Task: Add a timeline in the project AgileMission for the epic 'Unified communications (UC) implementation' from 2024/02/05 to 2025/12/13. Add a timeline in the project AgileMission for the epic 'Disaster recovery (DR) planning' from 2023/05/09 to 2025/12/19. Add a timeline in the project AgileMission for the epic 'Cloud backup and recovery' from 2024/01/17 to 2024/09/16
Action: Mouse moved to (147, 196)
Screenshot: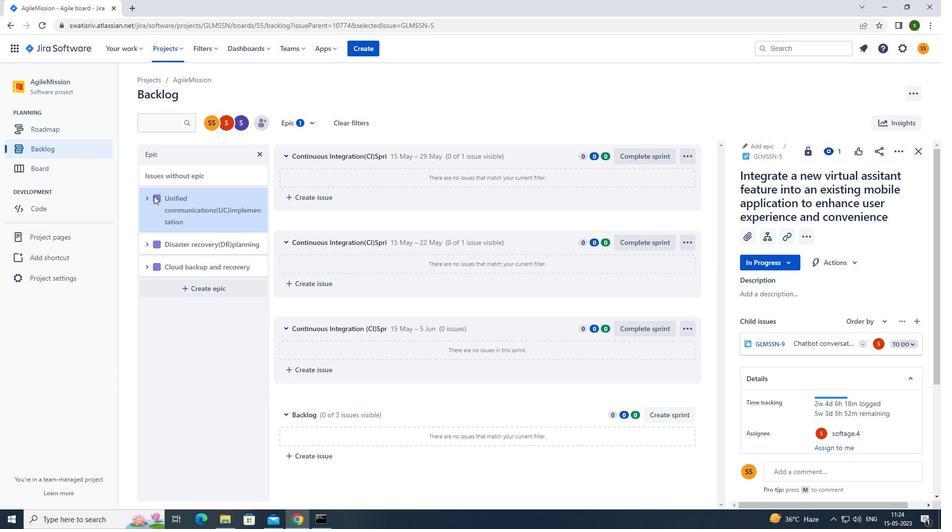 
Action: Mouse pressed left at (147, 196)
Screenshot: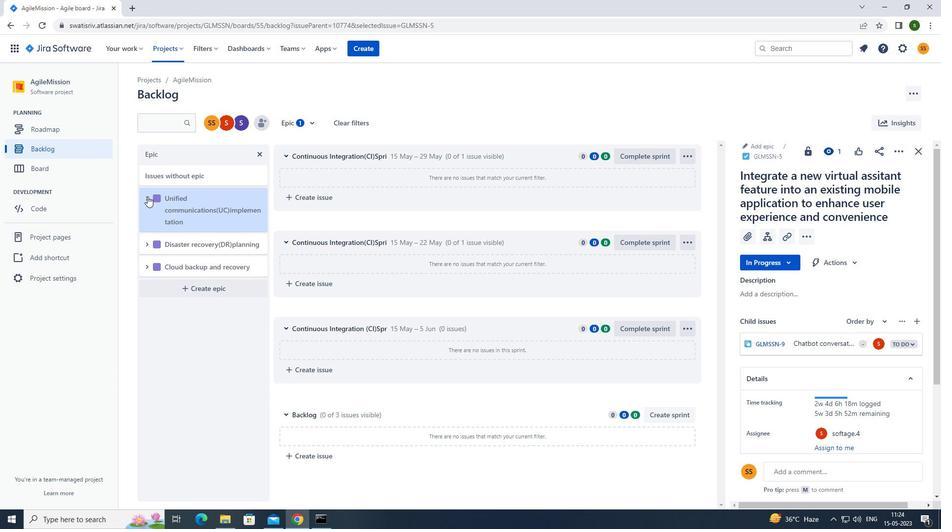 
Action: Mouse moved to (186, 300)
Screenshot: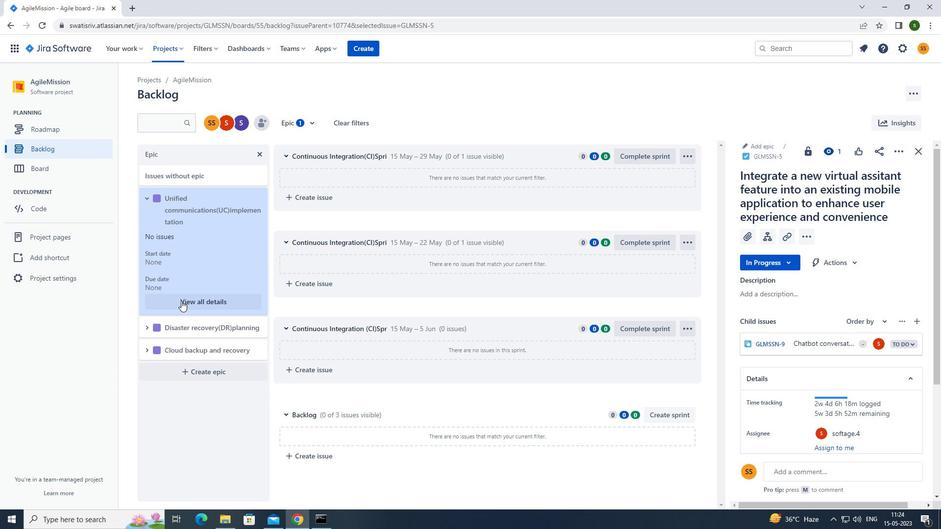 
Action: Mouse pressed left at (186, 300)
Screenshot: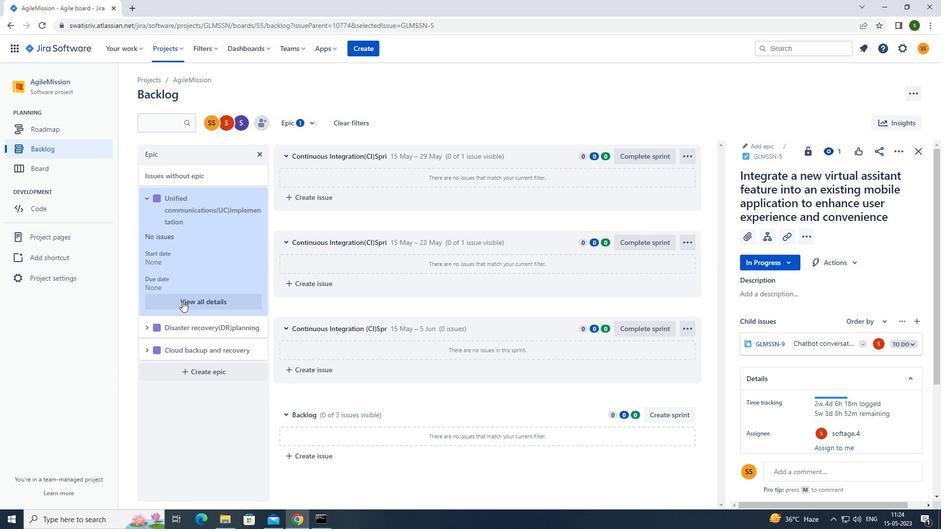 
Action: Mouse moved to (835, 384)
Screenshot: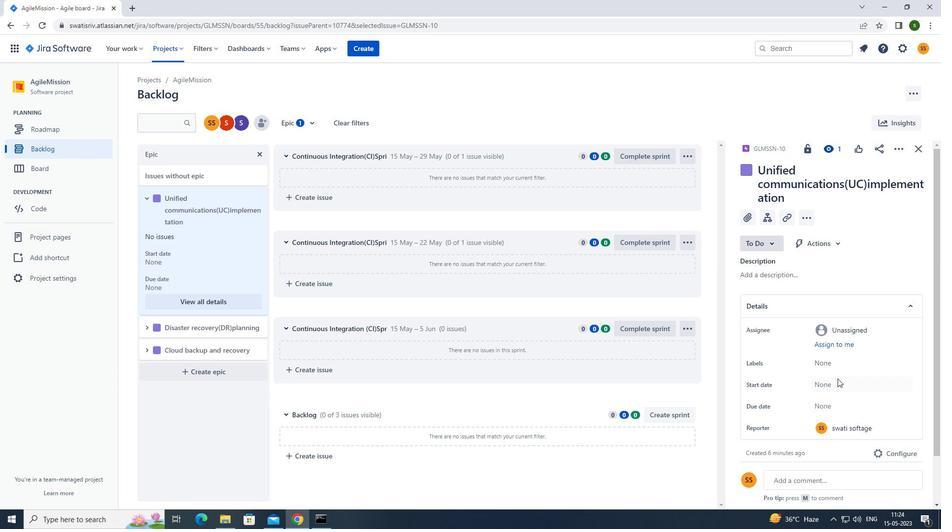 
Action: Mouse pressed left at (835, 384)
Screenshot: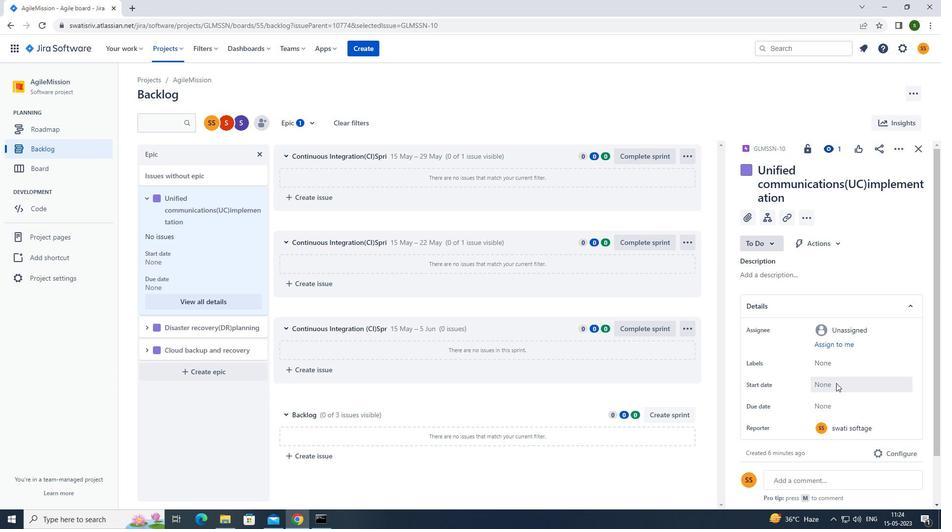
Action: Mouse moved to (921, 243)
Screenshot: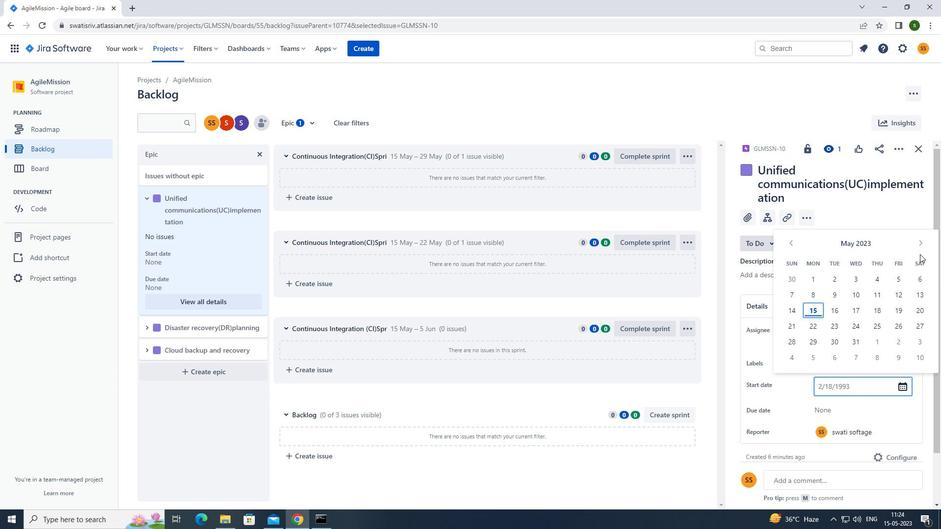 
Action: Mouse pressed left at (921, 243)
Screenshot: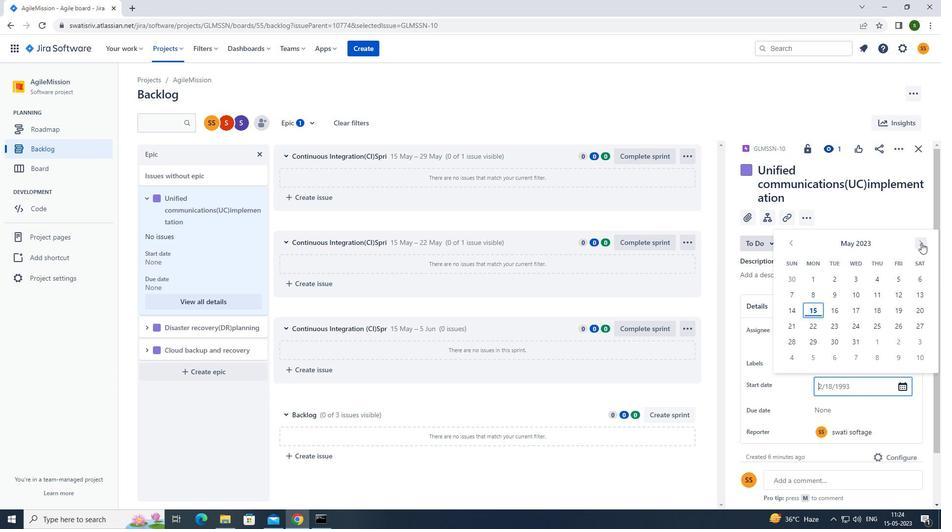 
Action: Mouse pressed left at (921, 243)
Screenshot: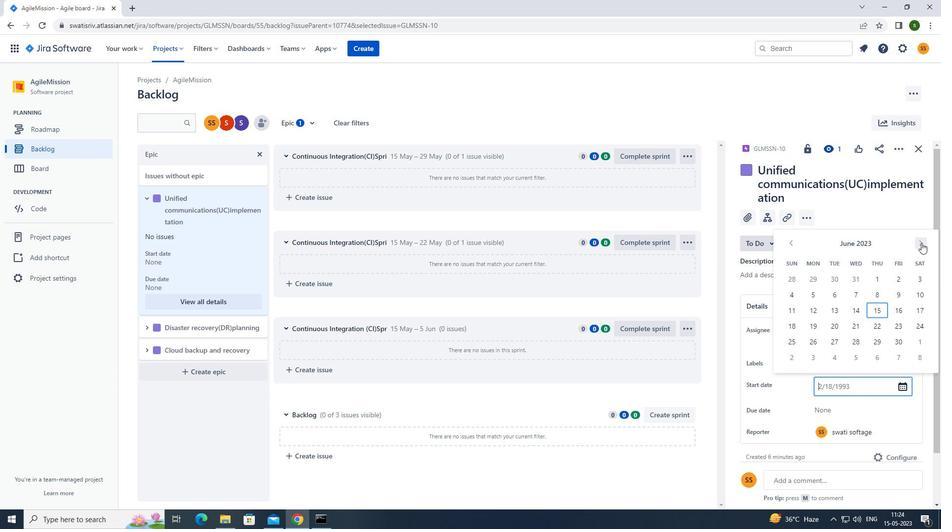 
Action: Mouse pressed left at (921, 243)
Screenshot: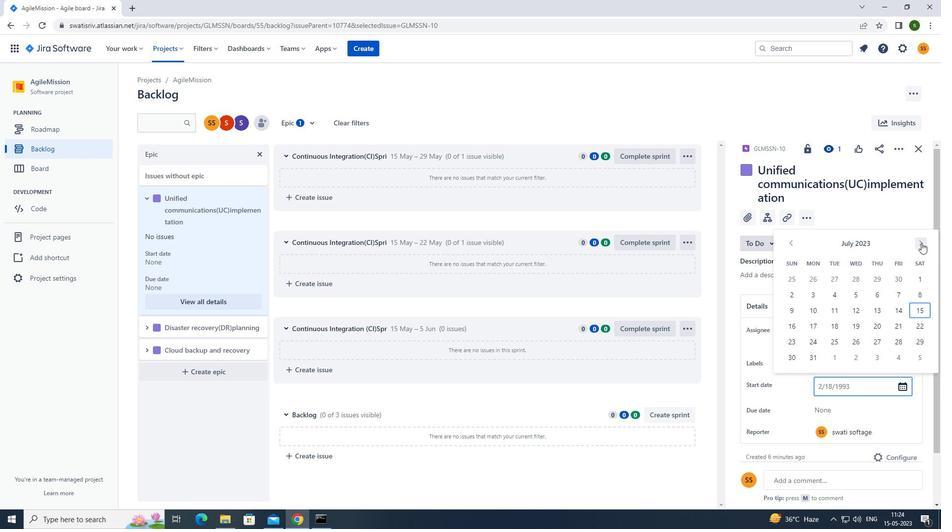 
Action: Mouse pressed left at (921, 243)
Screenshot: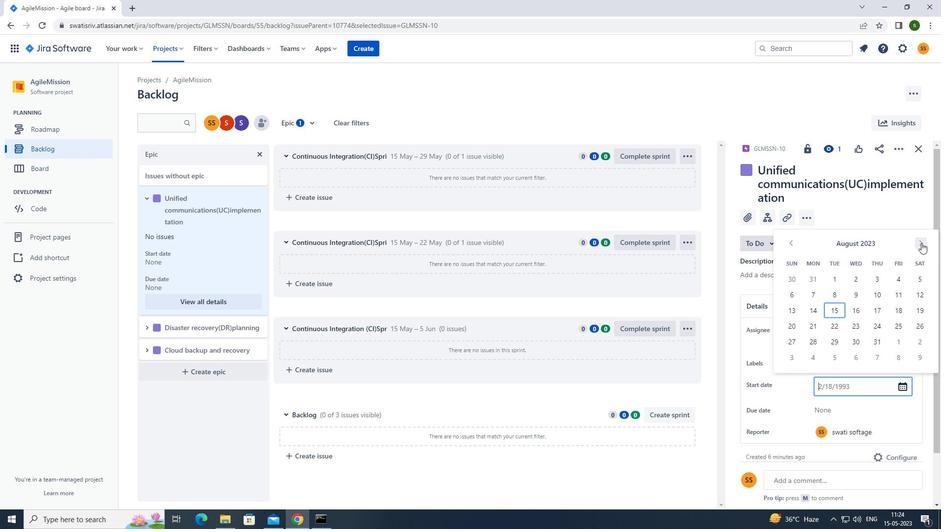 
Action: Mouse pressed left at (921, 243)
Screenshot: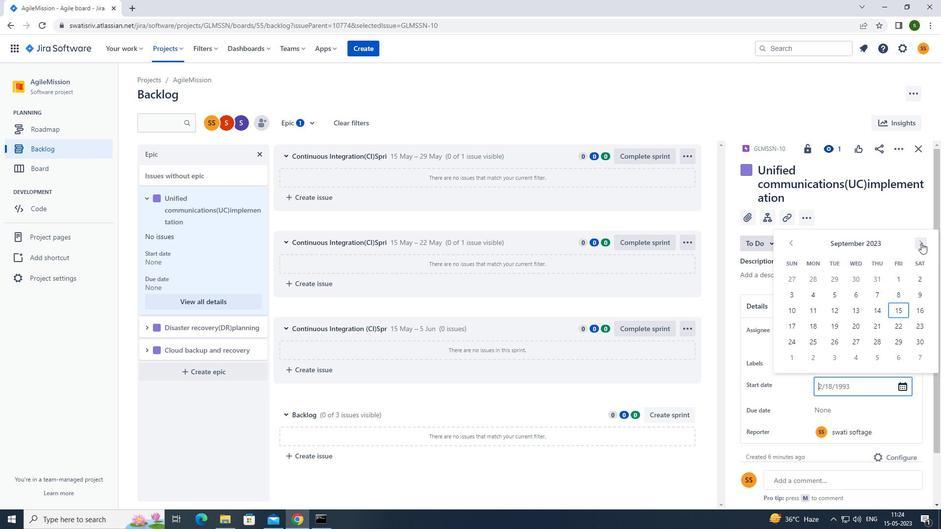
Action: Mouse pressed left at (921, 243)
Screenshot: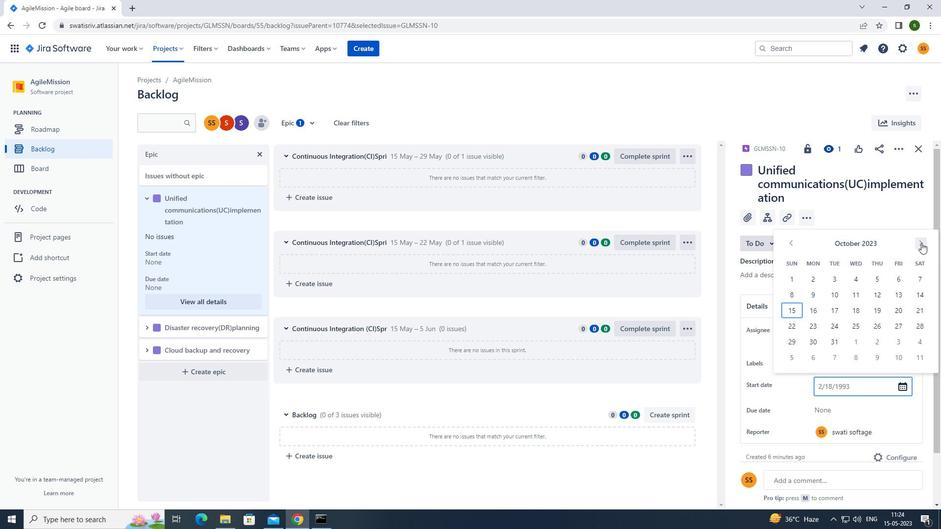 
Action: Mouse pressed left at (921, 243)
Screenshot: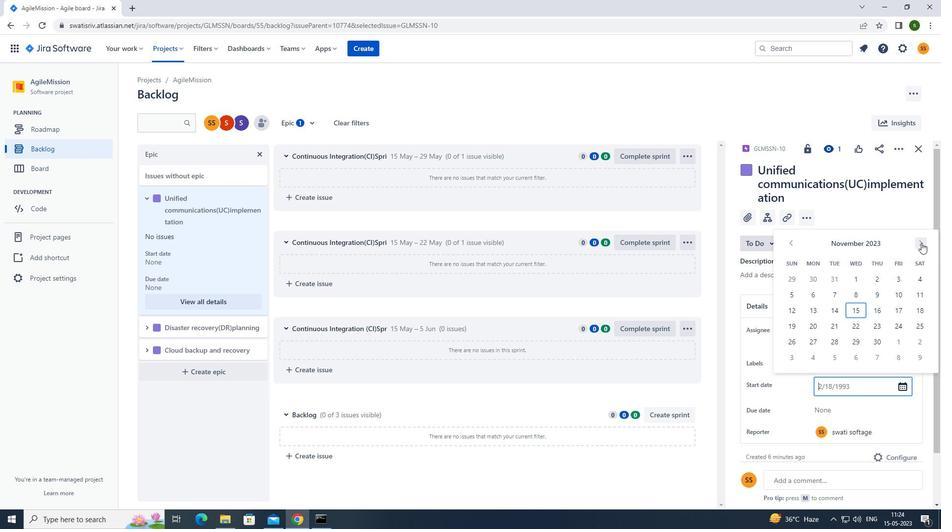 
Action: Mouse pressed left at (921, 243)
Screenshot: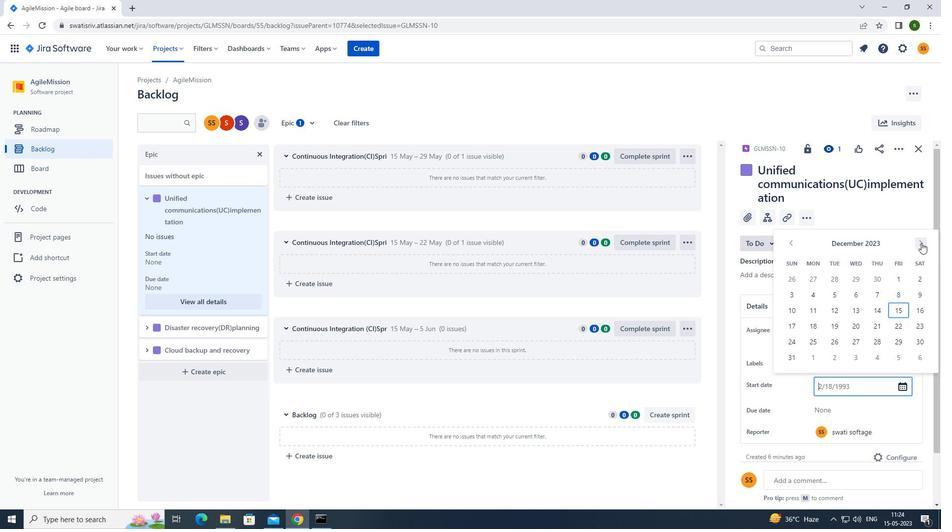 
Action: Mouse pressed left at (921, 243)
Screenshot: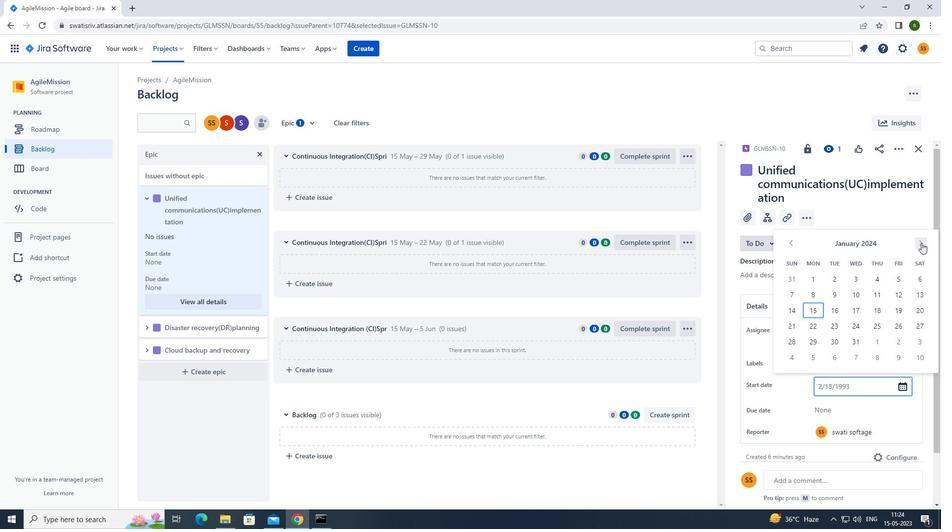
Action: Mouse moved to (815, 297)
Screenshot: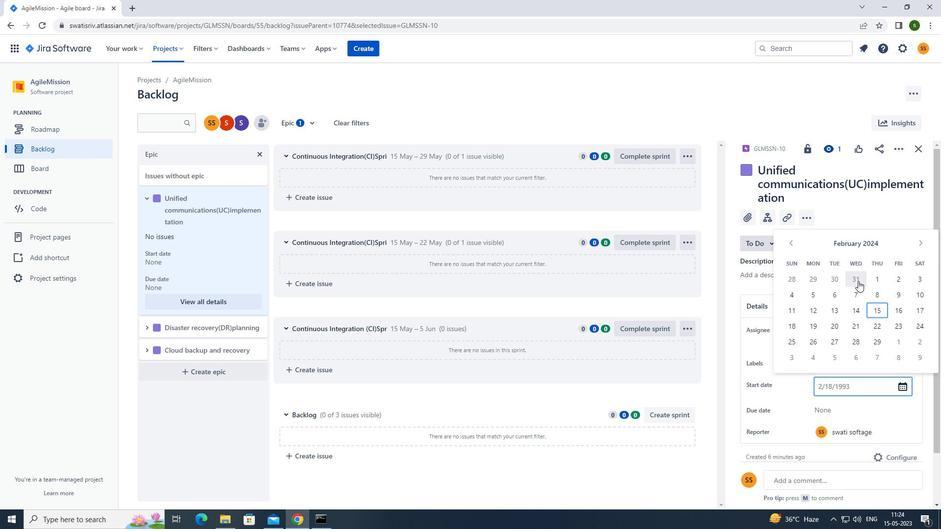 
Action: Mouse pressed left at (815, 297)
Screenshot: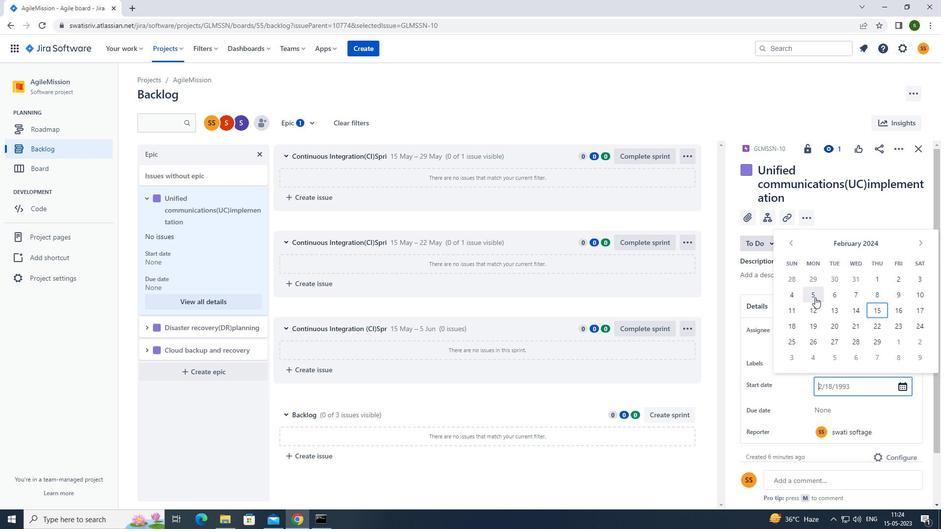 
Action: Mouse moved to (833, 409)
Screenshot: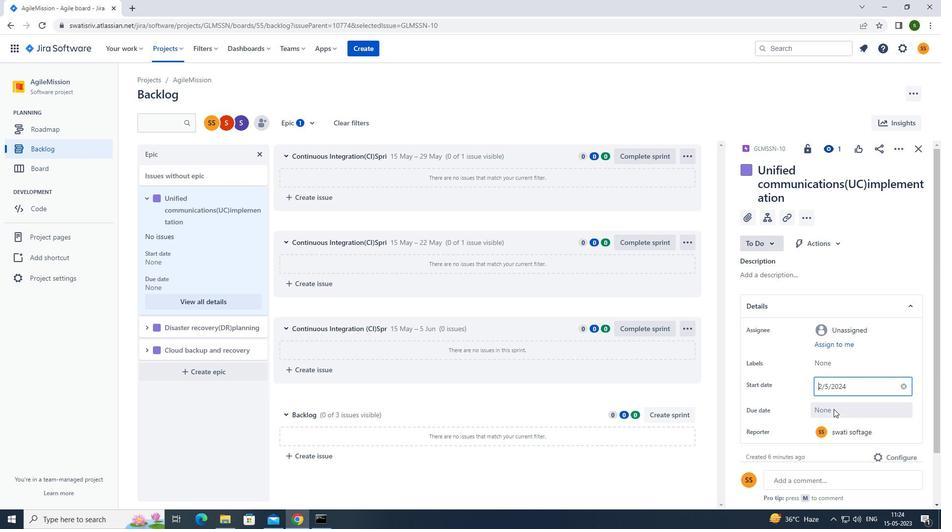
Action: Mouse pressed left at (833, 409)
Screenshot: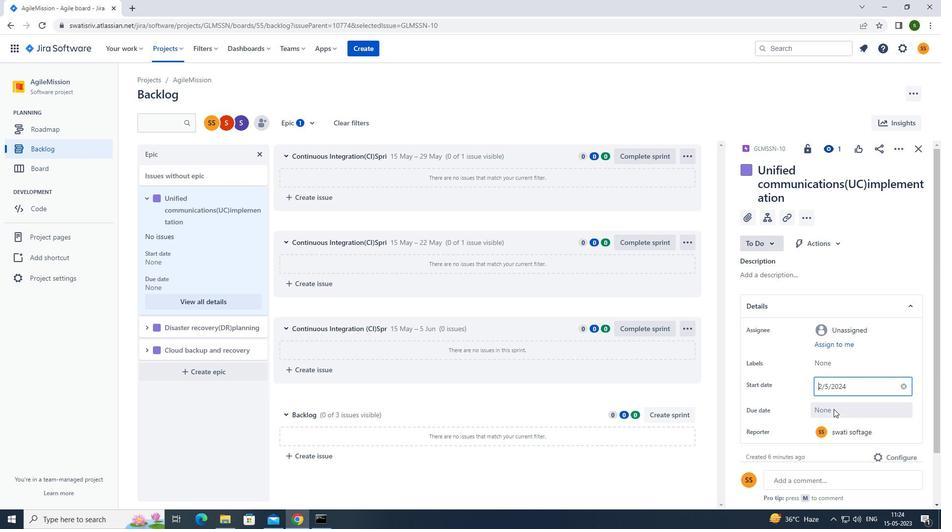 
Action: Mouse moved to (925, 268)
Screenshot: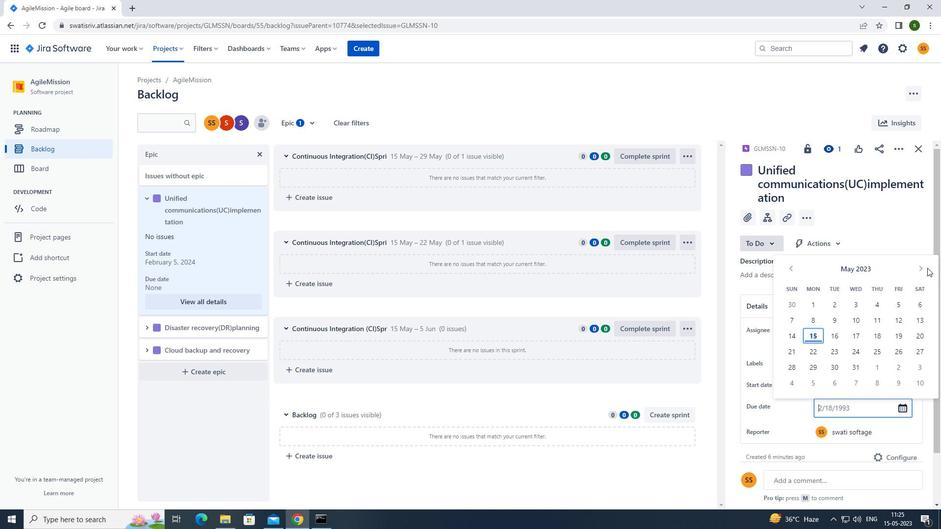 
Action: Mouse pressed left at (925, 268)
Screenshot: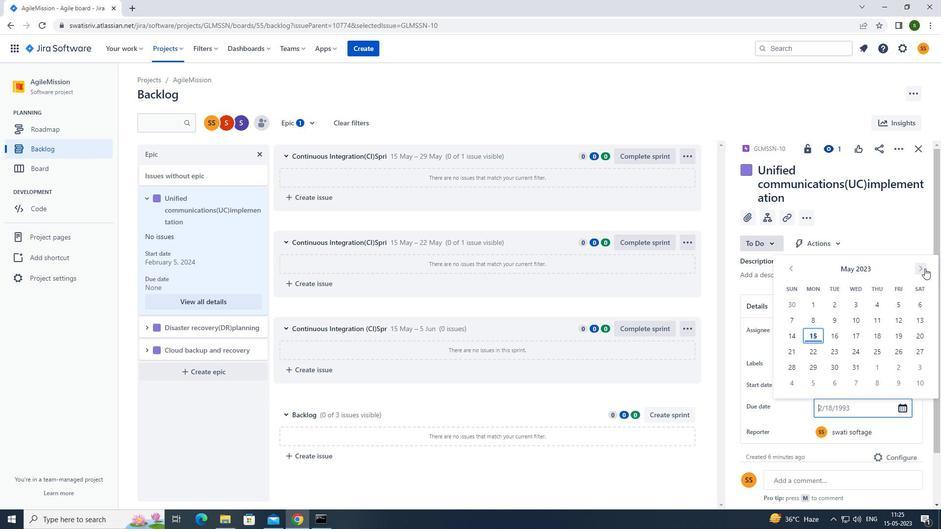 
Action: Mouse pressed left at (925, 268)
Screenshot: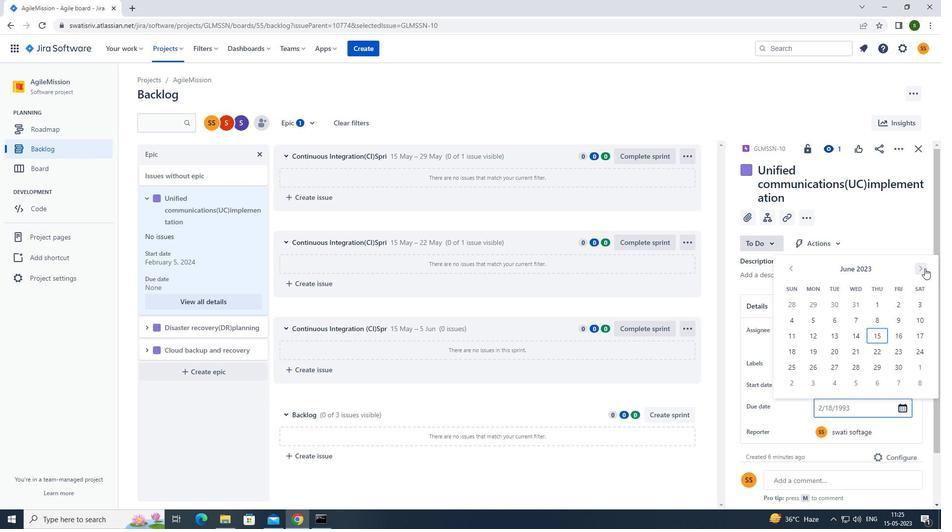 
Action: Mouse pressed left at (925, 268)
Screenshot: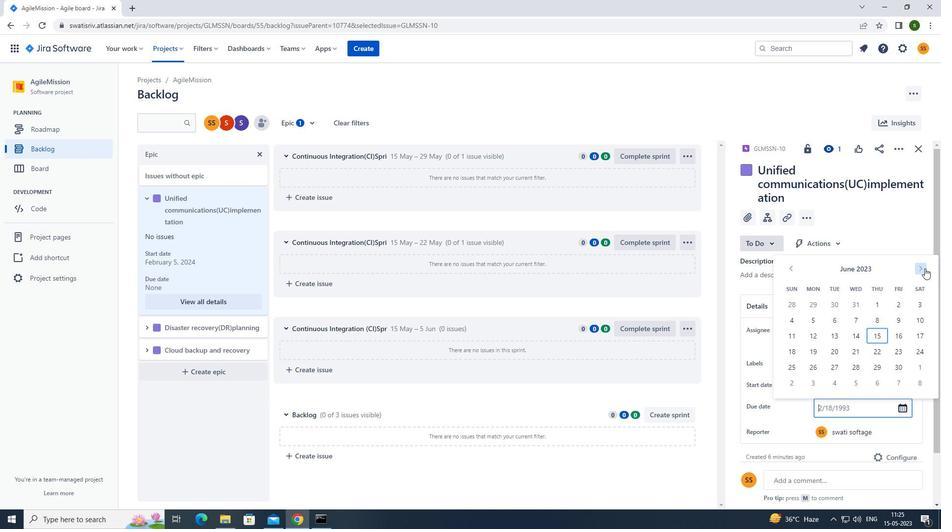 
Action: Mouse pressed left at (925, 268)
Screenshot: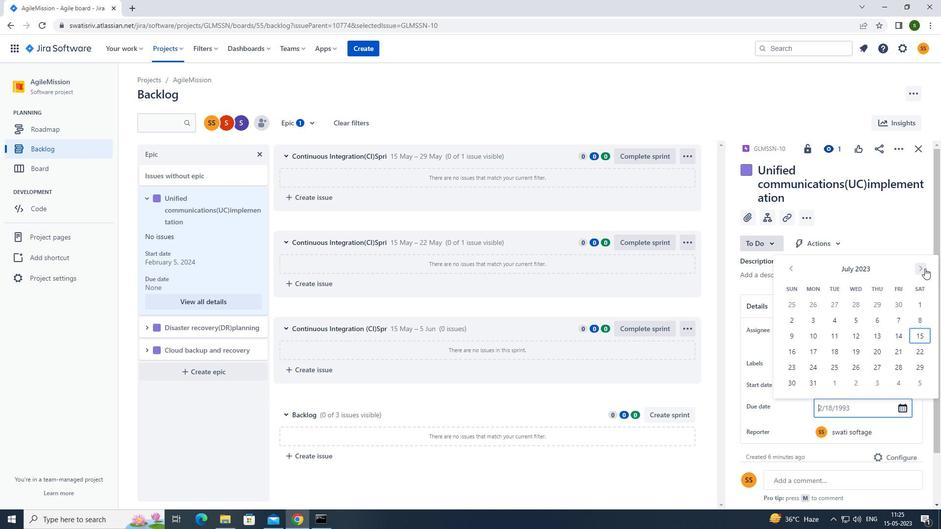 
Action: Mouse pressed left at (925, 268)
Screenshot: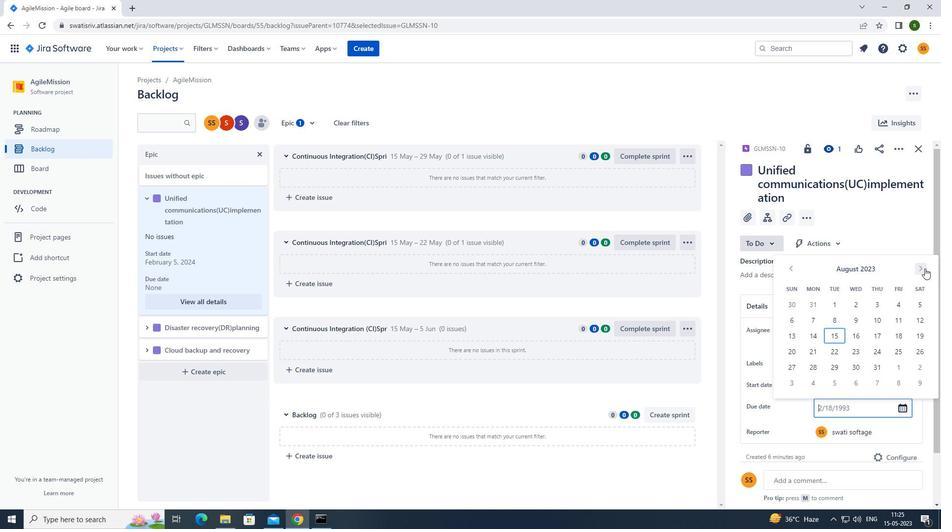 
Action: Mouse pressed left at (925, 268)
Screenshot: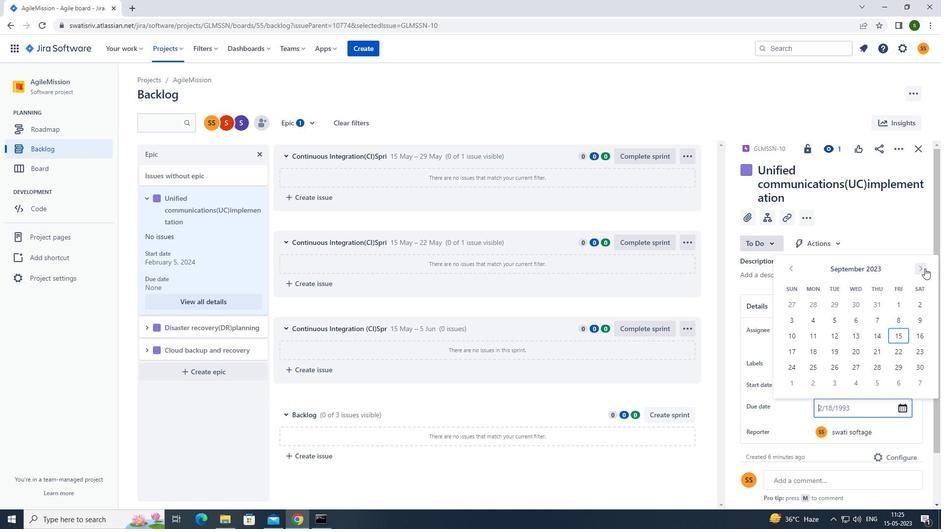 
Action: Mouse pressed left at (925, 268)
Screenshot: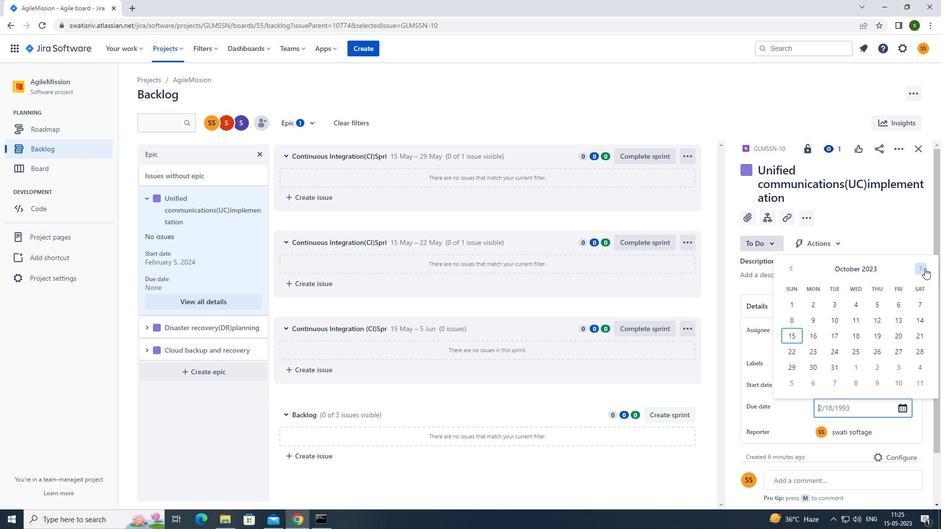
Action: Mouse pressed left at (925, 268)
Screenshot: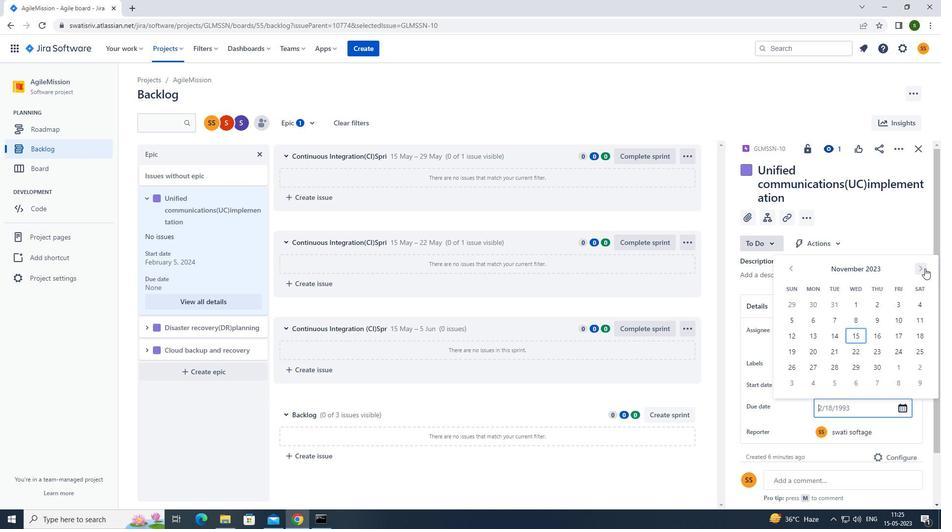 
Action: Mouse pressed left at (925, 268)
Screenshot: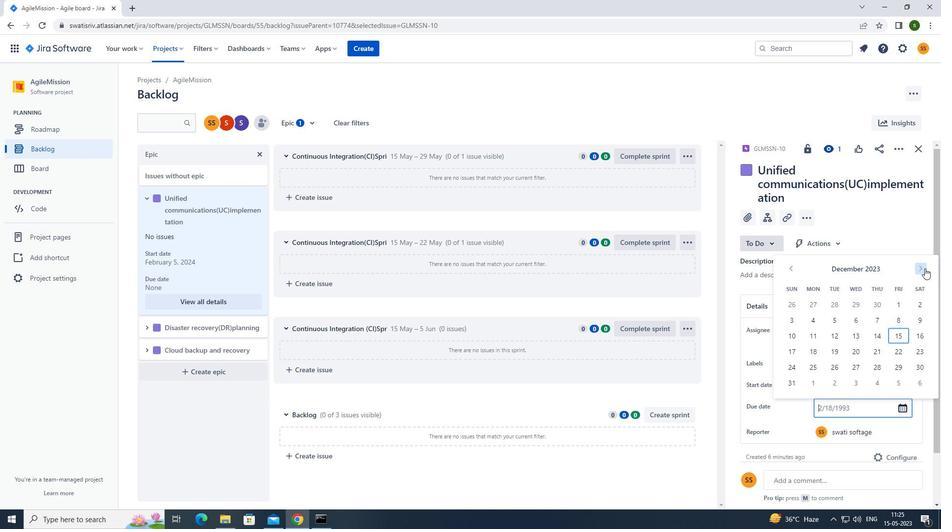 
Action: Mouse pressed left at (925, 268)
Screenshot: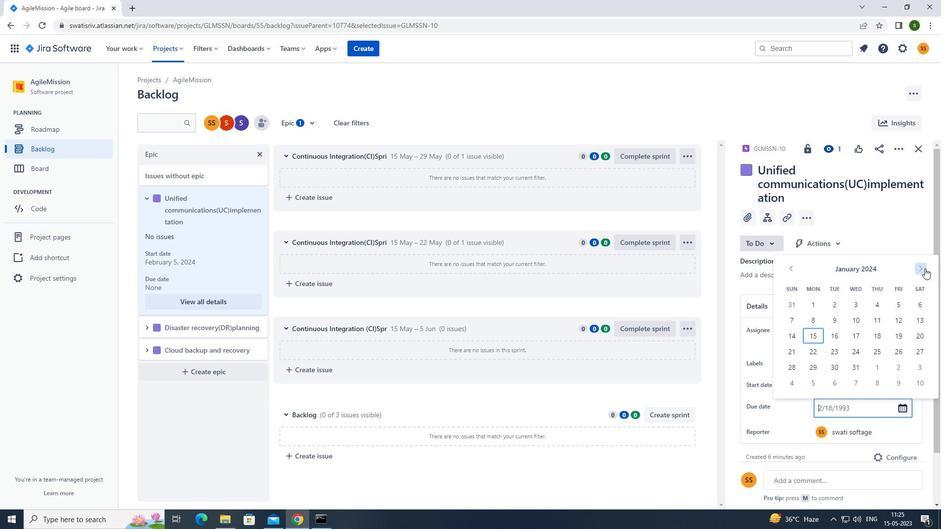 
Action: Mouse pressed left at (925, 268)
Screenshot: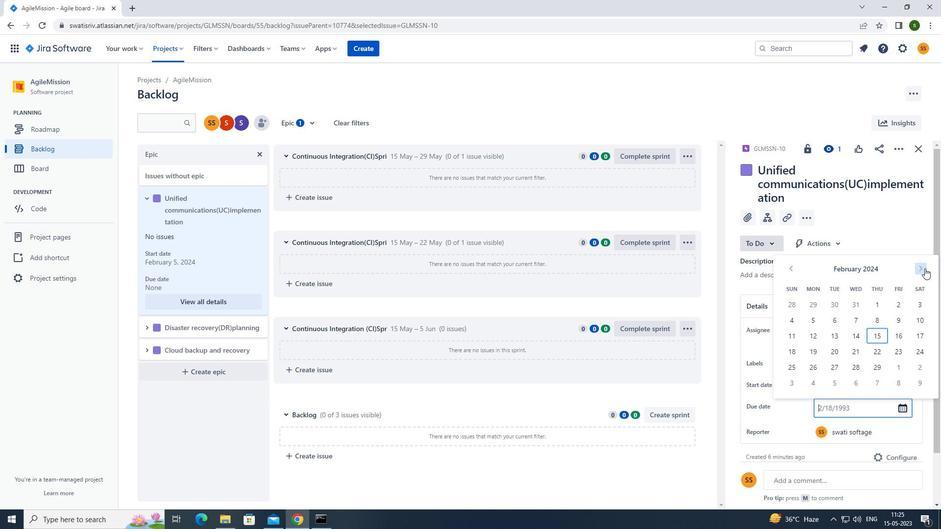 
Action: Mouse pressed left at (925, 268)
Screenshot: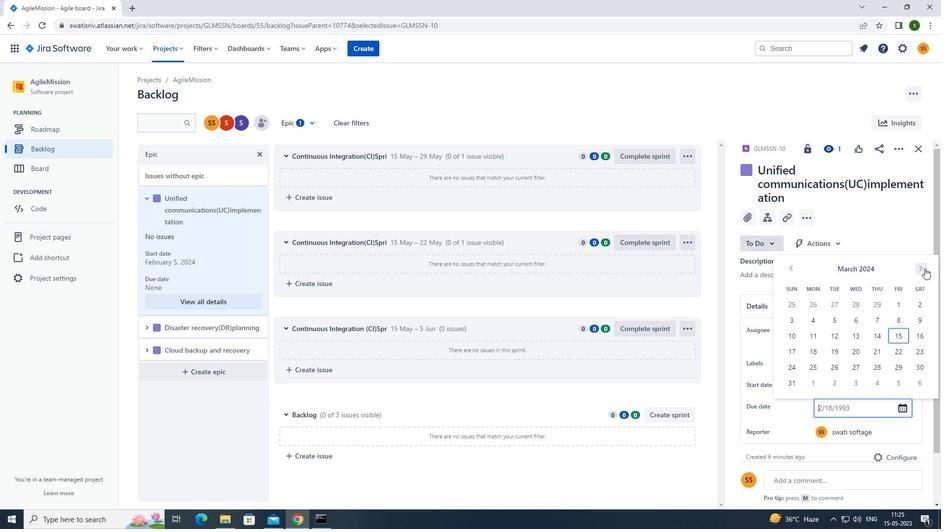 
Action: Mouse pressed left at (925, 268)
Screenshot: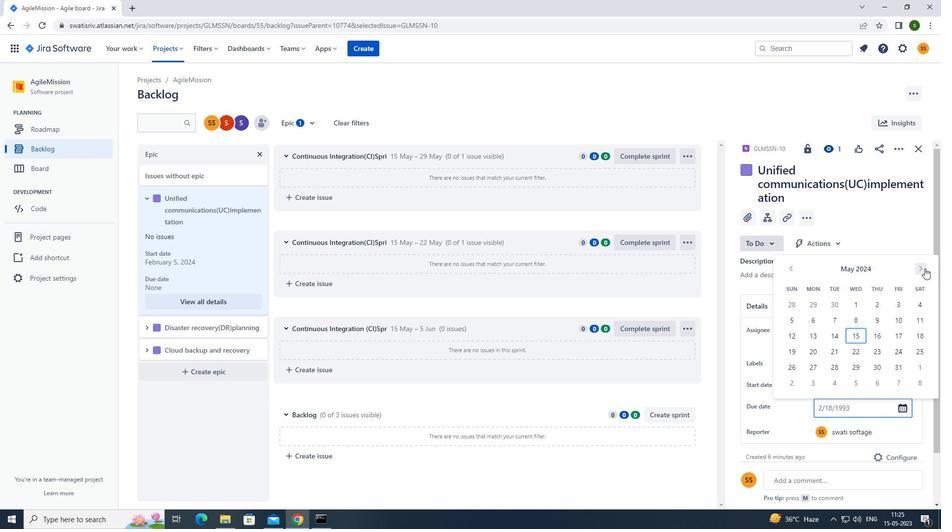 
Action: Mouse pressed left at (925, 268)
Screenshot: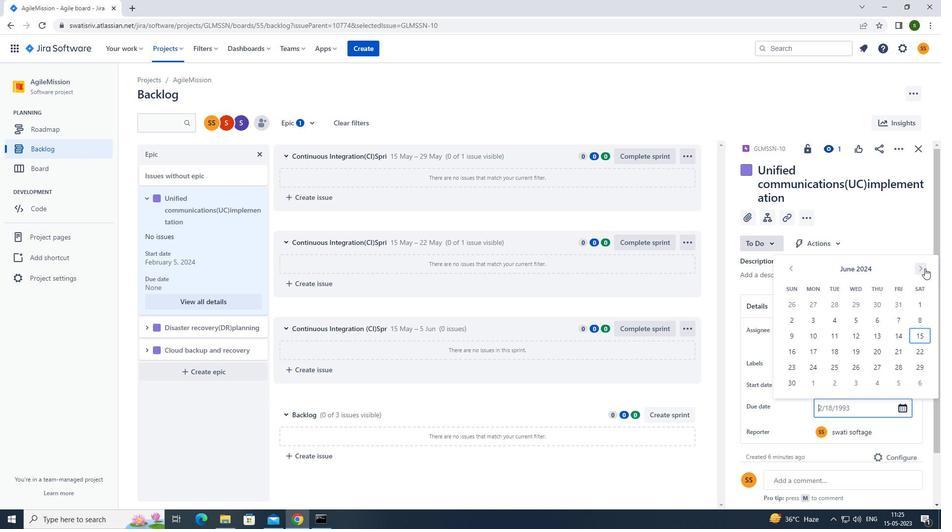 
Action: Mouse pressed left at (925, 268)
Screenshot: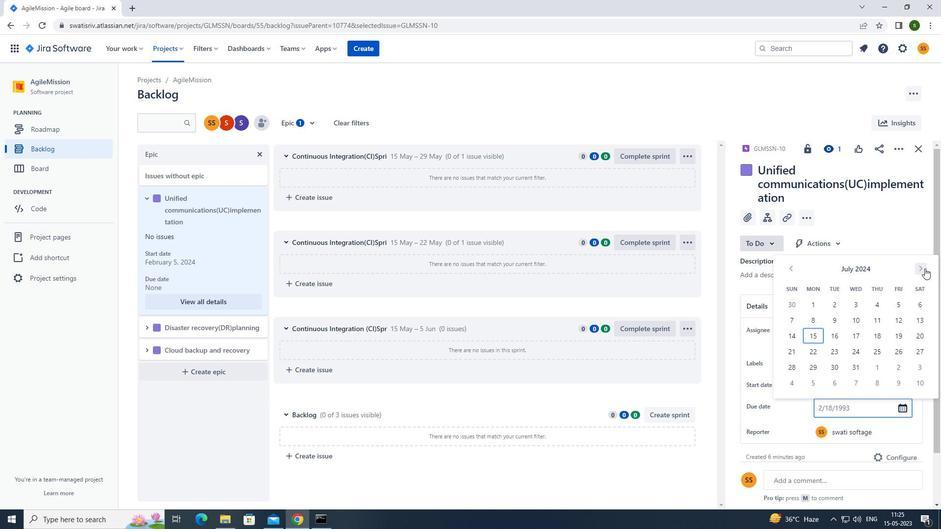 
Action: Mouse pressed left at (925, 268)
Screenshot: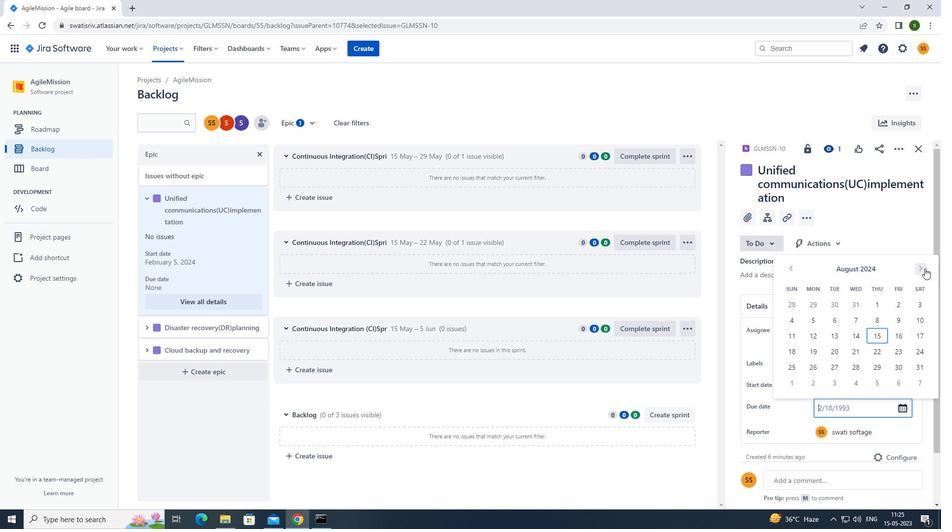 
Action: Mouse pressed left at (925, 268)
Screenshot: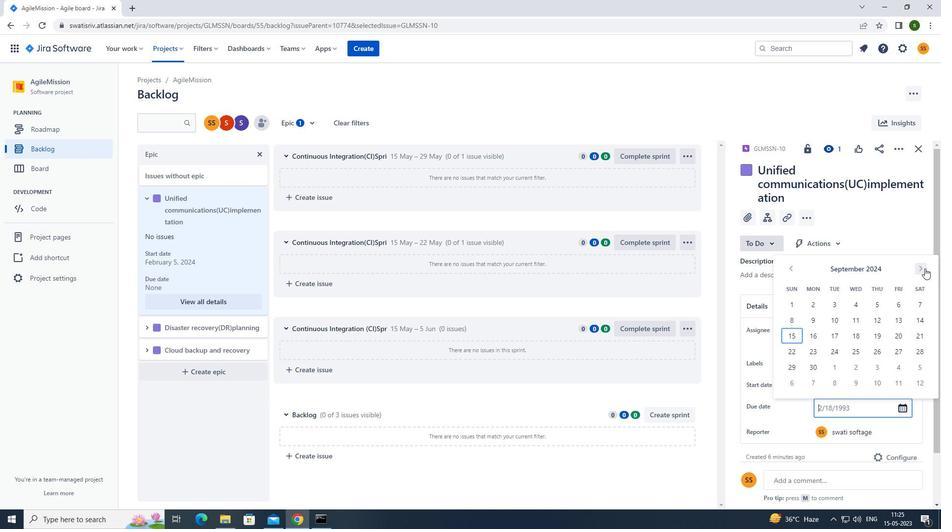 
Action: Mouse pressed left at (925, 268)
Screenshot: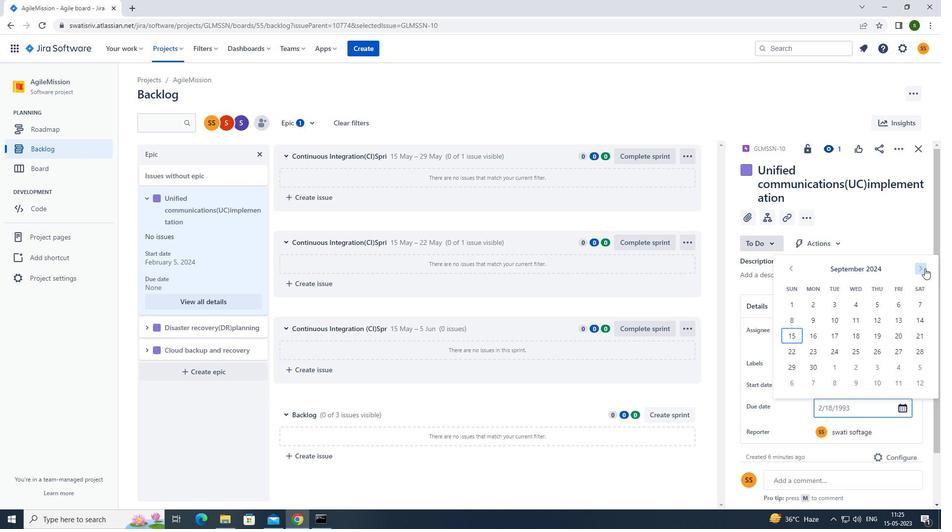 
Action: Mouse pressed left at (925, 268)
Screenshot: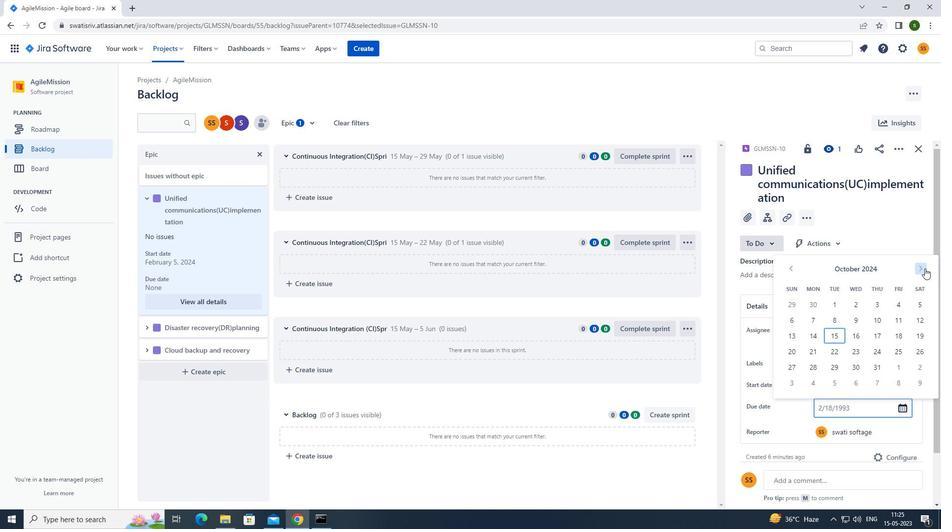 
Action: Mouse pressed left at (925, 268)
Screenshot: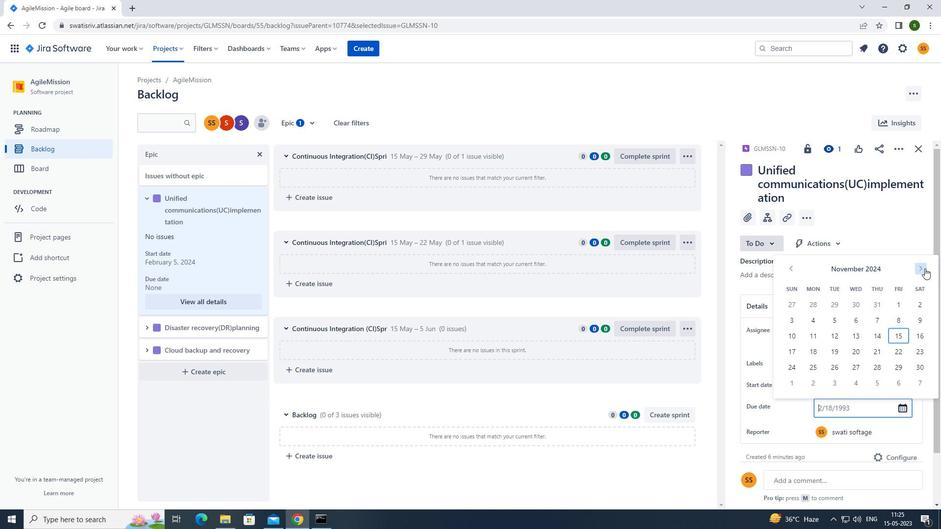 
Action: Mouse pressed left at (925, 268)
Screenshot: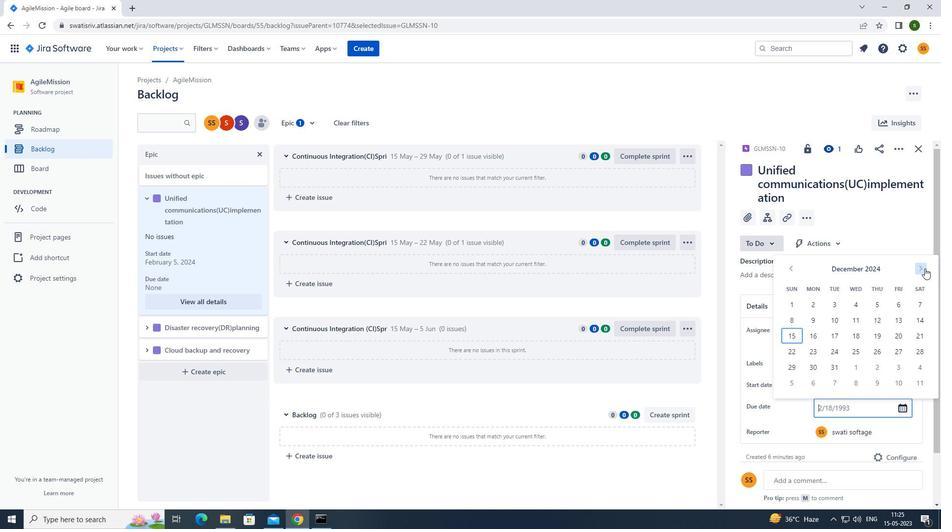
Action: Mouse pressed left at (925, 268)
Screenshot: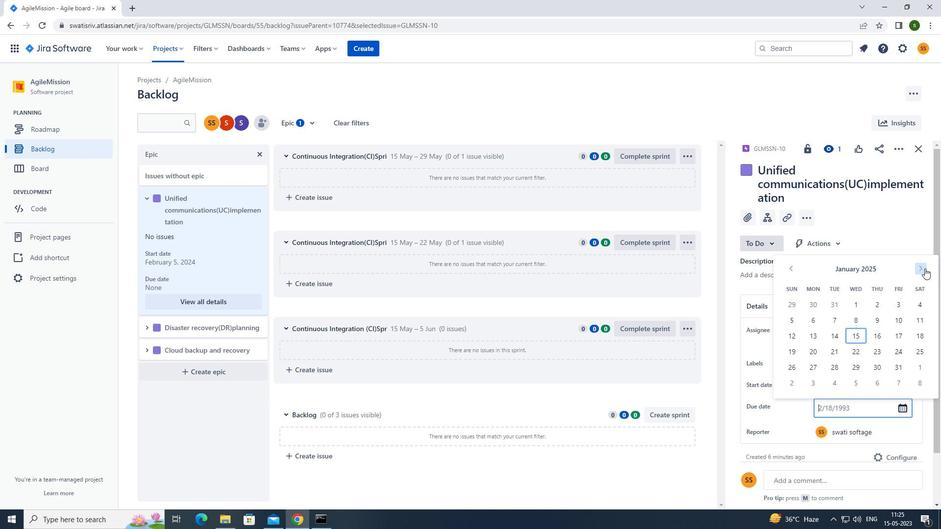 
Action: Mouse pressed left at (925, 268)
Screenshot: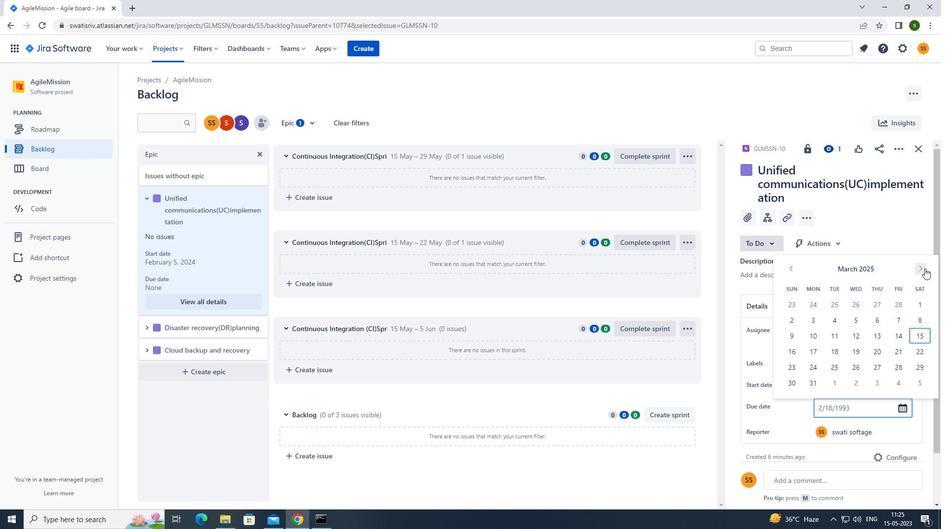 
Action: Mouse pressed left at (925, 268)
Screenshot: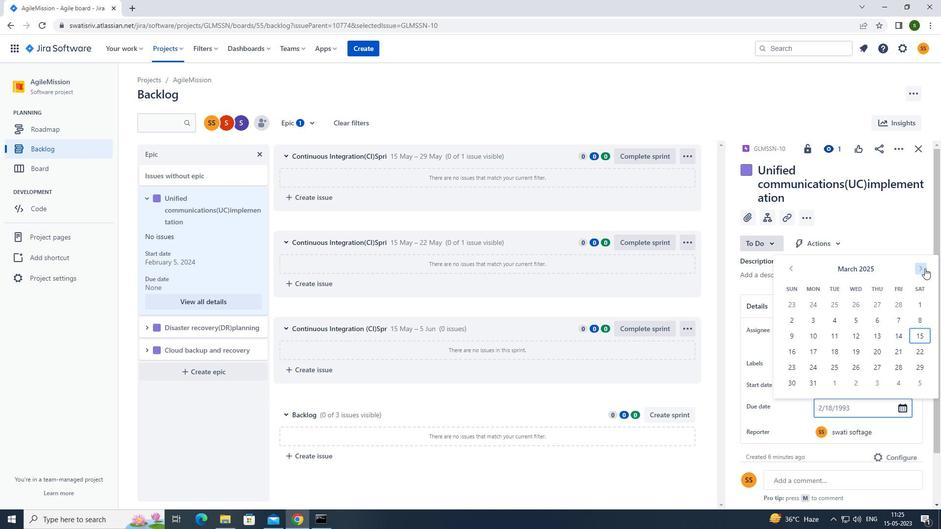 
Action: Mouse pressed left at (925, 268)
Screenshot: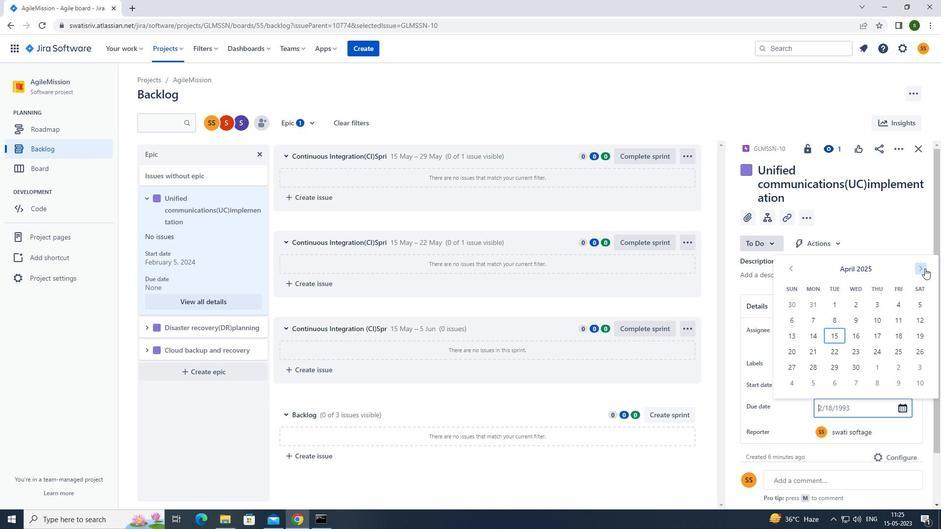 
Action: Mouse pressed left at (925, 268)
Screenshot: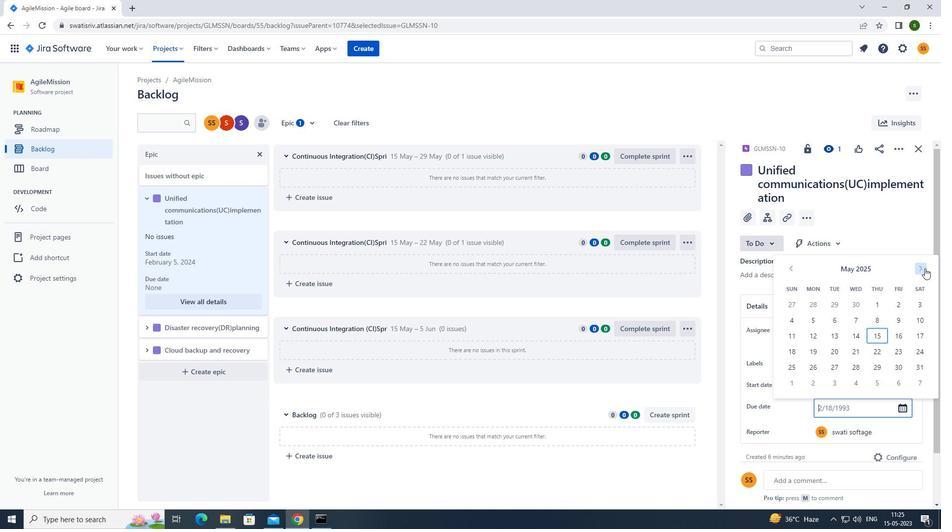 
Action: Mouse moved to (924, 268)
Screenshot: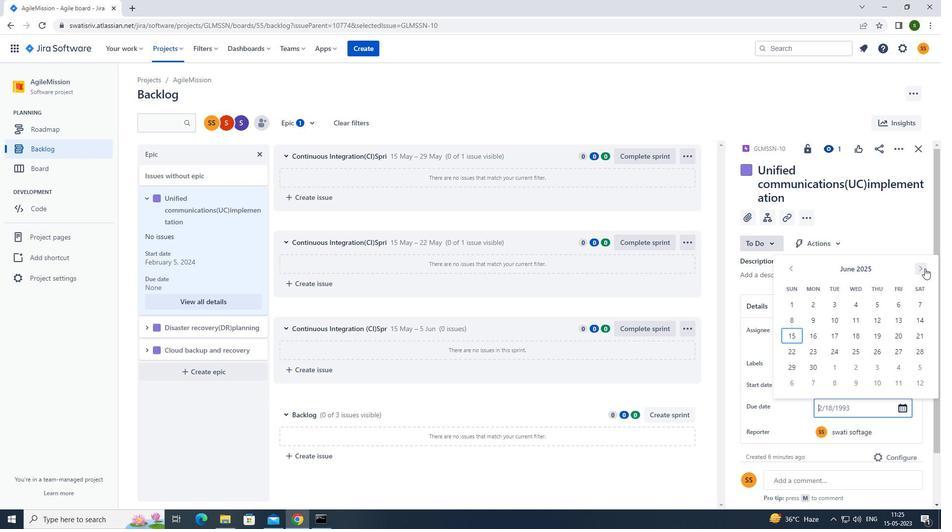 
Action: Mouse pressed left at (924, 268)
Screenshot: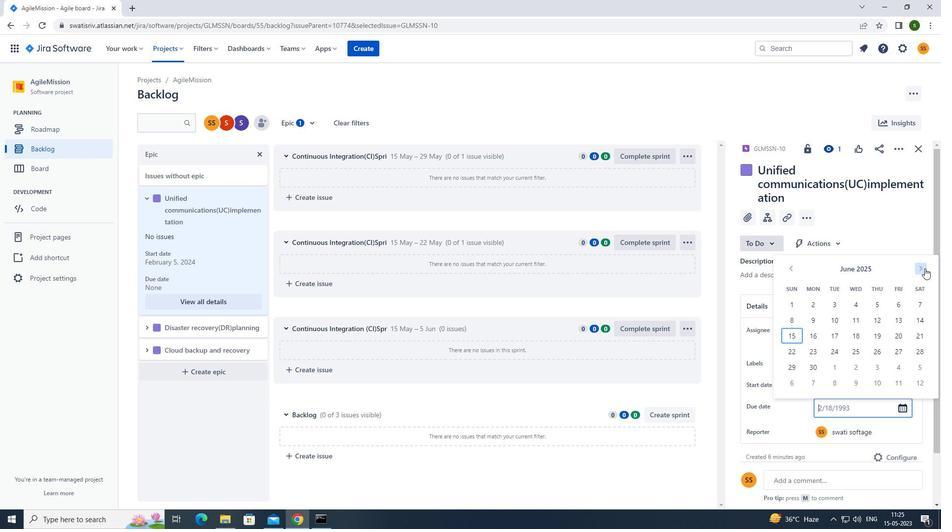 
Action: Mouse pressed left at (924, 268)
Screenshot: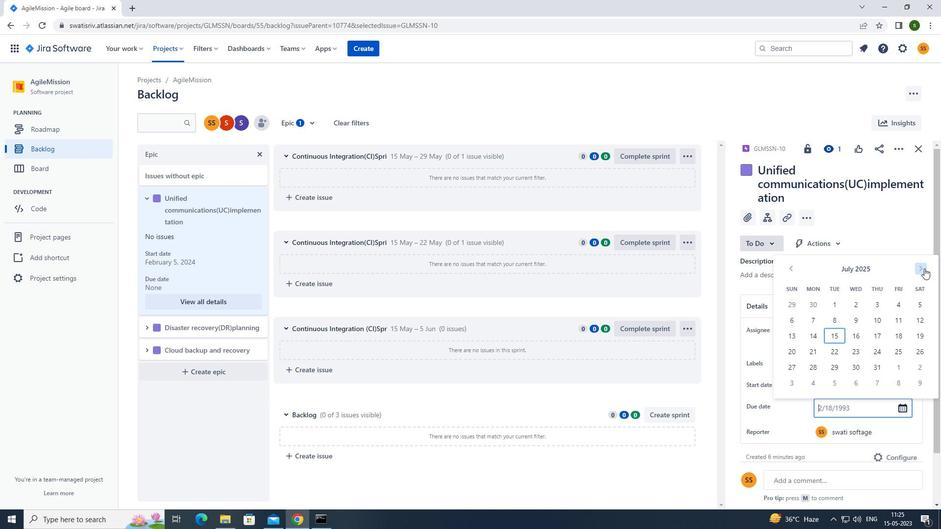 
Action: Mouse pressed left at (924, 268)
Screenshot: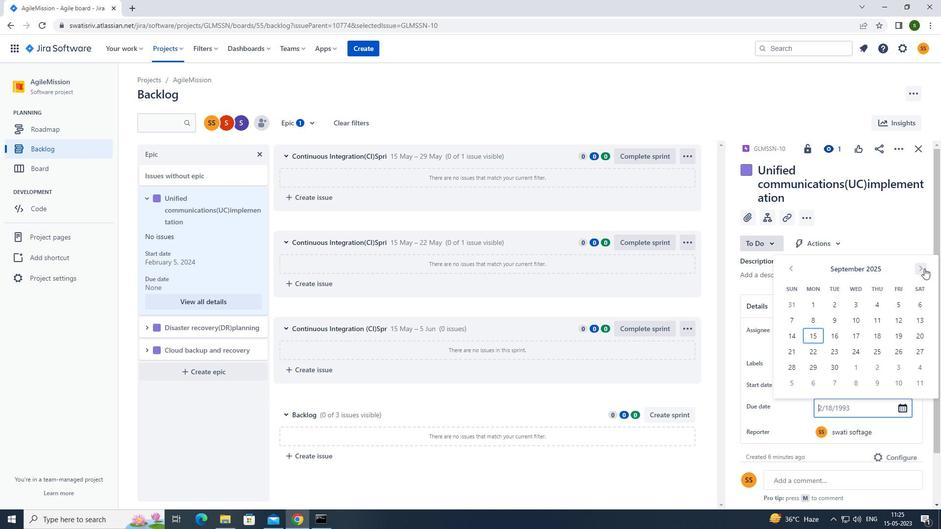 
Action: Mouse pressed left at (924, 268)
Screenshot: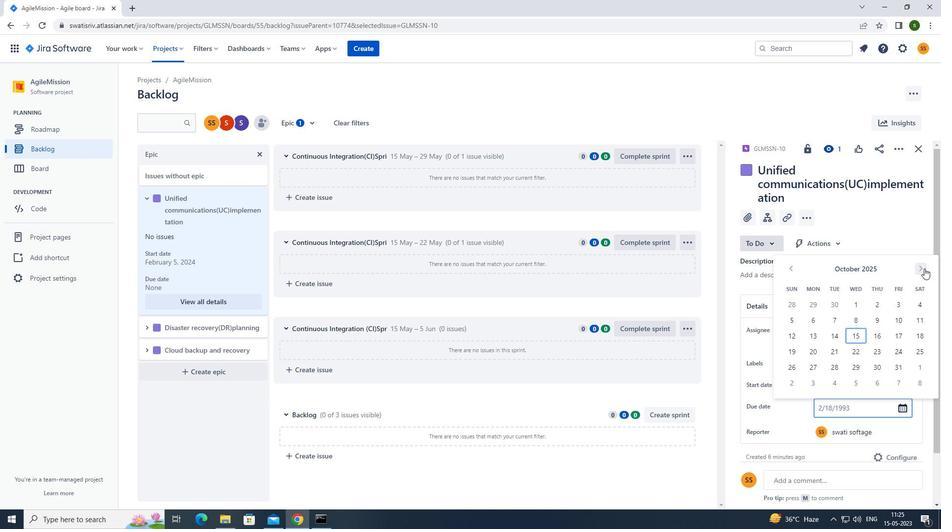 
Action: Mouse pressed left at (924, 268)
Screenshot: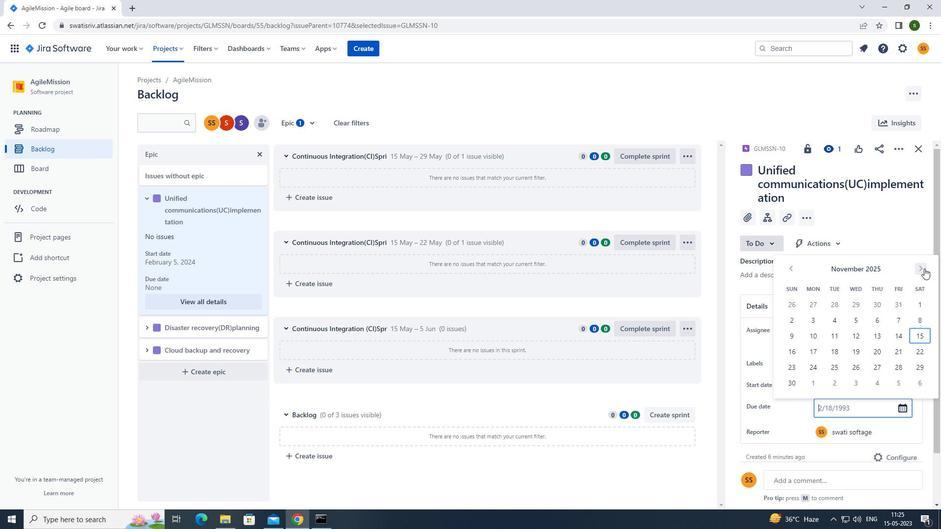
Action: Mouse moved to (918, 316)
Screenshot: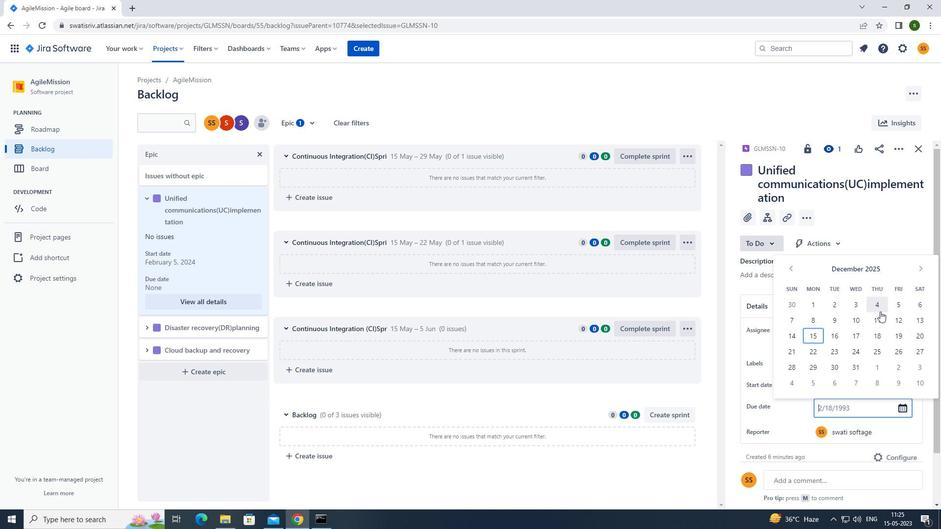 
Action: Mouse pressed left at (918, 316)
Screenshot: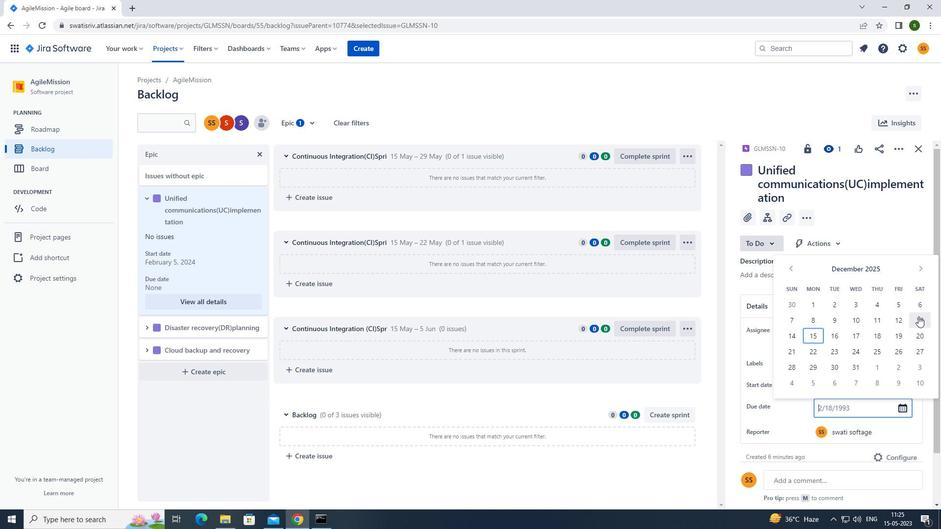 
Action: Mouse moved to (147, 330)
Screenshot: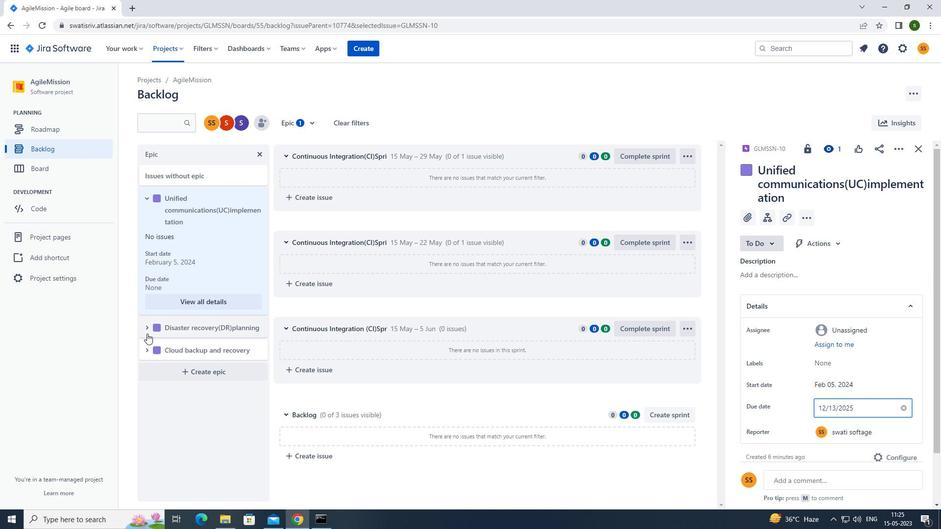 
Action: Mouse pressed left at (147, 330)
Screenshot: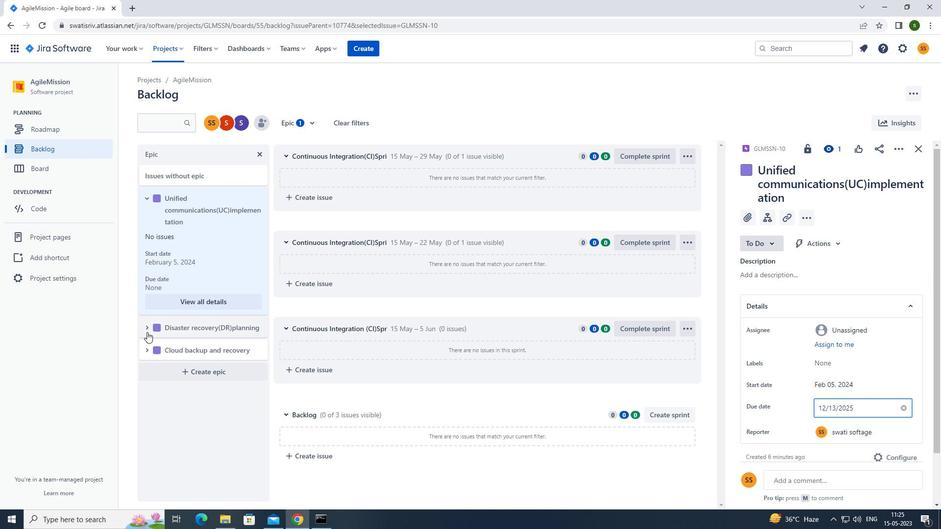 
Action: Mouse moved to (203, 404)
Screenshot: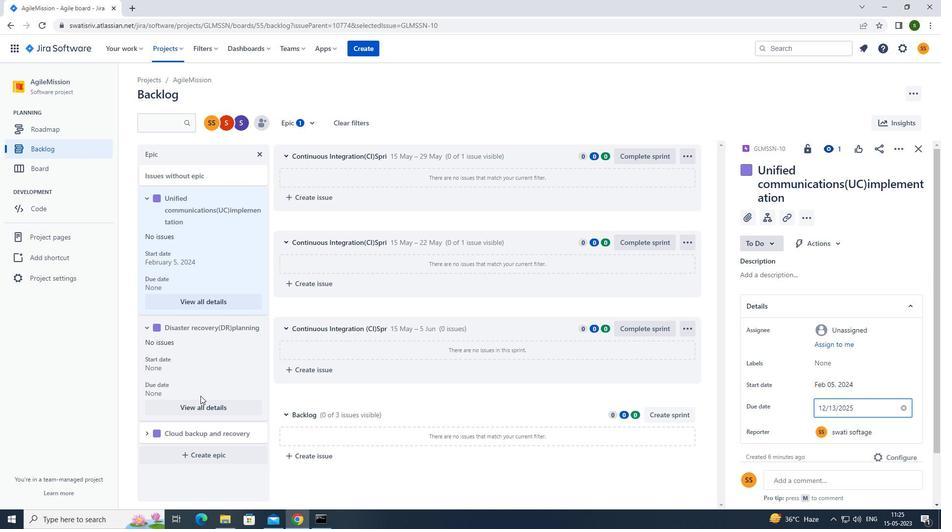 
Action: Mouse pressed left at (203, 404)
Screenshot: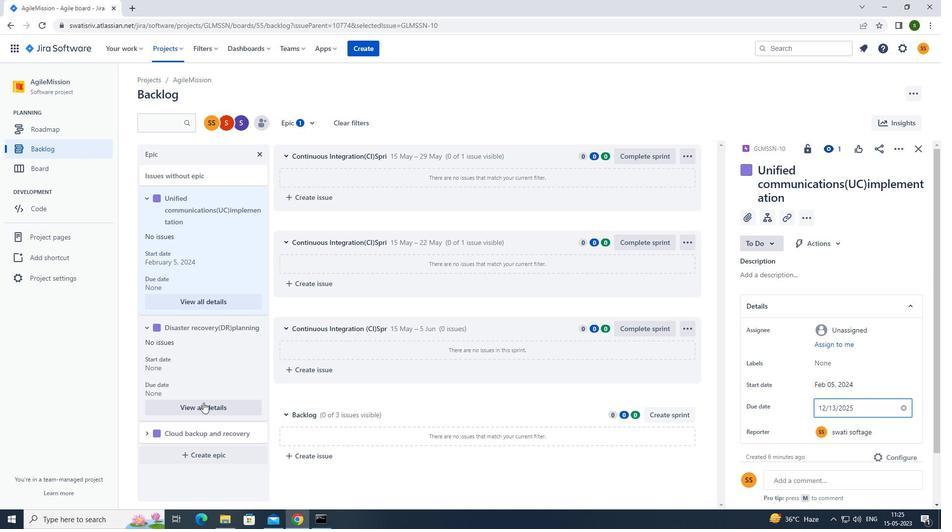 
Action: Mouse moved to (834, 363)
Screenshot: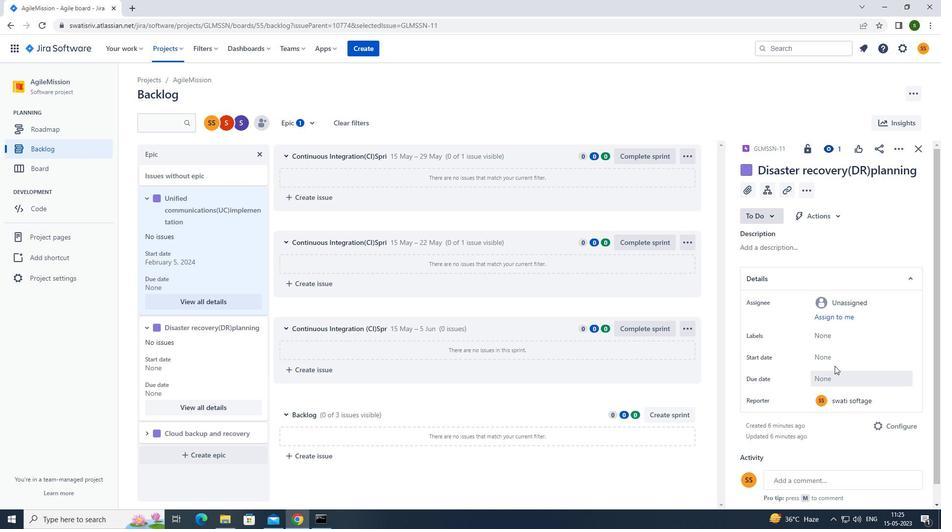 
Action: Mouse pressed left at (834, 363)
Screenshot: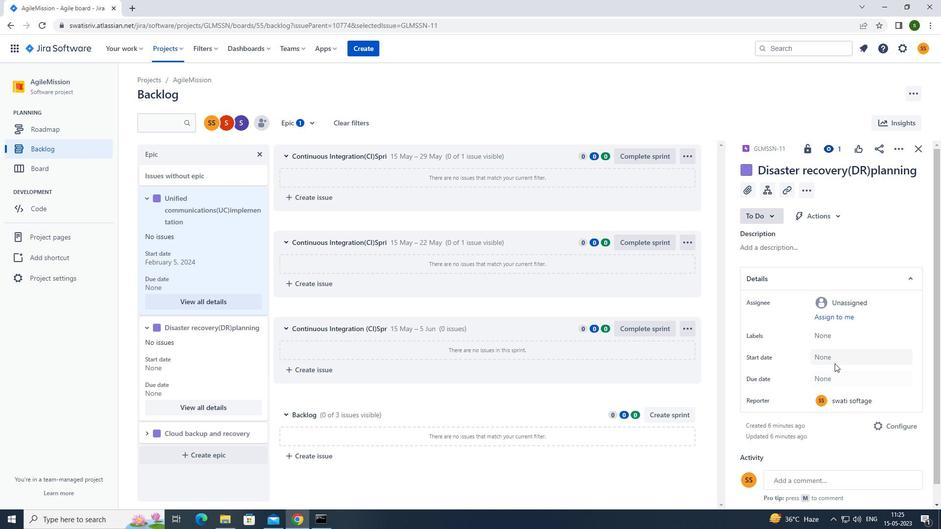
Action: Mouse moved to (834, 269)
Screenshot: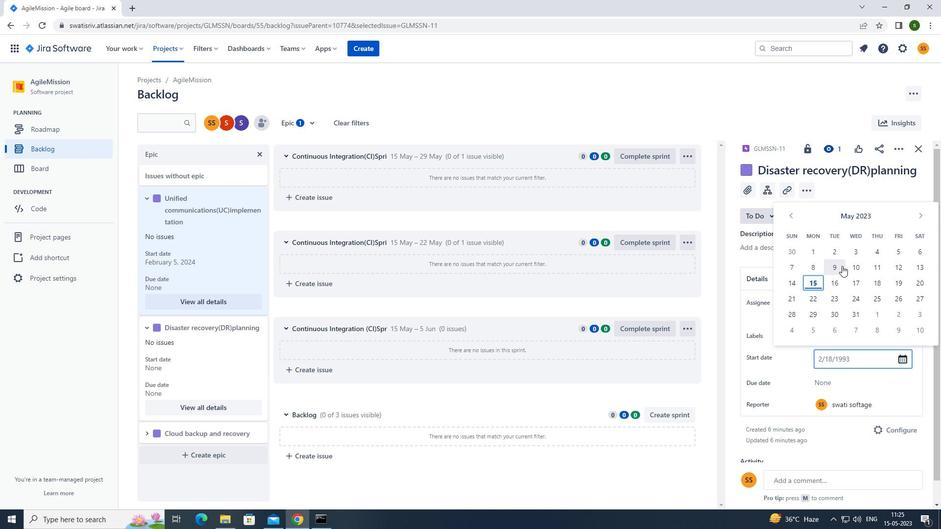 
Action: Mouse pressed left at (834, 269)
Screenshot: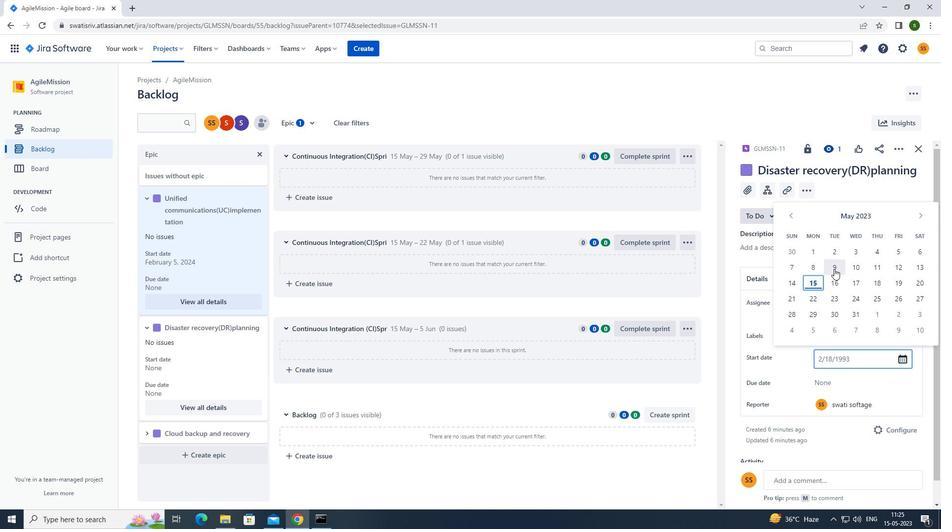 
Action: Mouse moved to (834, 383)
Screenshot: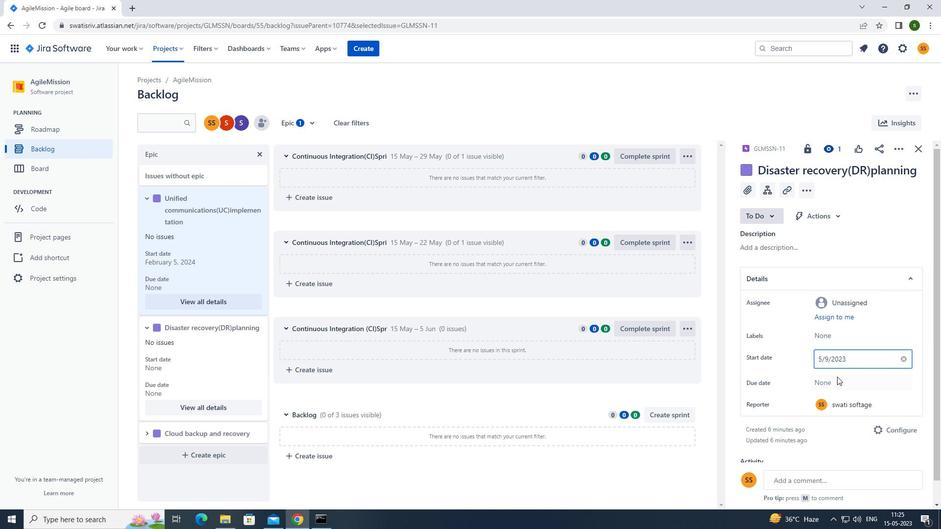 
Action: Mouse pressed left at (834, 383)
Screenshot: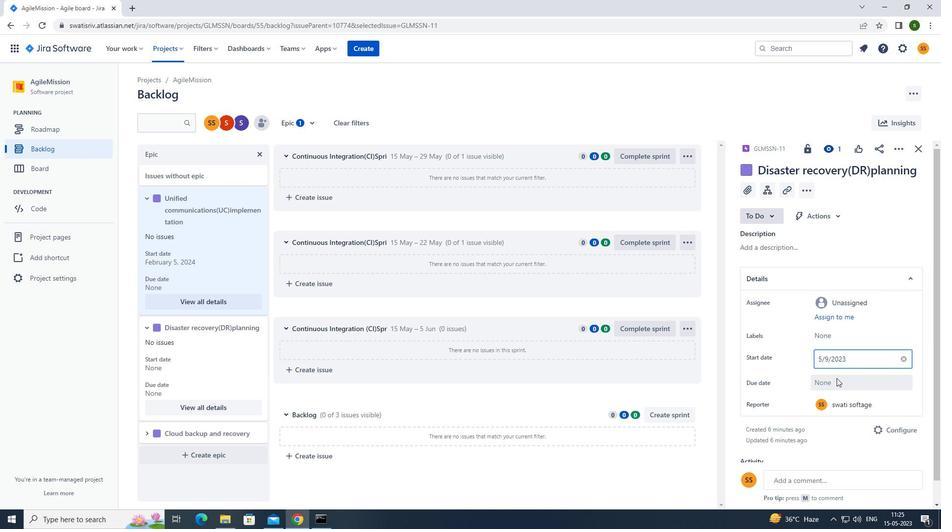 
Action: Mouse moved to (917, 241)
Screenshot: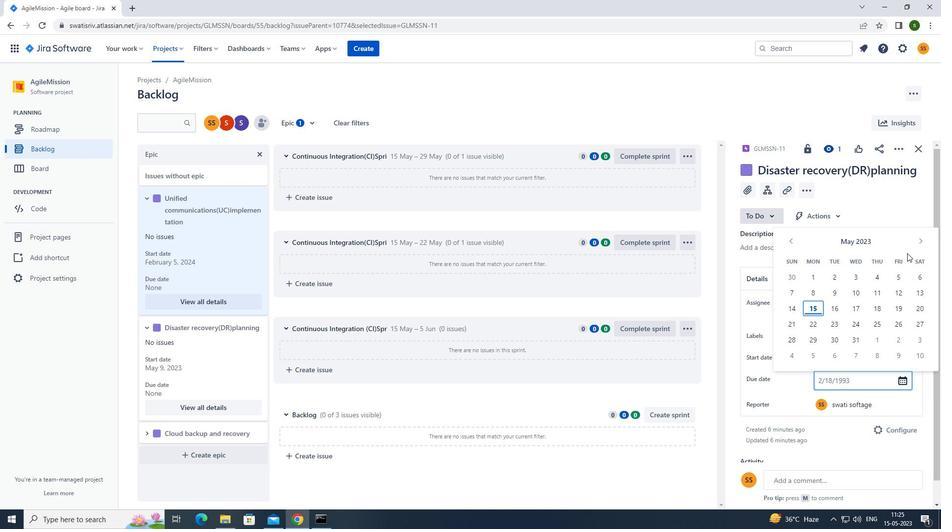 
Action: Mouse pressed left at (917, 241)
Screenshot: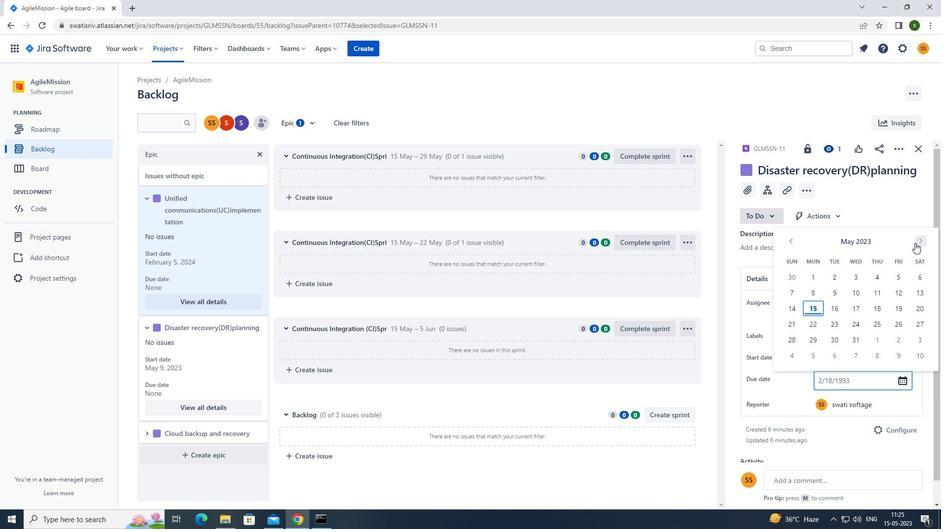 
Action: Mouse pressed left at (917, 241)
Screenshot: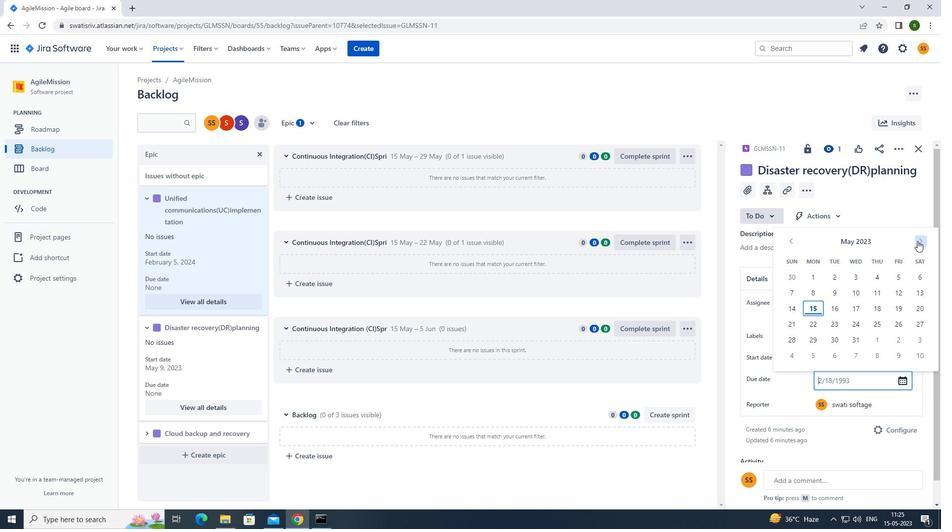 
Action: Mouse pressed left at (917, 241)
Screenshot: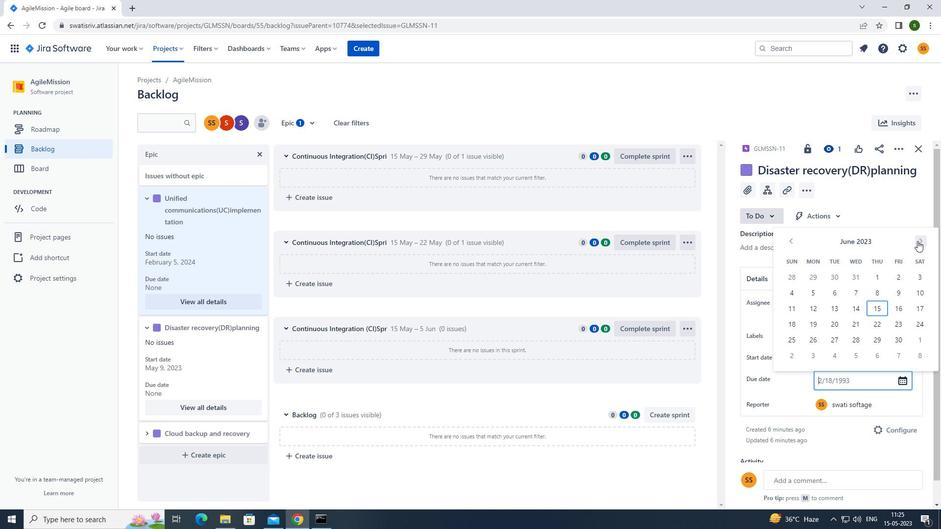 
Action: Mouse pressed left at (917, 241)
Screenshot: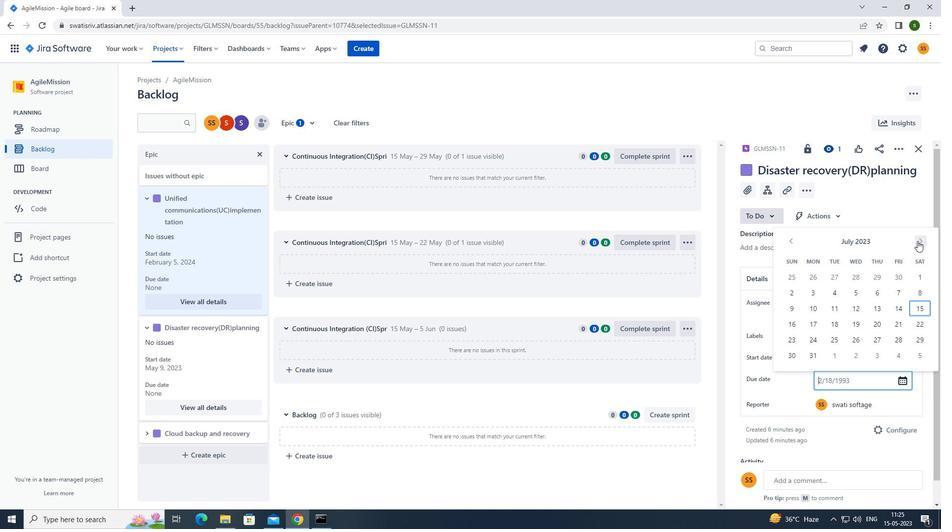 
Action: Mouse pressed left at (917, 241)
Screenshot: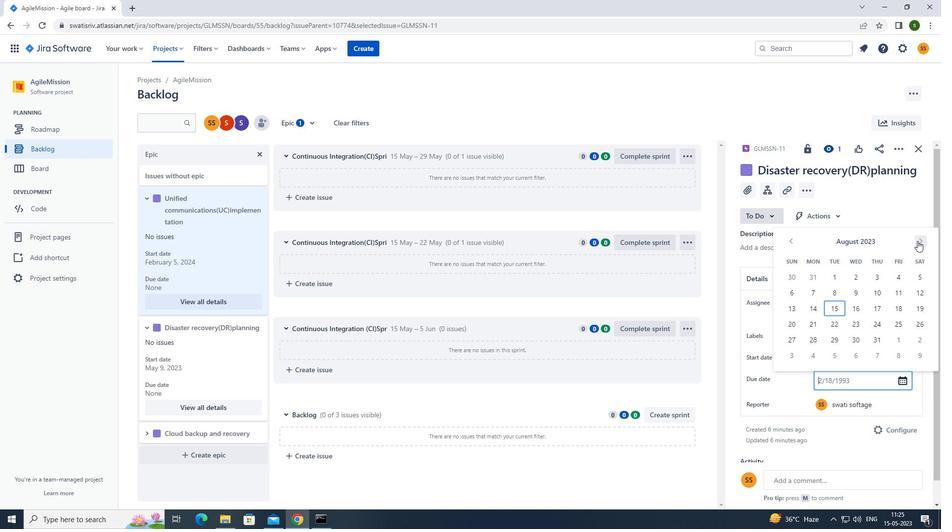
Action: Mouse pressed left at (917, 241)
Screenshot: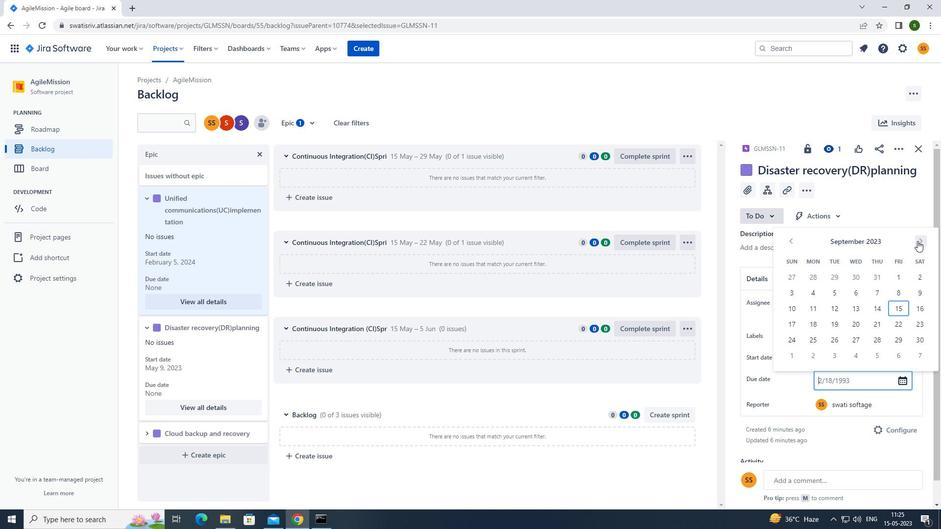 
Action: Mouse pressed left at (917, 241)
Screenshot: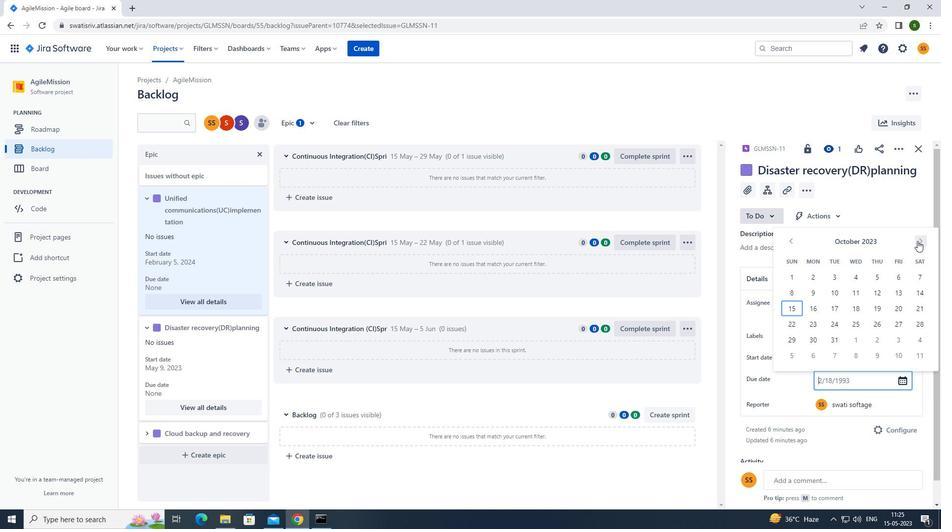 
Action: Mouse pressed left at (917, 241)
Screenshot: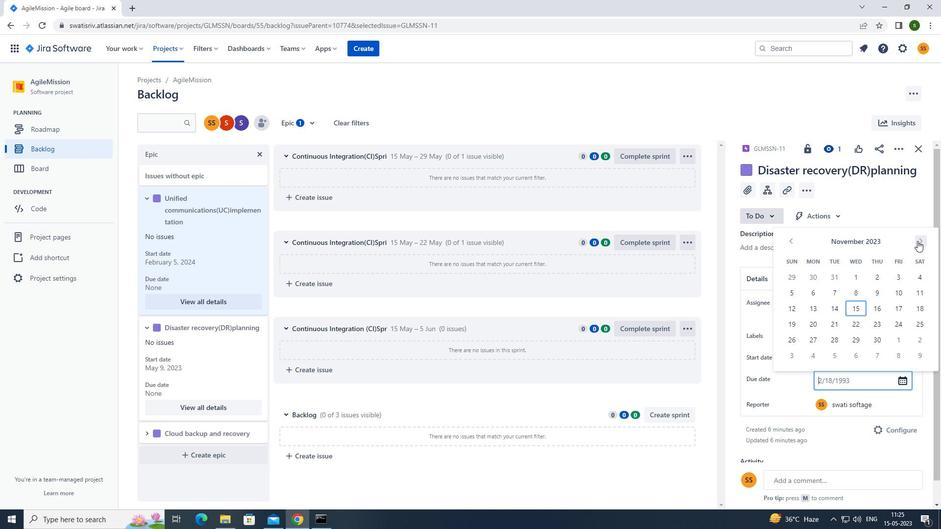 
Action: Mouse pressed left at (917, 241)
Screenshot: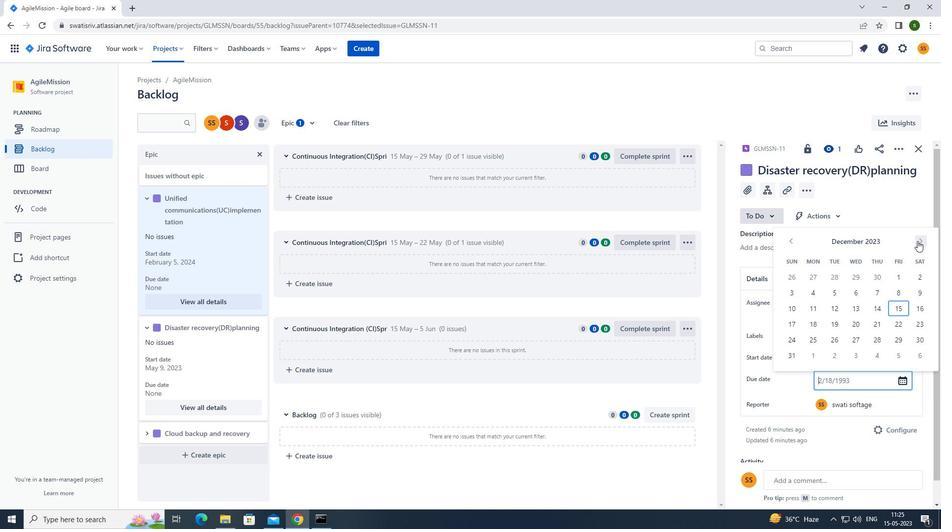 
Action: Mouse pressed left at (917, 241)
Screenshot: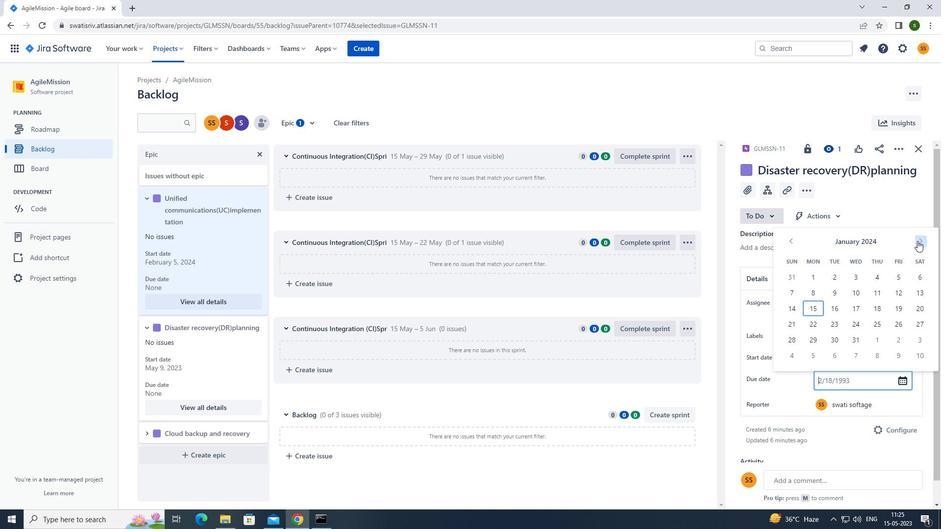 
Action: Mouse pressed left at (917, 241)
Screenshot: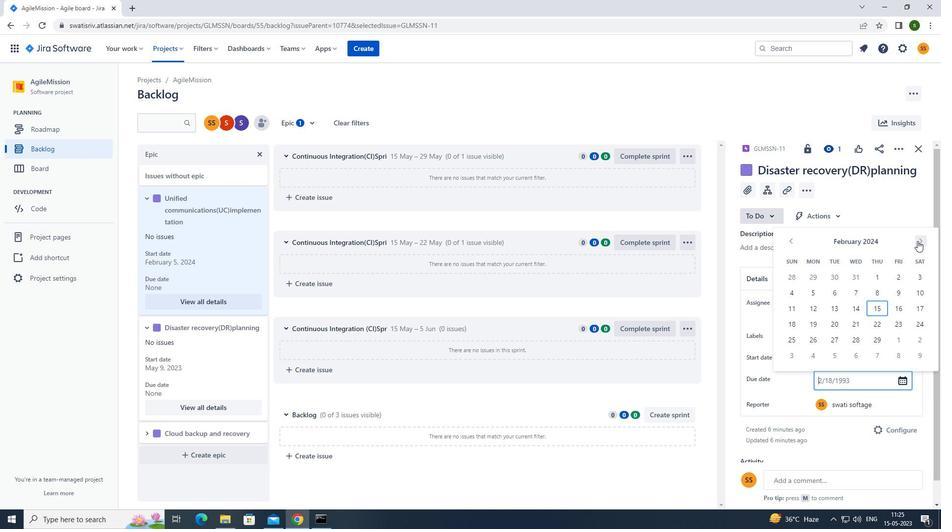 
Action: Mouse pressed left at (917, 241)
Screenshot: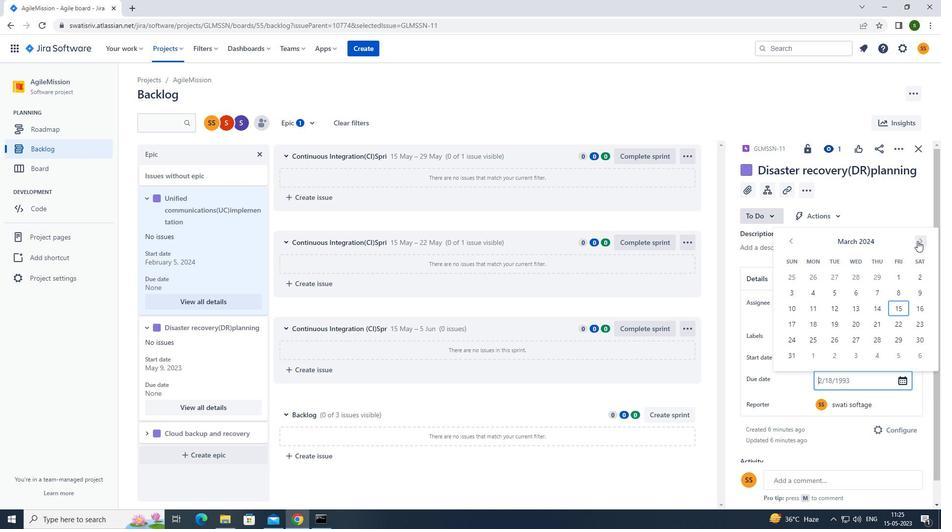 
Action: Mouse pressed left at (917, 241)
Screenshot: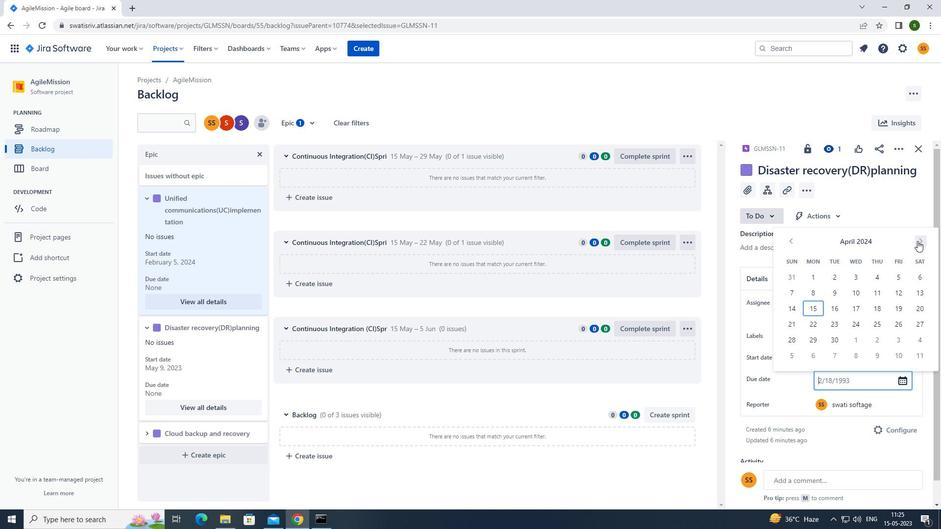 
Action: Mouse pressed left at (917, 241)
Screenshot: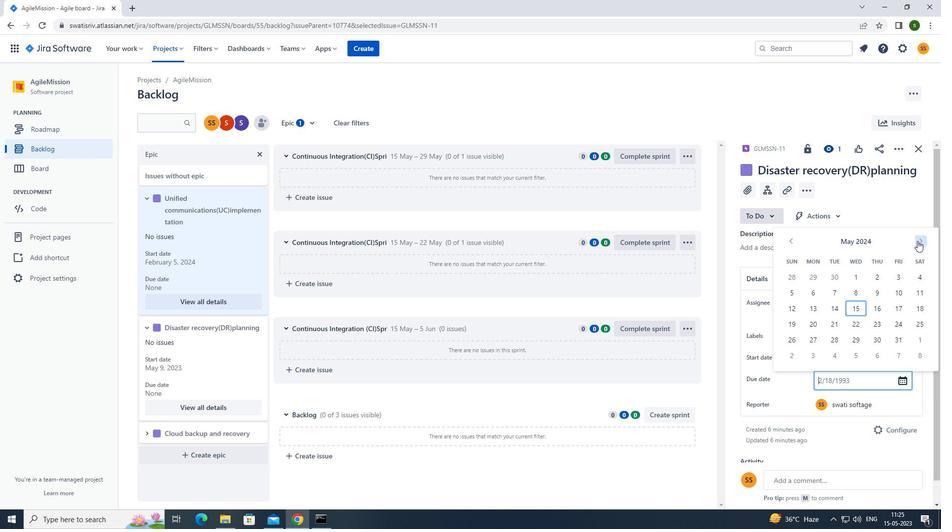 
Action: Mouse pressed left at (917, 241)
Screenshot: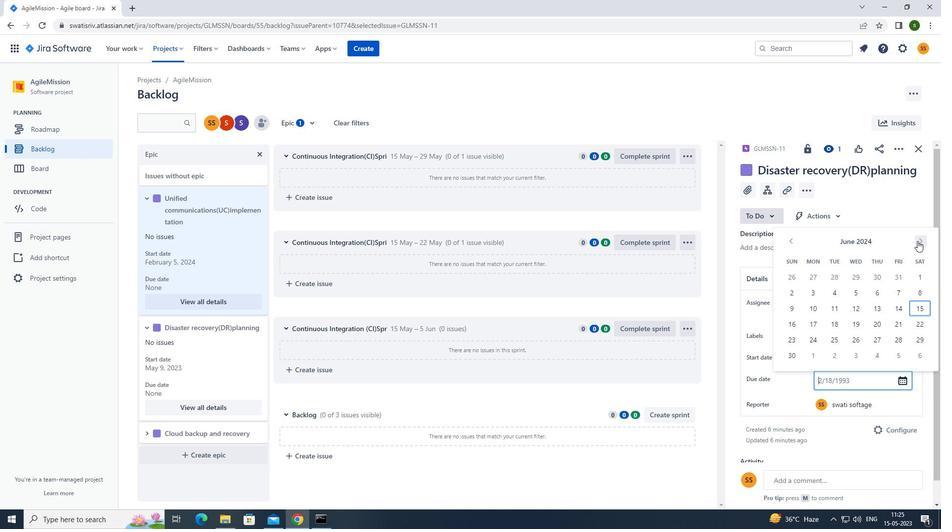 
Action: Mouse pressed left at (917, 241)
Screenshot: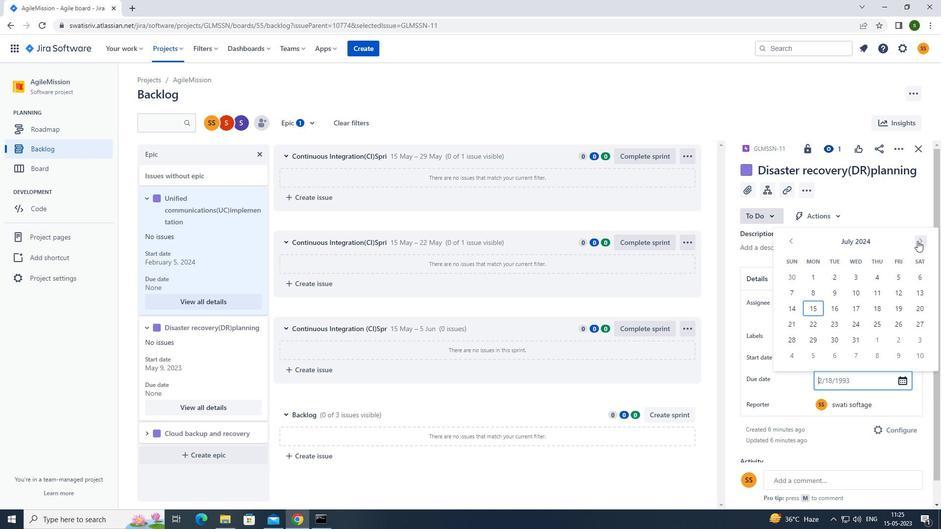 
Action: Mouse pressed left at (917, 241)
Screenshot: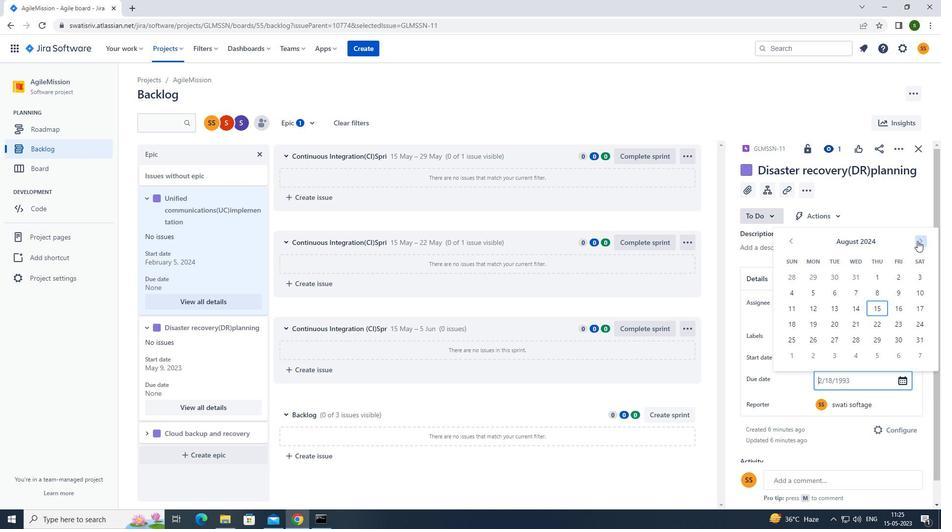 
Action: Mouse pressed left at (917, 241)
Screenshot: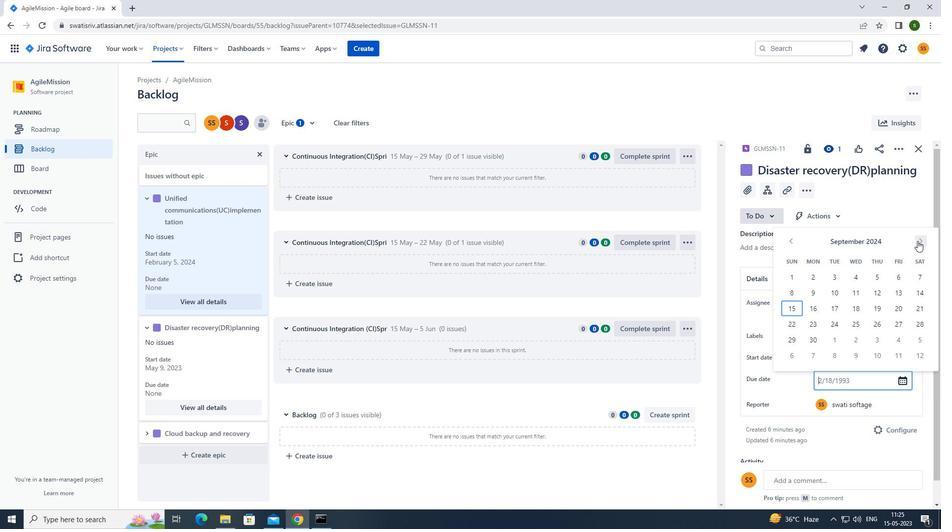 
Action: Mouse pressed left at (917, 241)
Screenshot: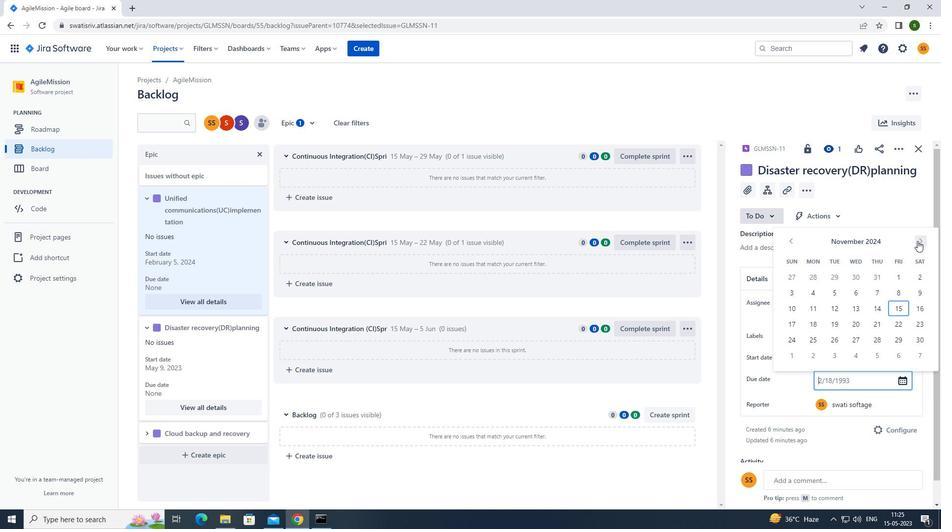 
Action: Mouse pressed left at (917, 241)
Screenshot: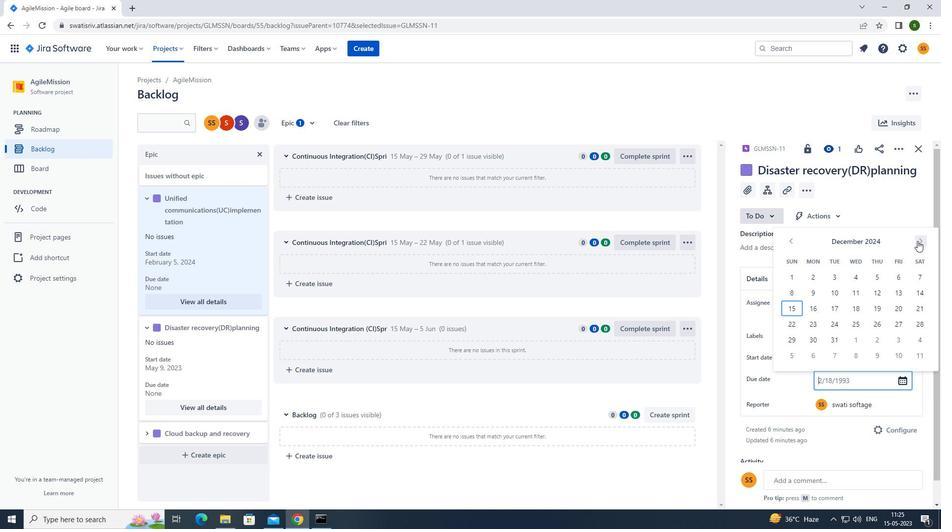 
Action: Mouse pressed left at (917, 241)
Screenshot: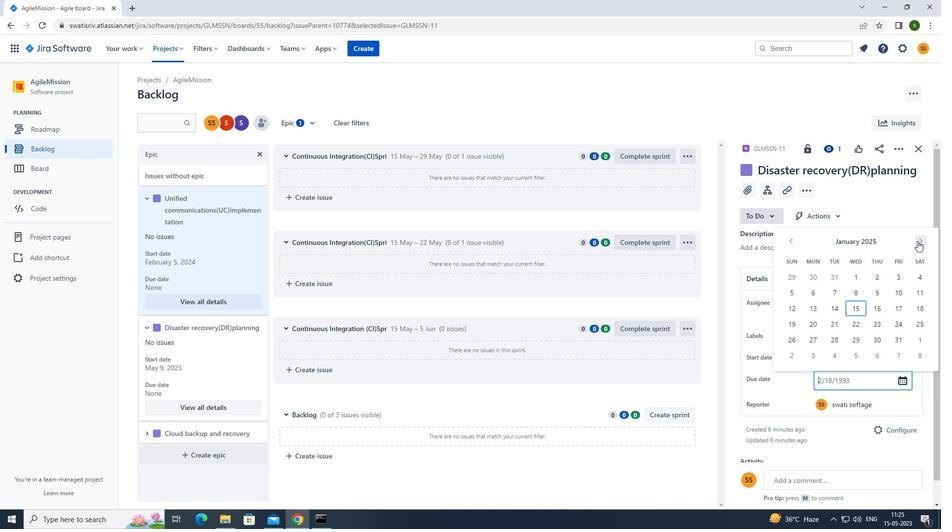 
Action: Mouse pressed left at (917, 241)
Screenshot: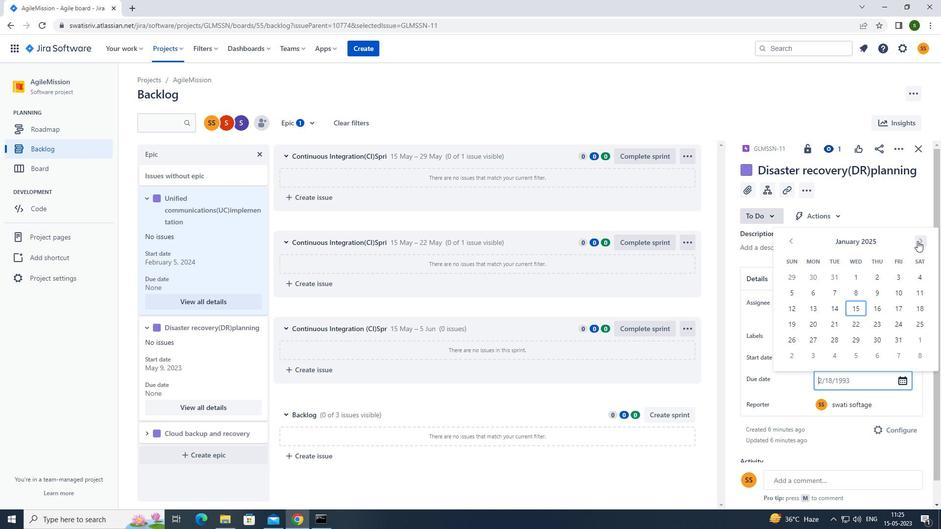 
Action: Mouse pressed left at (917, 241)
Screenshot: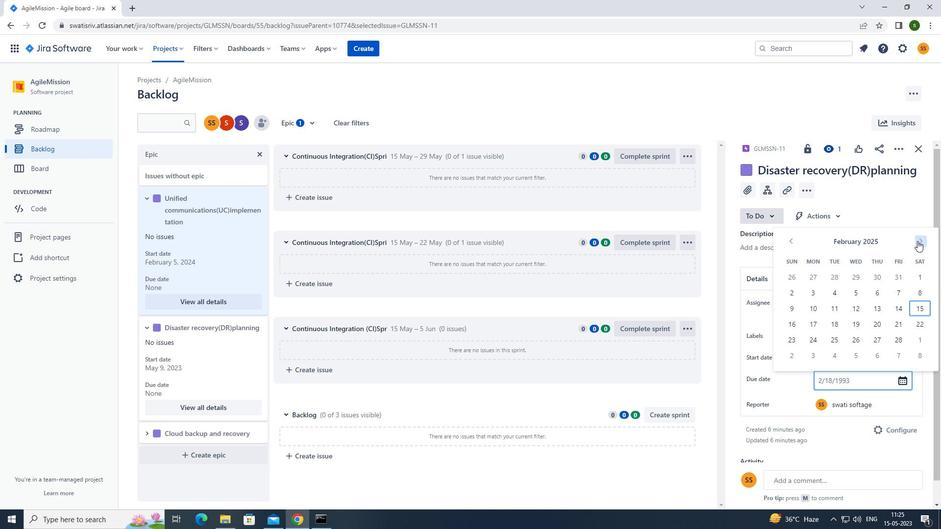 
Action: Mouse pressed left at (917, 241)
Screenshot: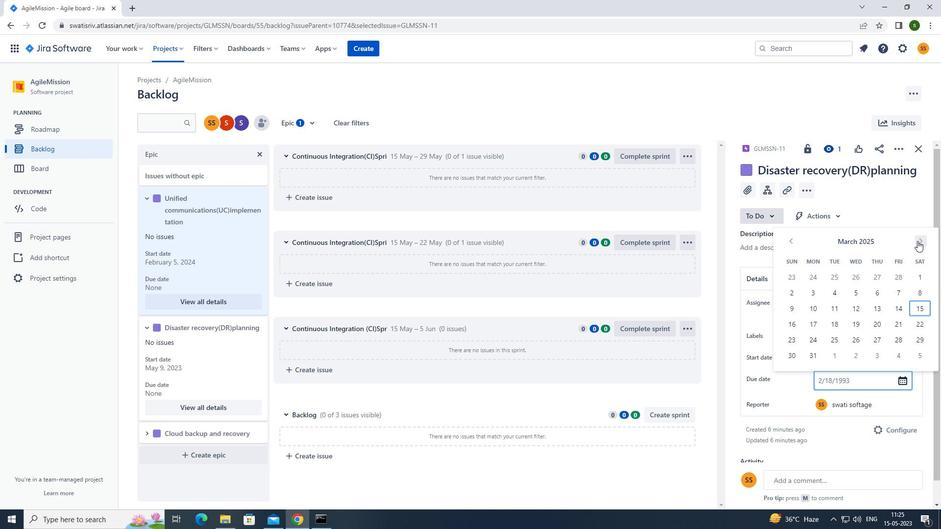 
Action: Mouse pressed left at (917, 241)
Screenshot: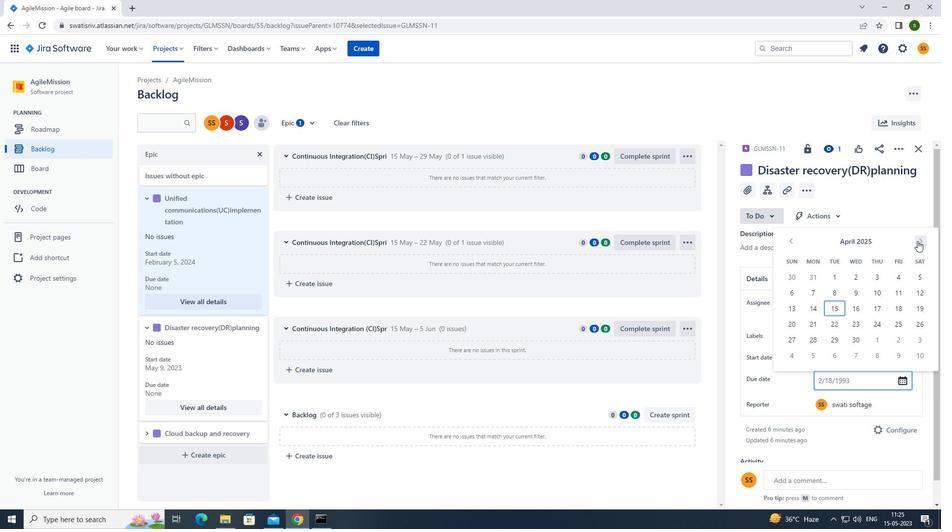 
Action: Mouse pressed left at (917, 241)
Screenshot: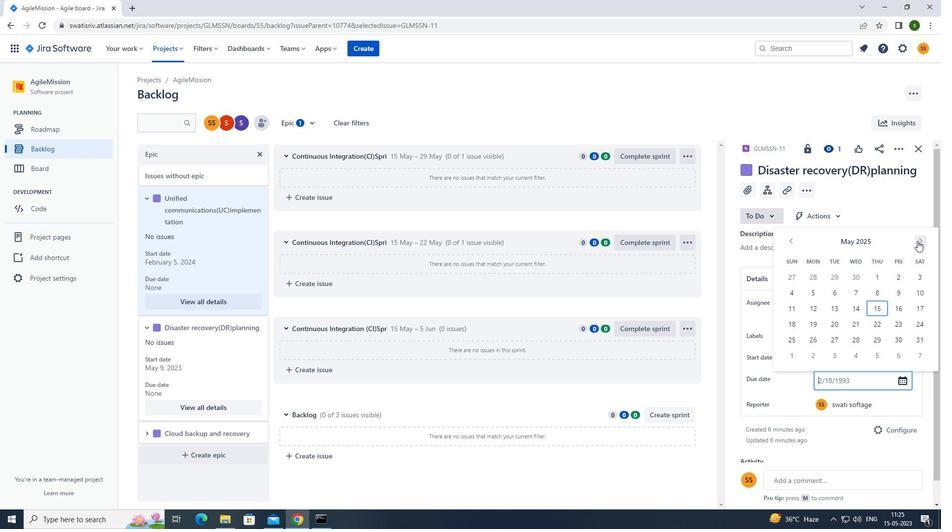 
Action: Mouse pressed left at (917, 241)
Screenshot: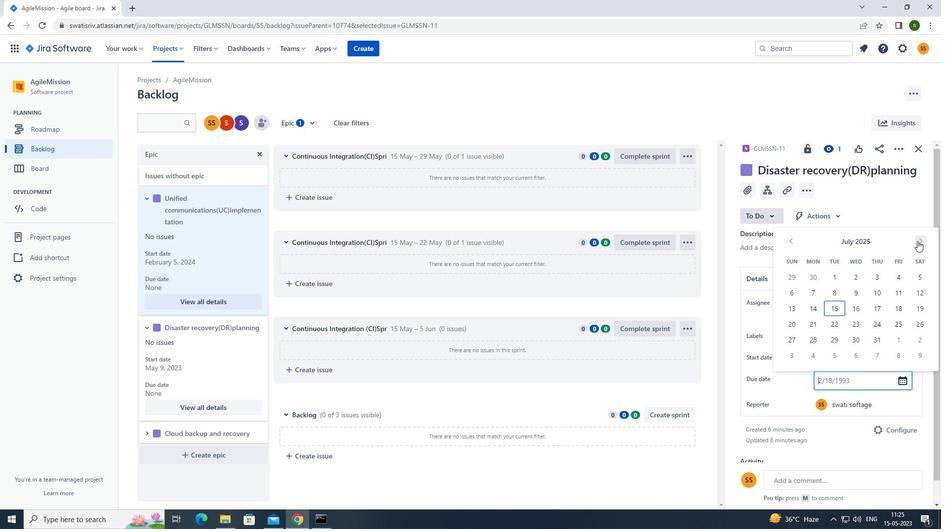 
Action: Mouse pressed left at (917, 241)
Screenshot: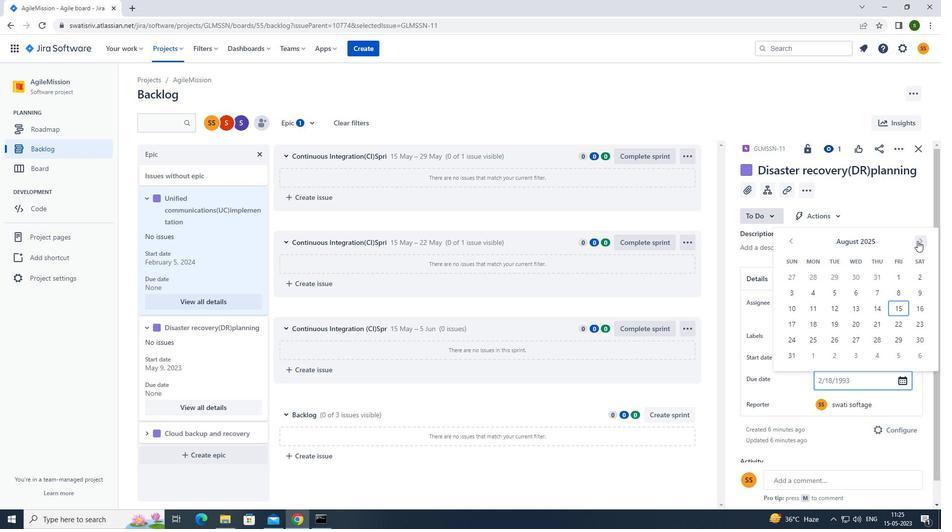
Action: Mouse pressed left at (917, 241)
Screenshot: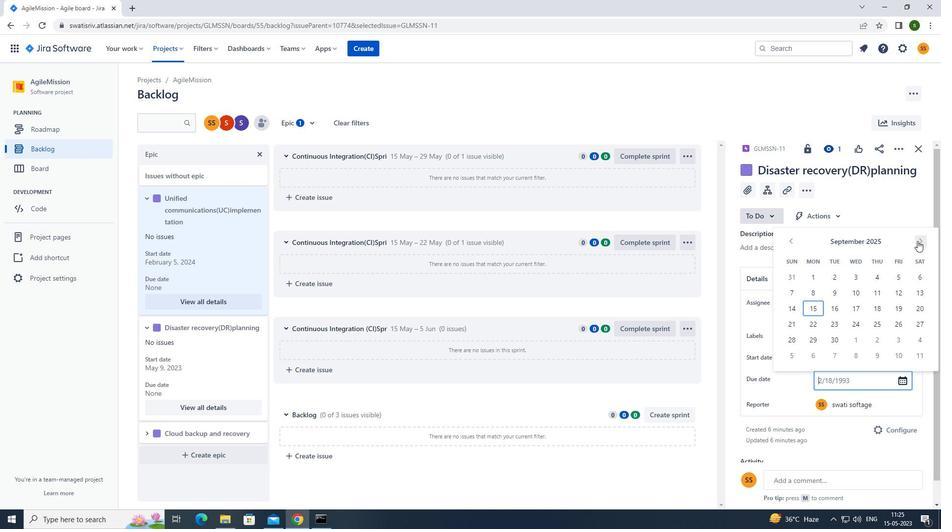 
Action: Mouse pressed left at (917, 241)
Screenshot: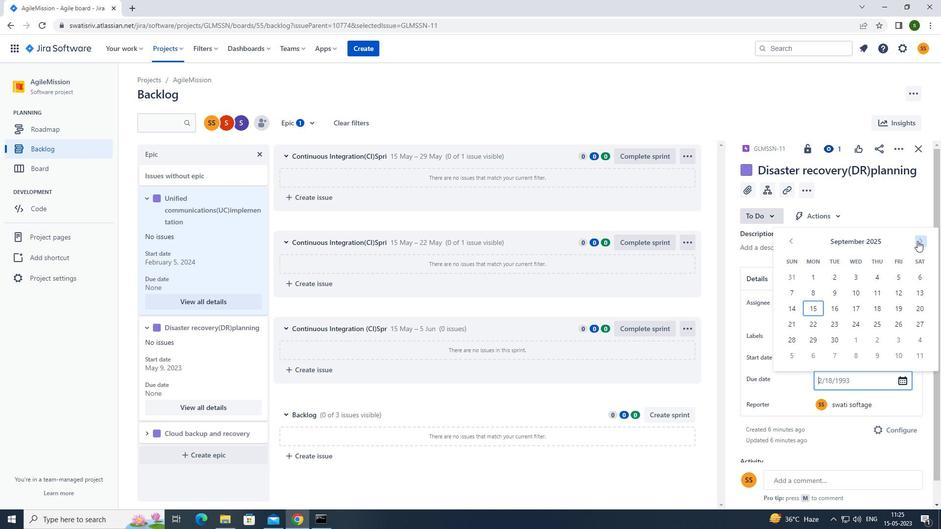 
Action: Mouse pressed left at (917, 241)
Screenshot: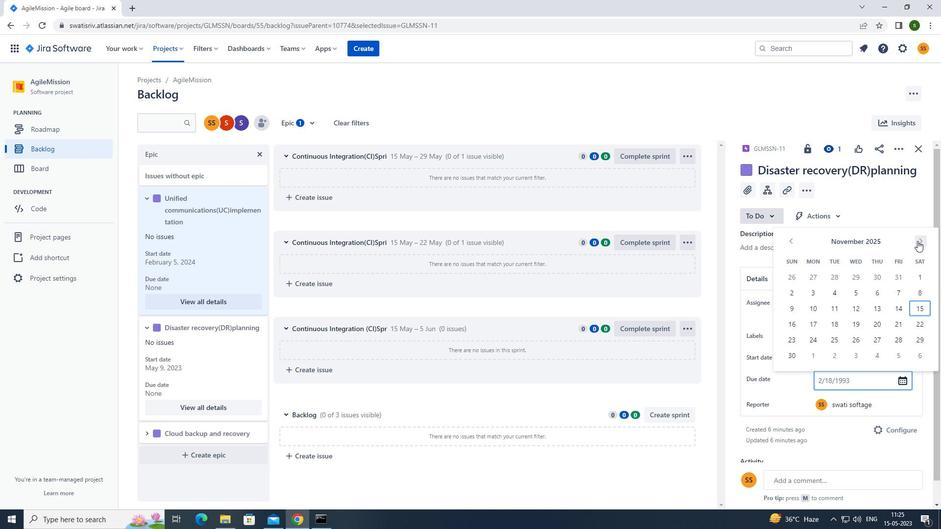 
Action: Mouse moved to (898, 303)
Screenshot: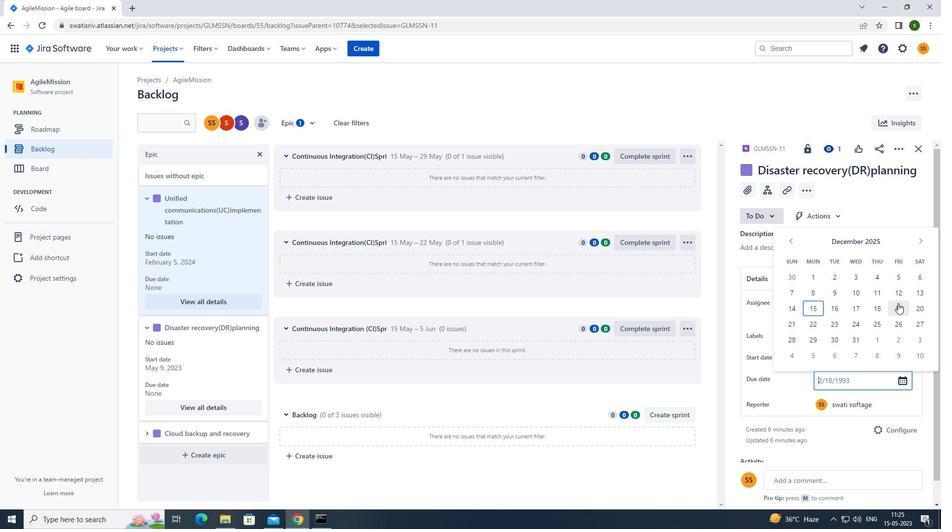 
Action: Mouse pressed left at (898, 303)
Screenshot: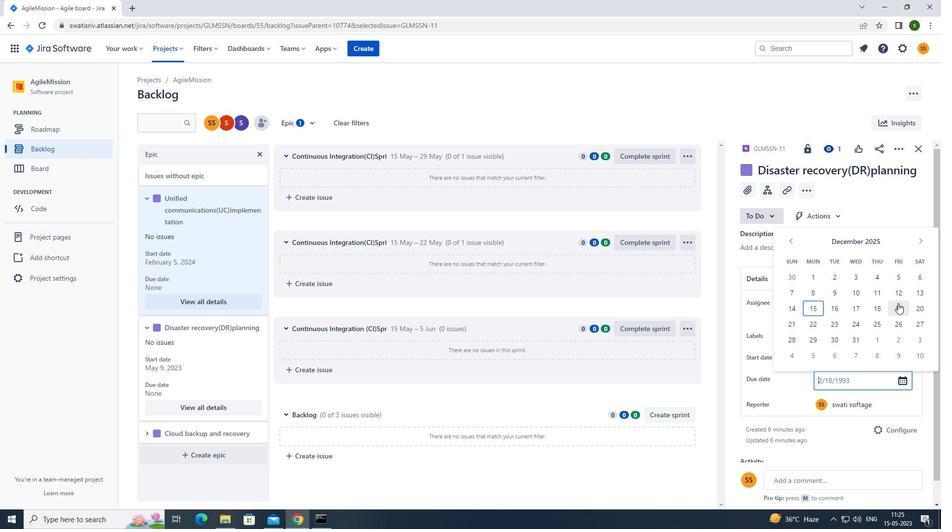 
Action: Mouse moved to (144, 432)
Screenshot: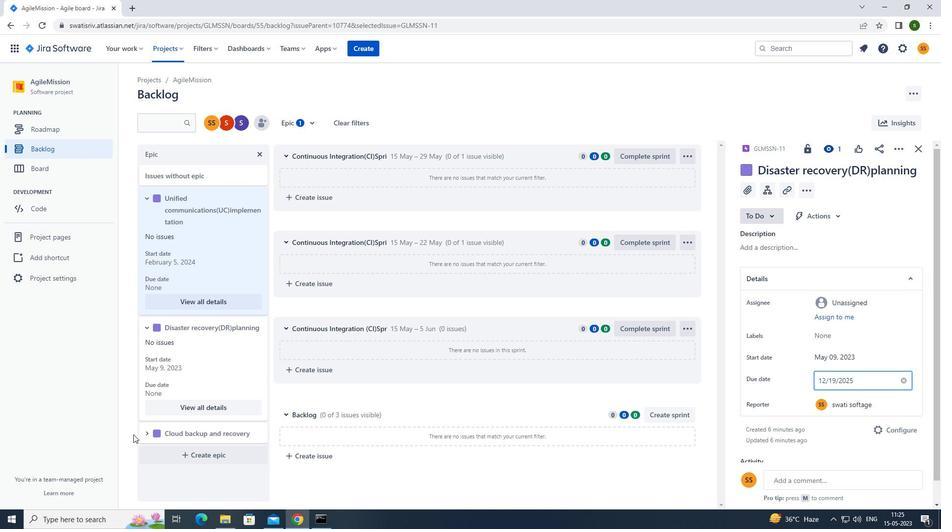 
Action: Mouse pressed left at (144, 432)
Screenshot: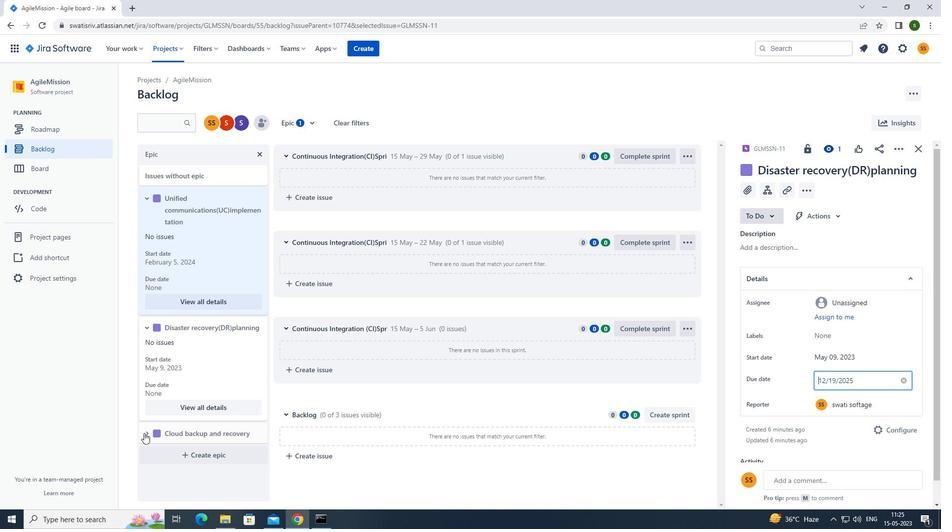 
Action: Mouse moved to (175, 422)
Screenshot: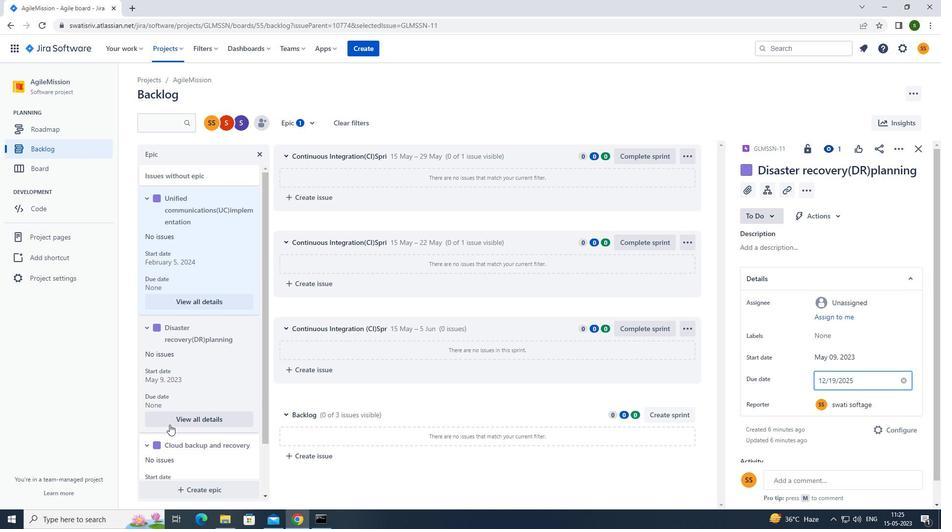 
Action: Mouse scrolled (175, 421) with delta (0, 0)
Screenshot: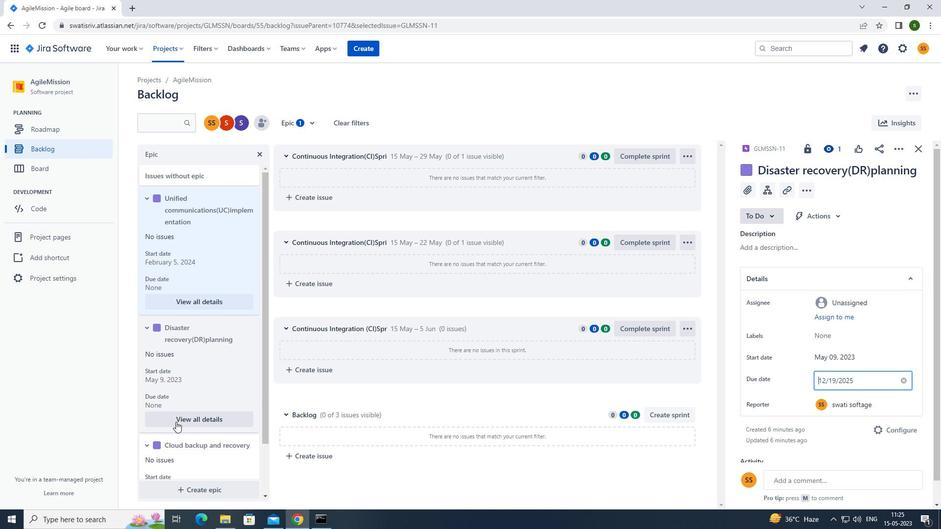 
Action: Mouse scrolled (175, 421) with delta (0, 0)
Screenshot: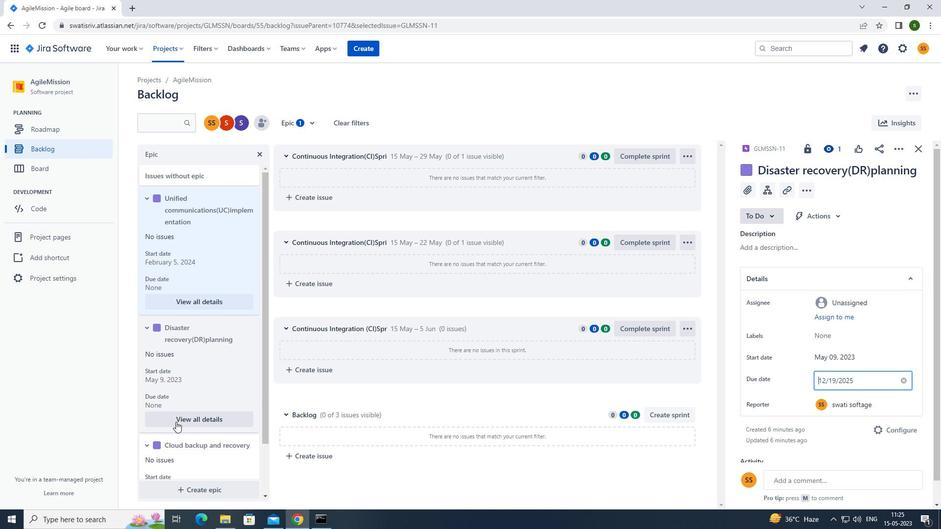 
Action: Mouse scrolled (175, 421) with delta (0, 0)
Screenshot: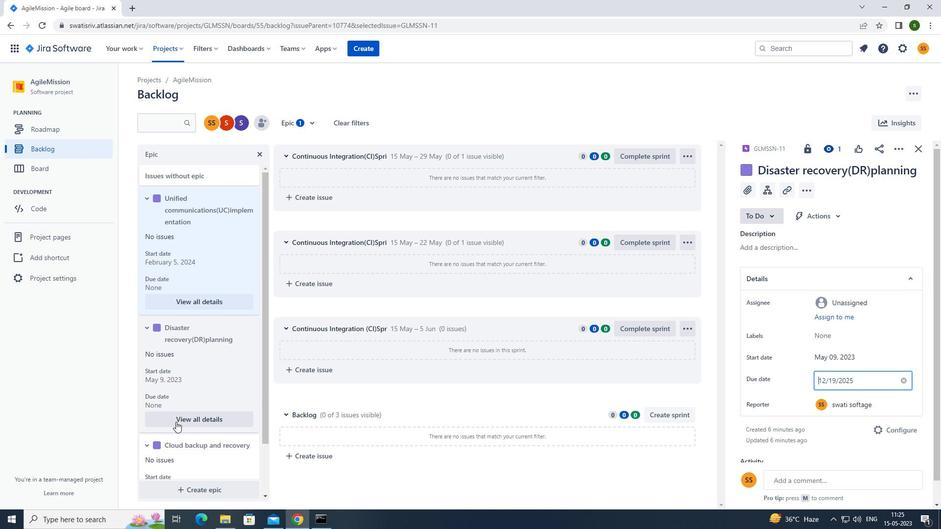 
Action: Mouse moved to (197, 462)
Screenshot: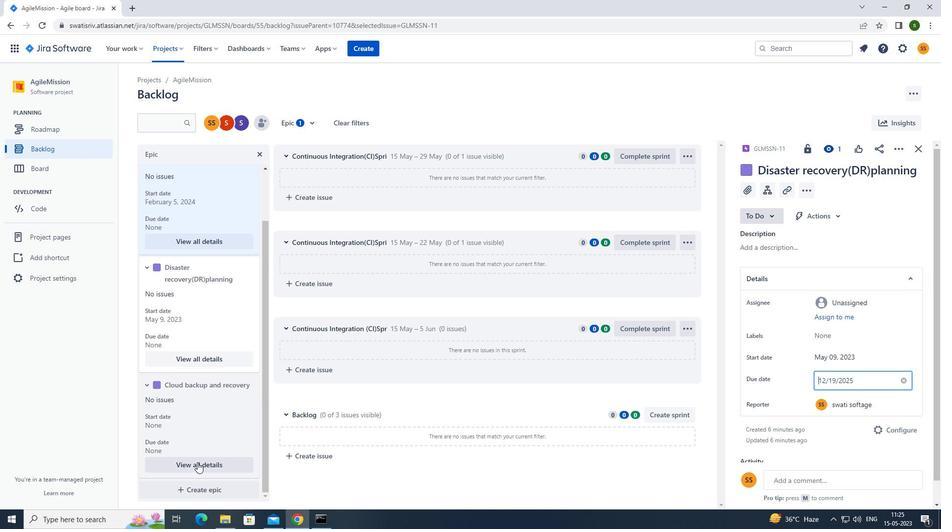 
Action: Mouse pressed left at (197, 462)
Screenshot: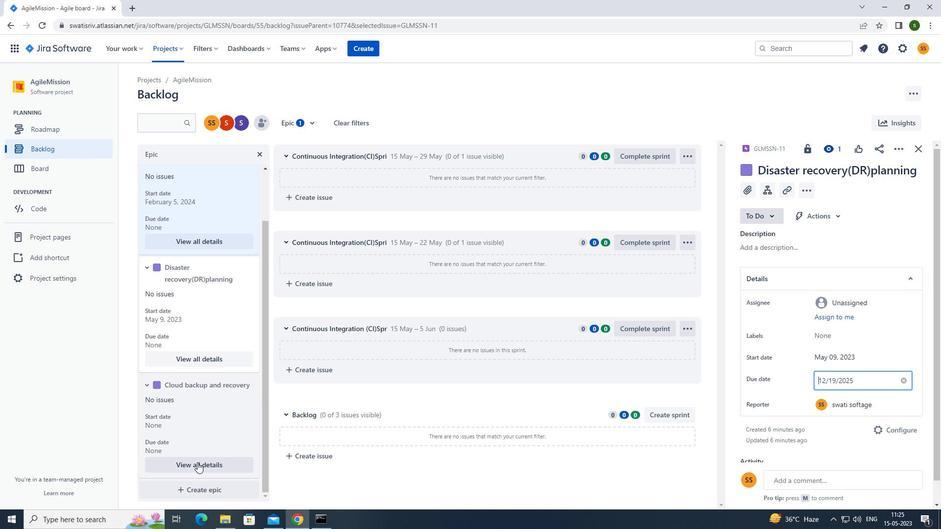 
Action: Mouse moved to (819, 358)
Screenshot: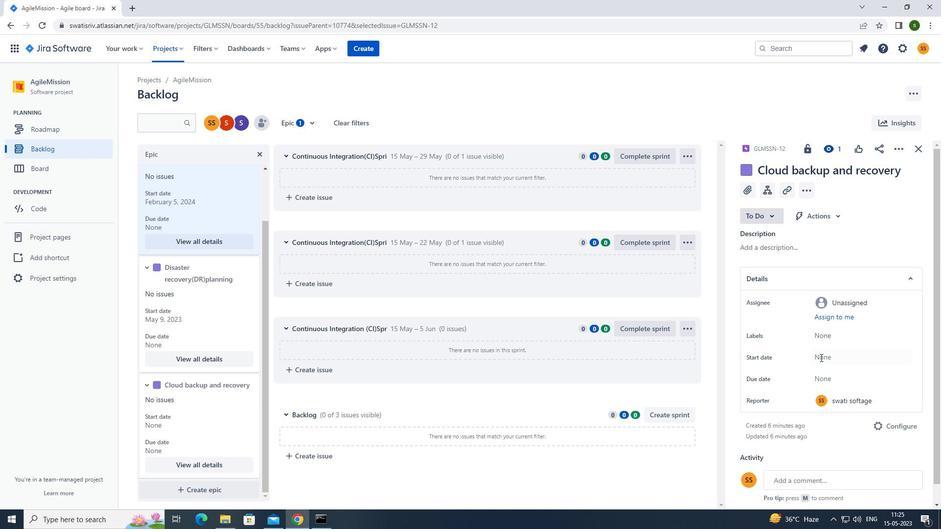 
Action: Mouse pressed left at (819, 358)
Screenshot: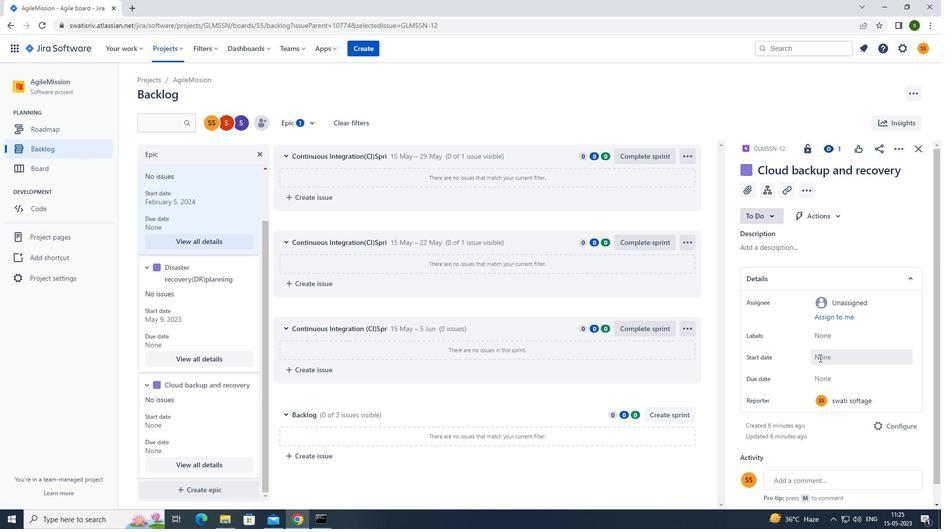 
Action: Mouse moved to (920, 218)
Screenshot: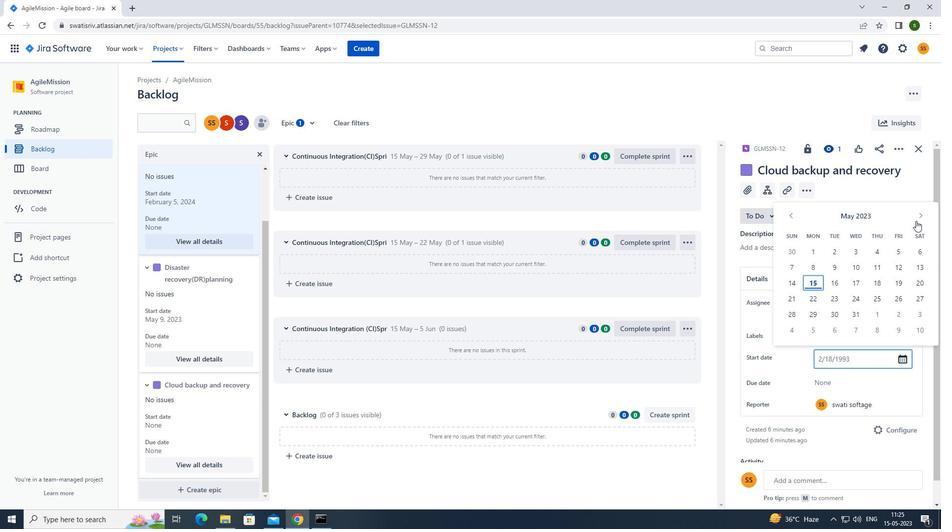 
Action: Mouse pressed left at (920, 218)
Screenshot: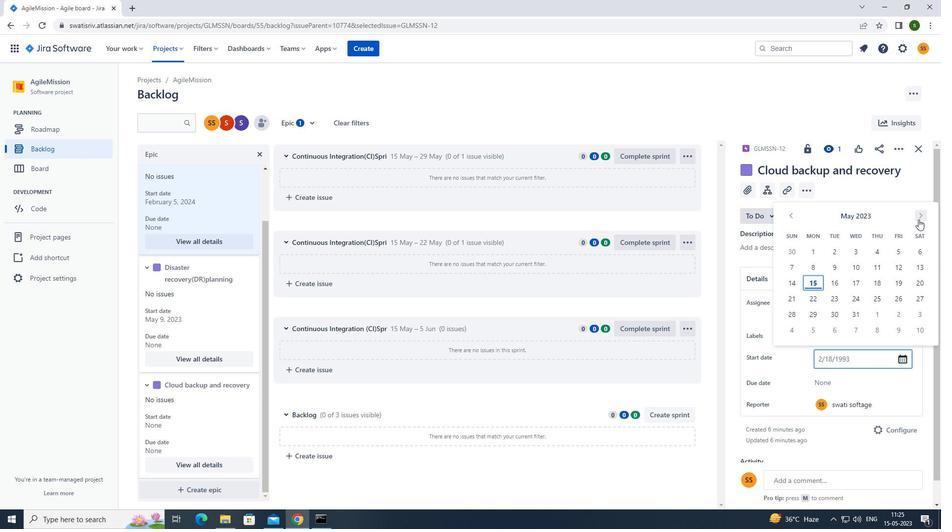 
Action: Mouse pressed left at (920, 218)
Screenshot: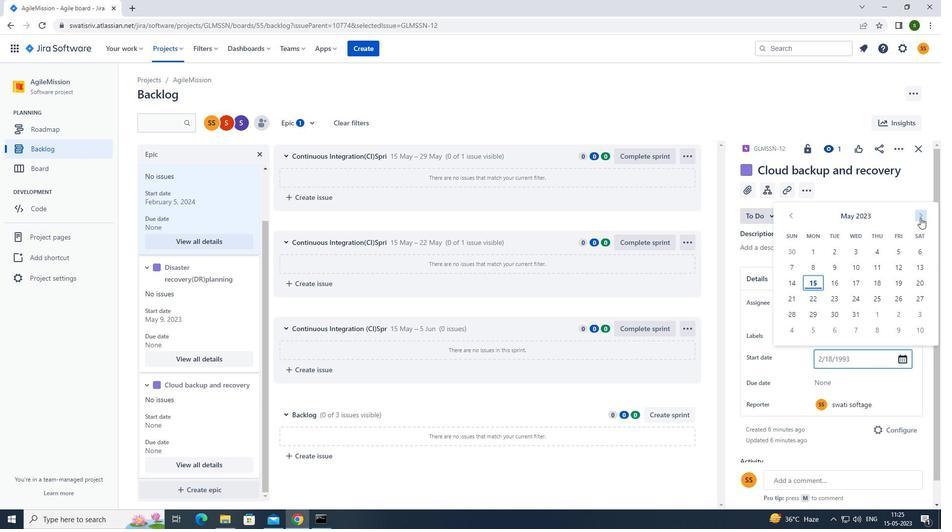 
Action: Mouse pressed left at (920, 218)
Screenshot: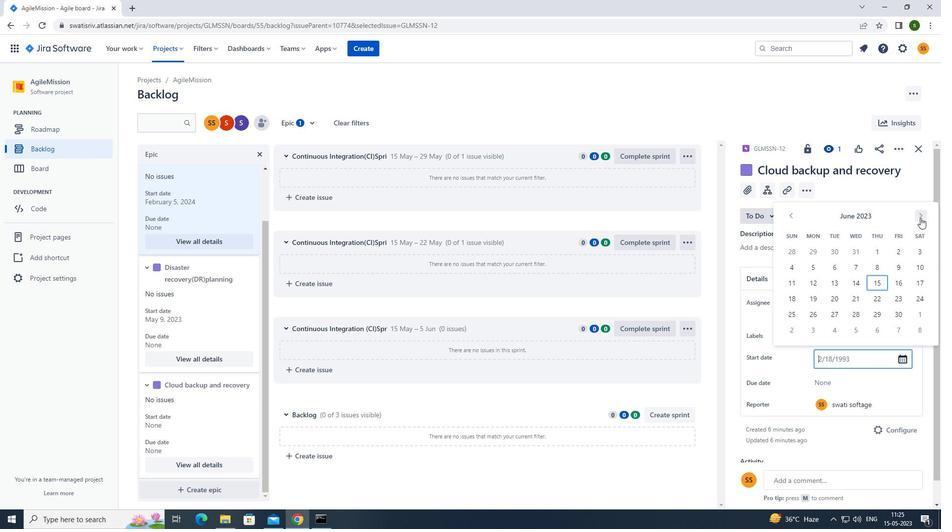 
Action: Mouse pressed left at (920, 218)
Screenshot: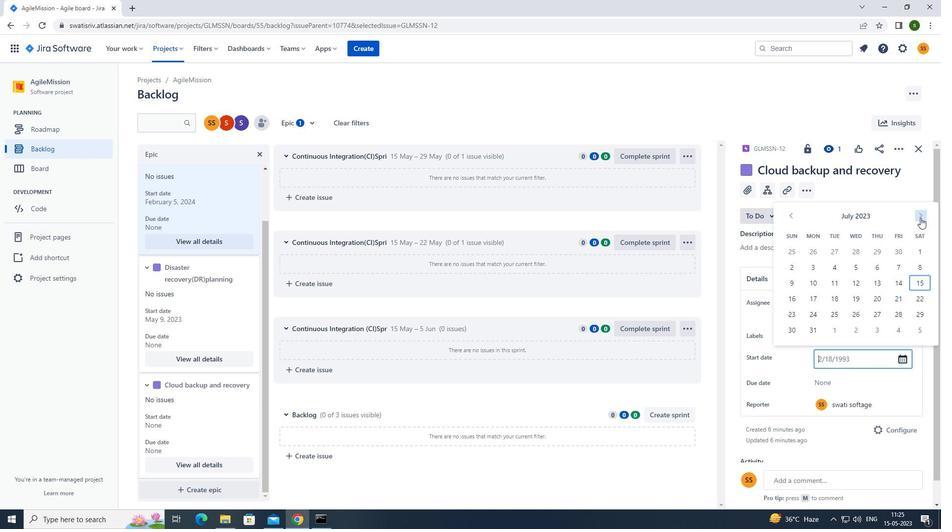 
Action: Mouse pressed left at (920, 218)
Screenshot: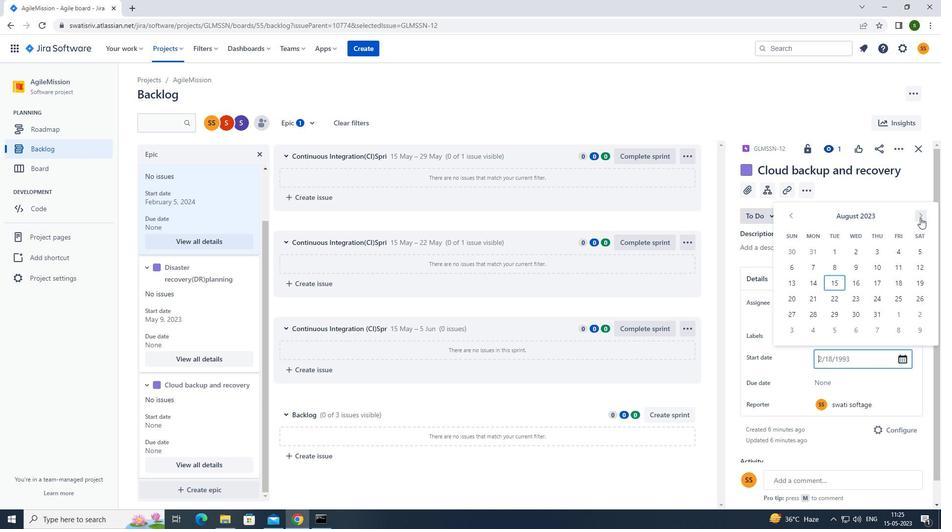 
Action: Mouse pressed left at (920, 218)
Screenshot: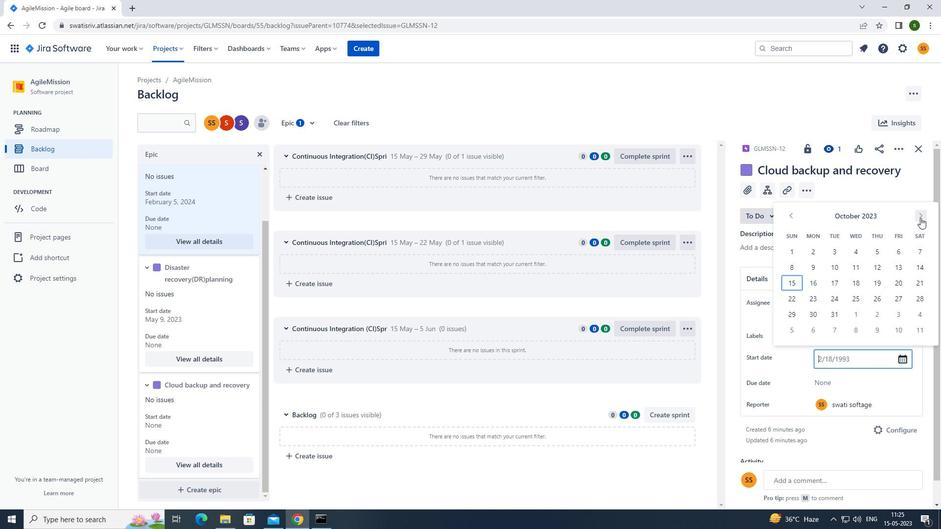 
Action: Mouse pressed left at (920, 218)
Screenshot: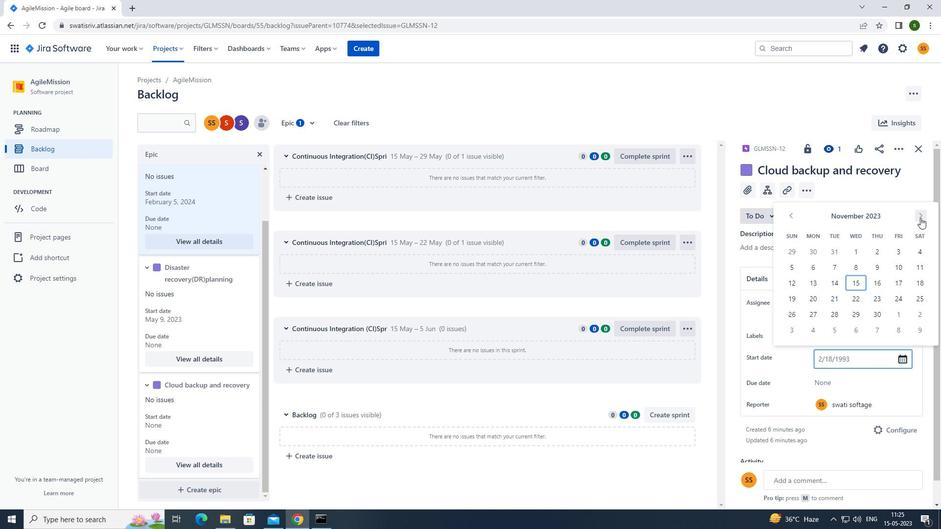 
Action: Mouse pressed left at (920, 218)
Screenshot: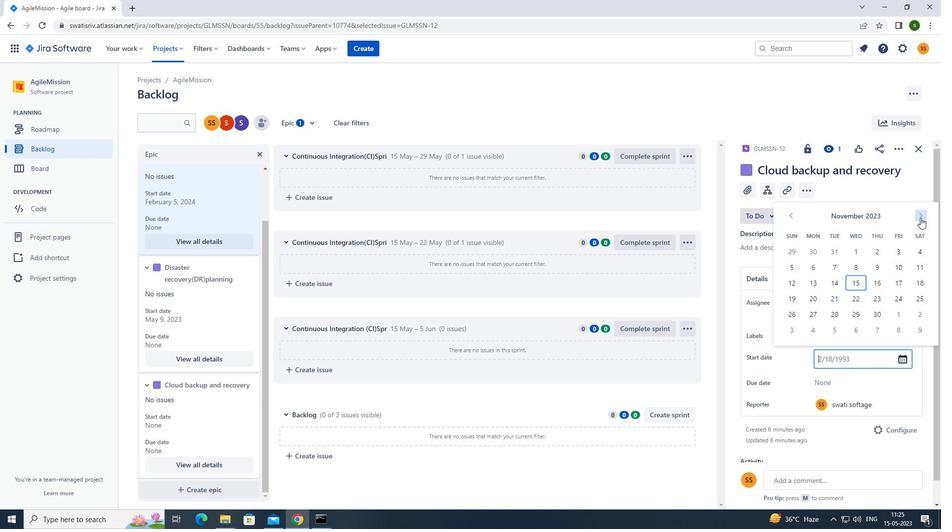 
Action: Mouse moved to (851, 279)
Screenshot: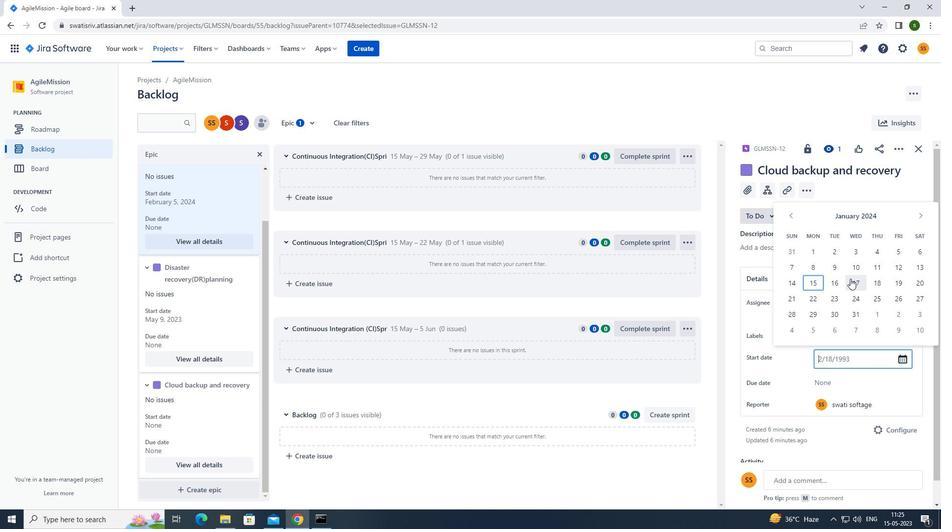 
Action: Mouse pressed left at (851, 279)
Screenshot: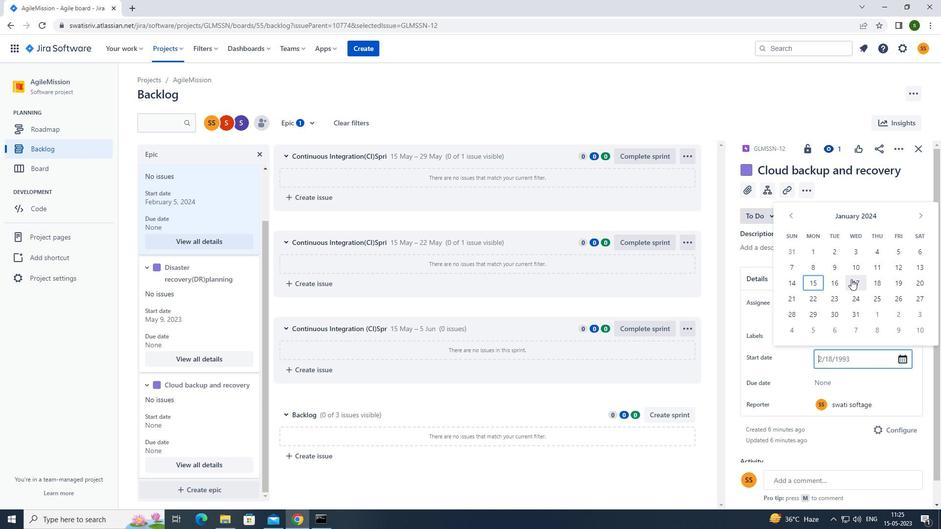 
Action: Mouse moved to (828, 383)
Screenshot: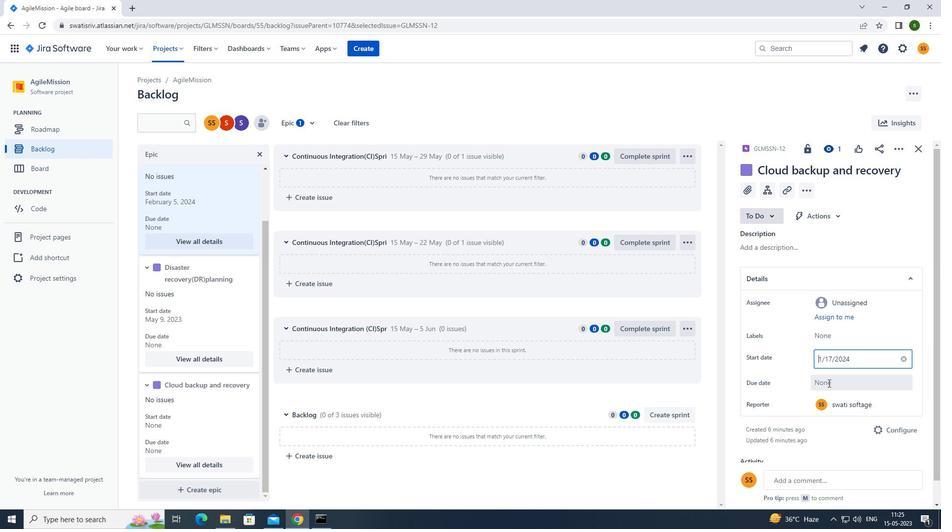 
Action: Mouse pressed left at (828, 383)
Screenshot: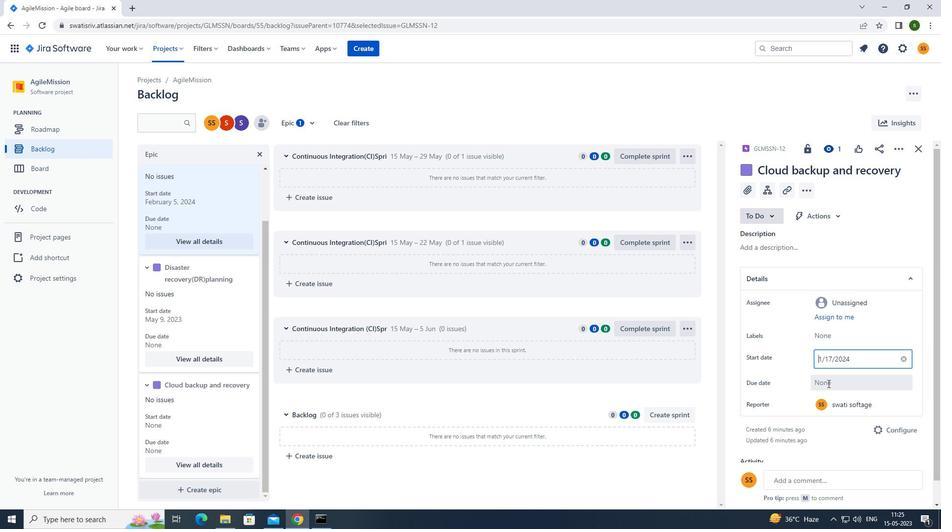 
Action: Mouse moved to (922, 239)
Screenshot: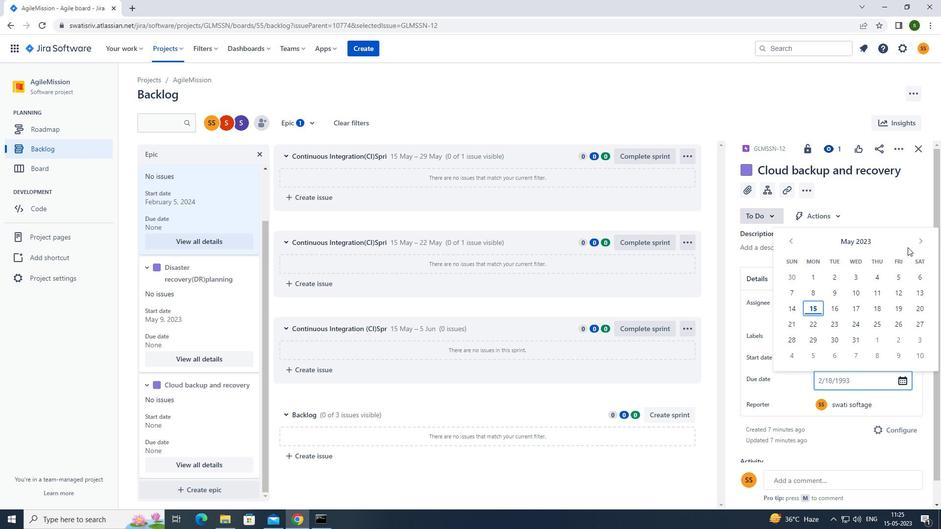 
Action: Mouse pressed left at (922, 239)
Screenshot: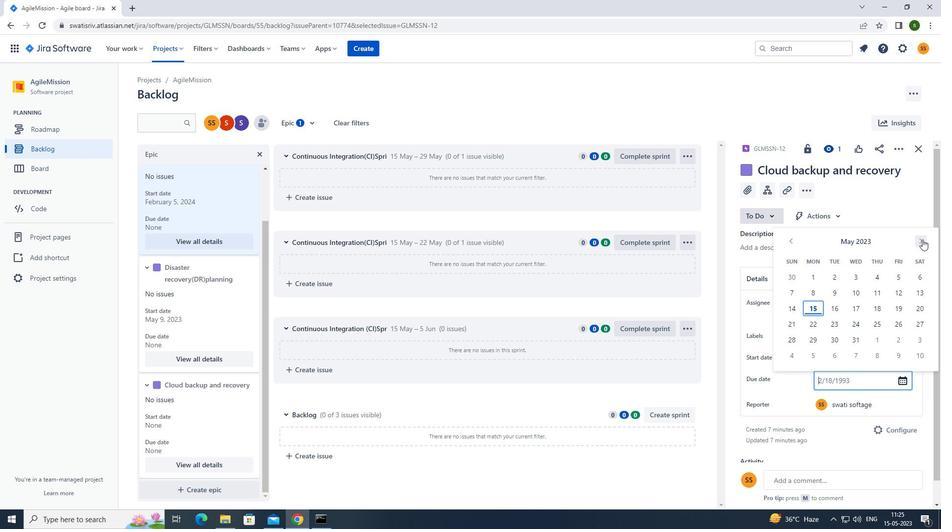 
Action: Mouse pressed left at (922, 239)
Screenshot: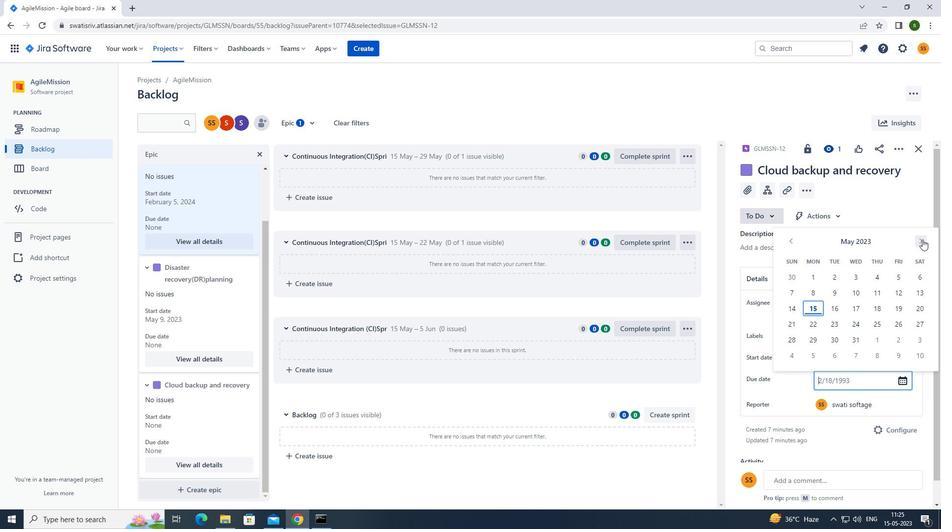 
Action: Mouse pressed left at (922, 239)
Screenshot: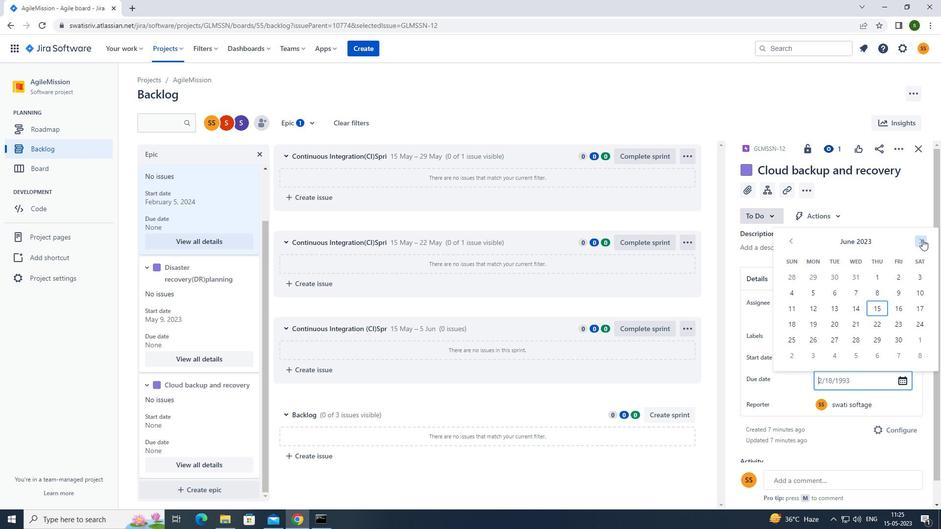 
Action: Mouse pressed left at (922, 239)
Screenshot: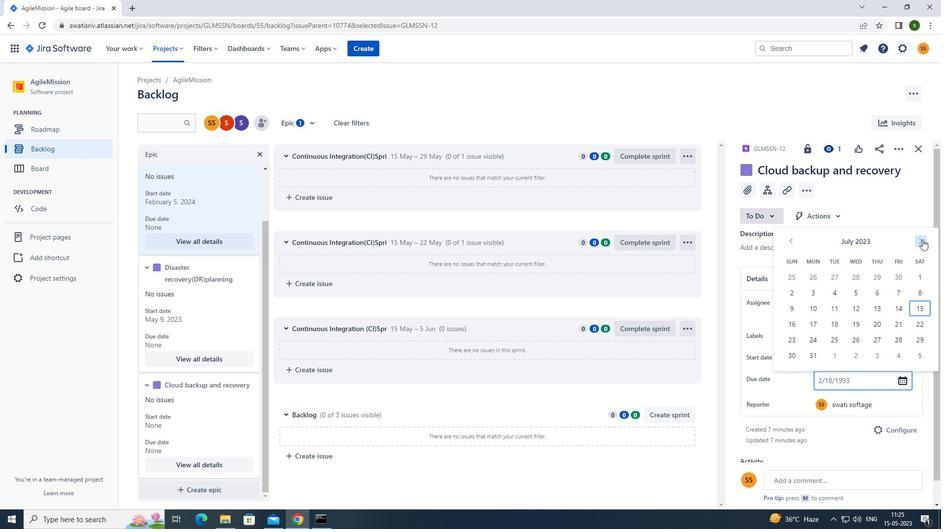 
Action: Mouse pressed left at (922, 239)
Screenshot: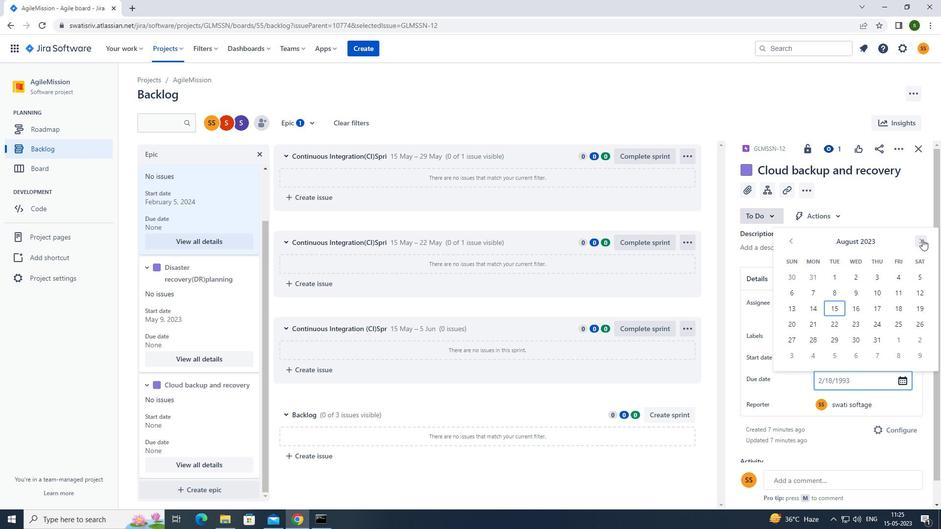 
Action: Mouse pressed left at (922, 239)
Screenshot: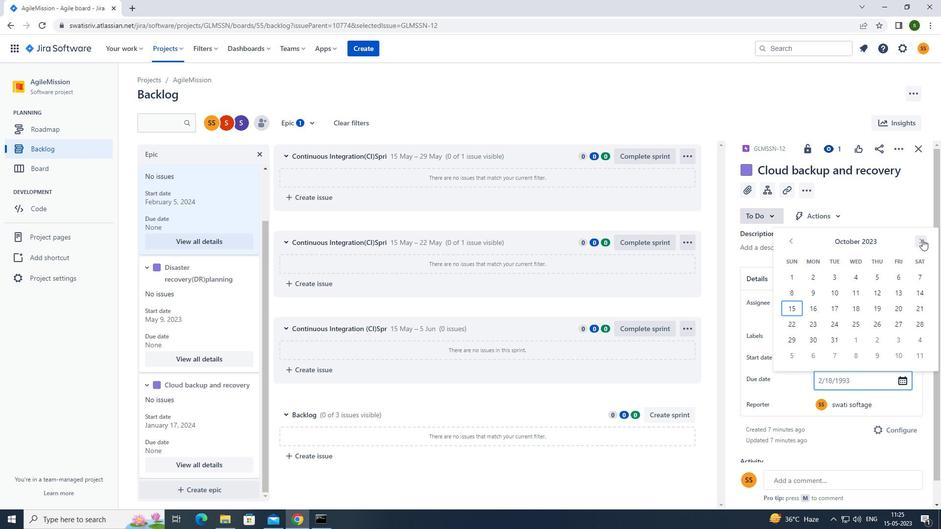 
Action: Mouse pressed left at (922, 239)
Screenshot: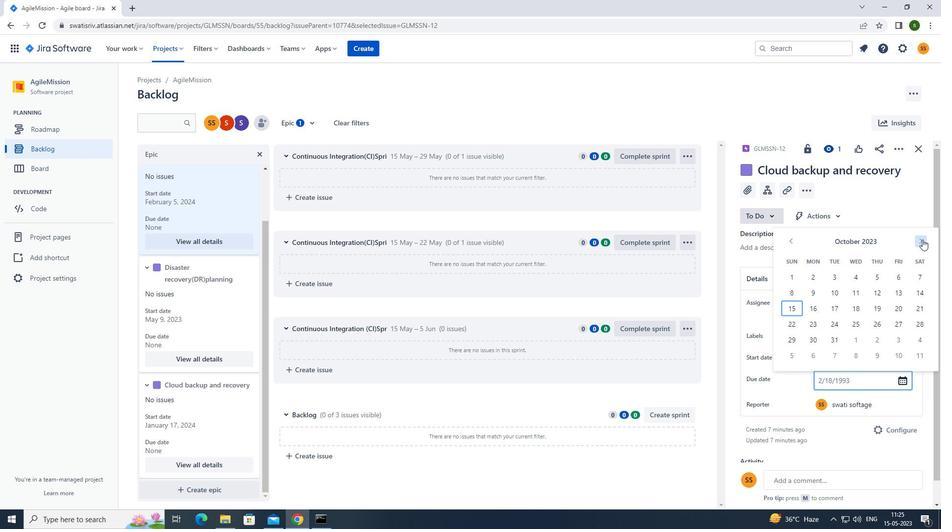 
Action: Mouse pressed left at (922, 239)
Screenshot: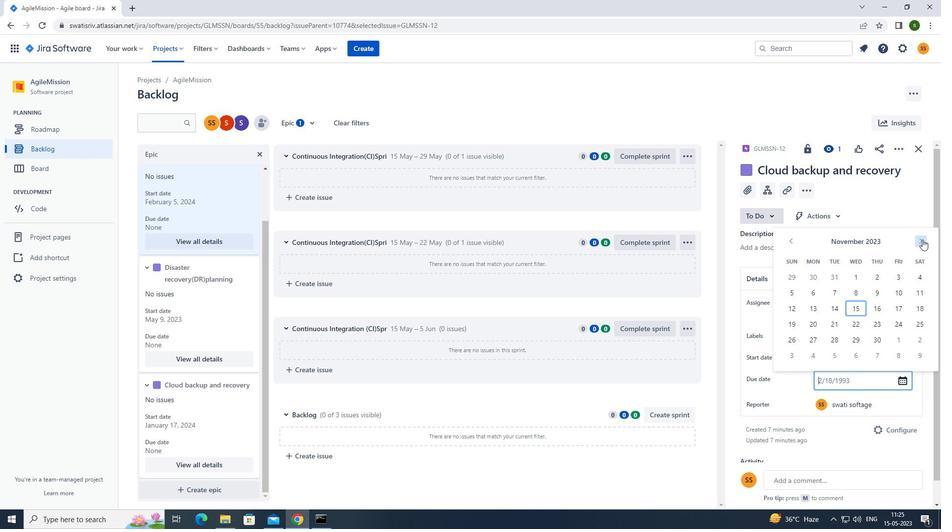 
Action: Mouse pressed left at (922, 239)
Screenshot: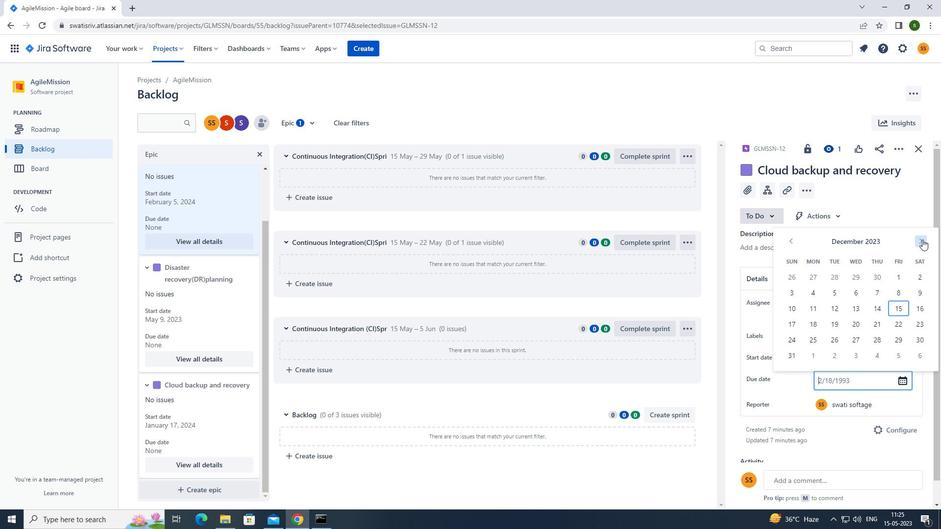 
Action: Mouse pressed left at (922, 239)
Screenshot: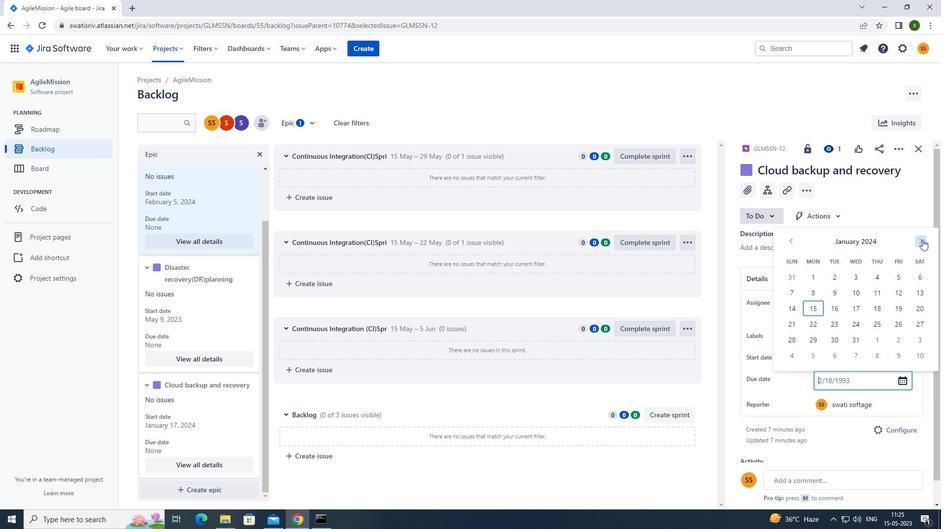 
Action: Mouse pressed left at (922, 239)
Screenshot: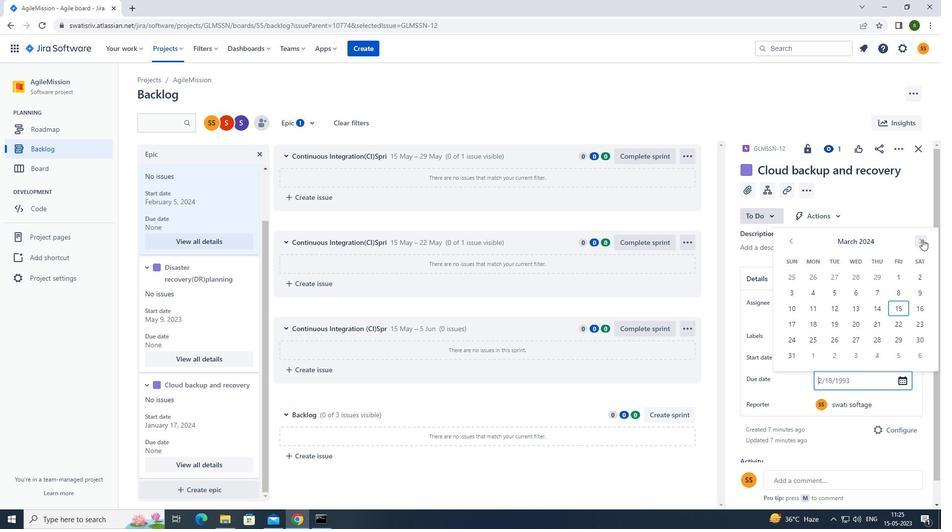 
Action: Mouse pressed left at (922, 239)
Screenshot: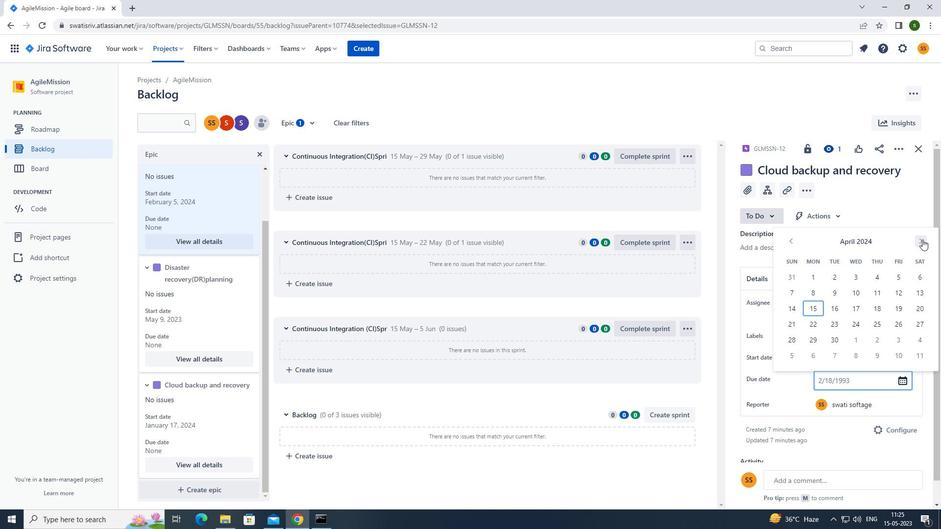 
Action: Mouse pressed left at (922, 239)
Screenshot: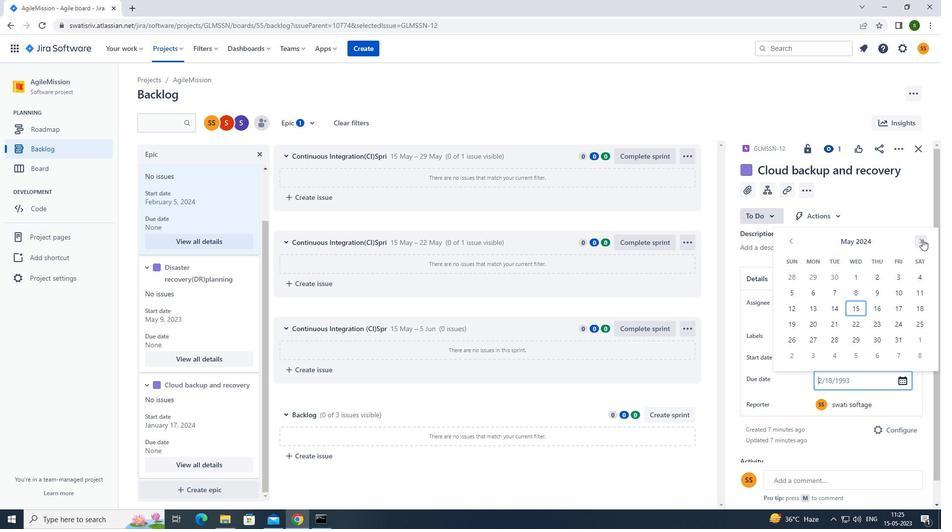 
Action: Mouse pressed left at (922, 239)
Screenshot: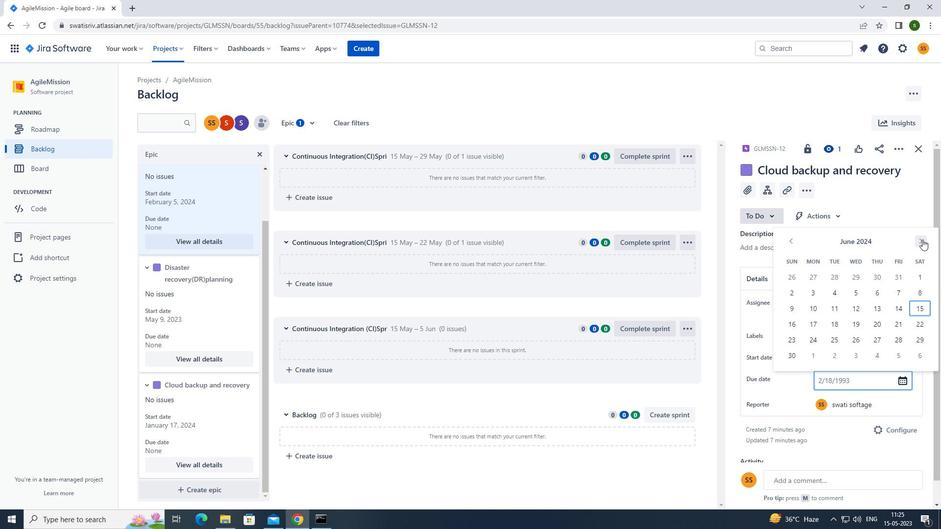 
Action: Mouse pressed left at (922, 239)
Screenshot: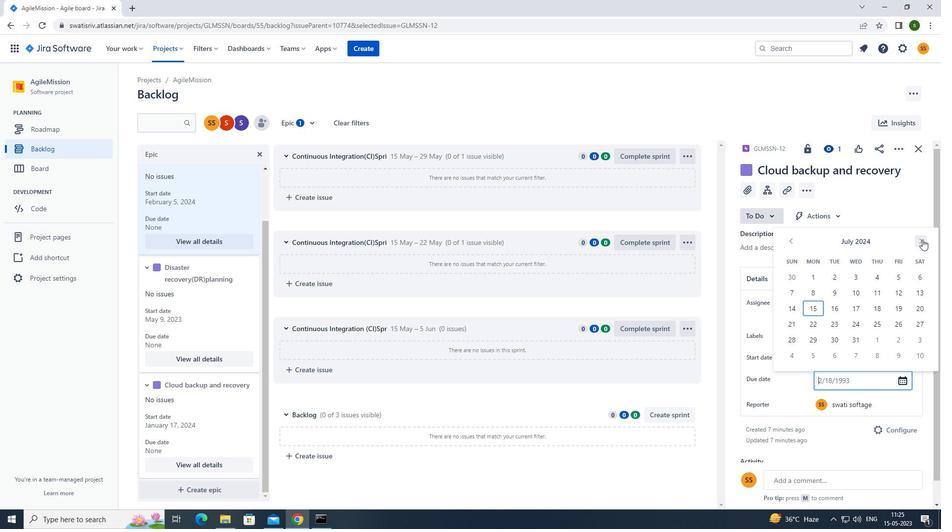 
Action: Mouse pressed left at (922, 239)
Screenshot: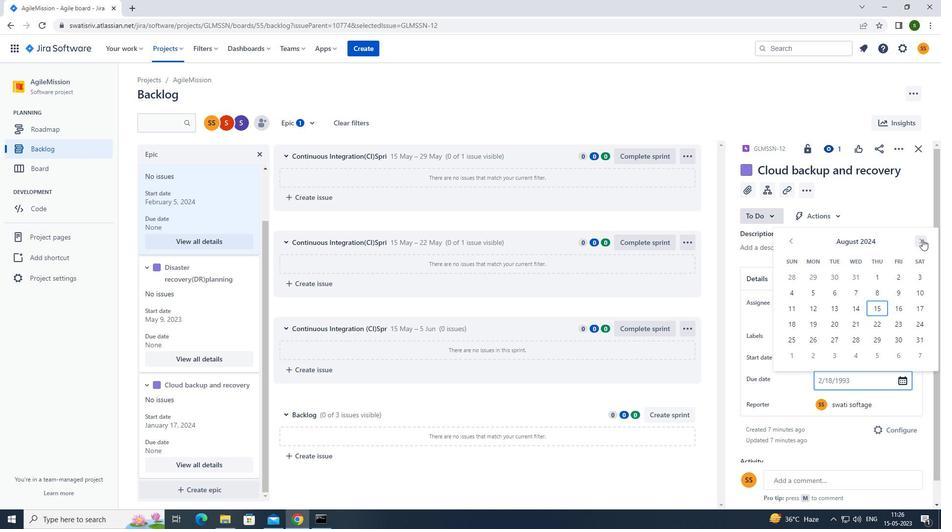 
Action: Mouse moved to (814, 309)
Screenshot: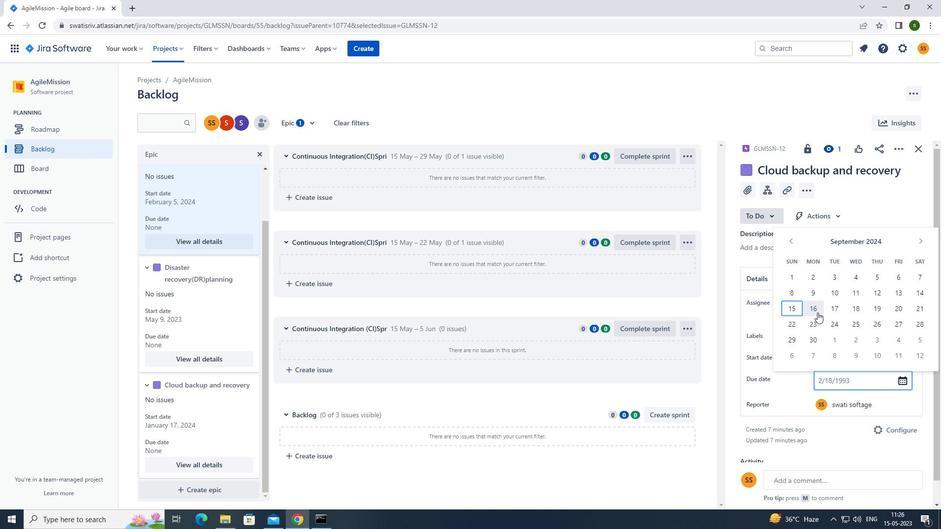 
Action: Mouse pressed left at (814, 309)
Screenshot: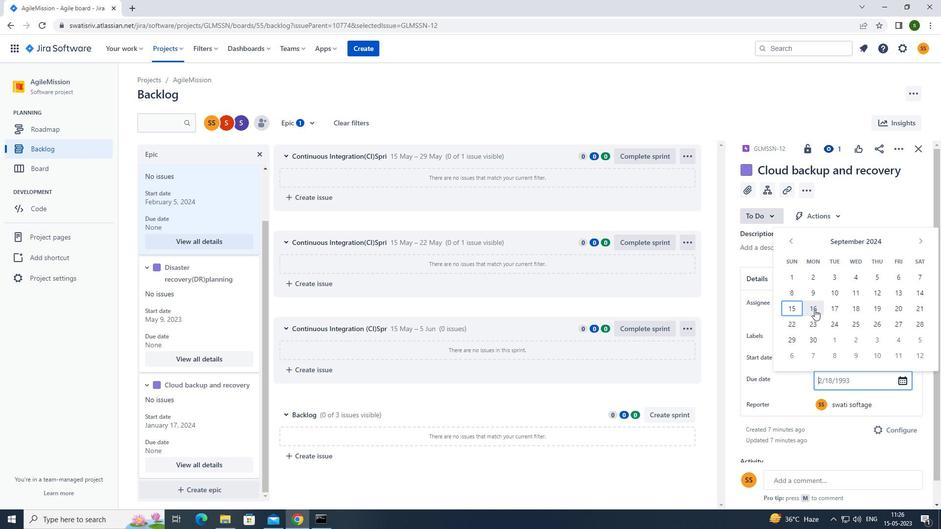 
Action: Mouse moved to (574, 95)
Screenshot: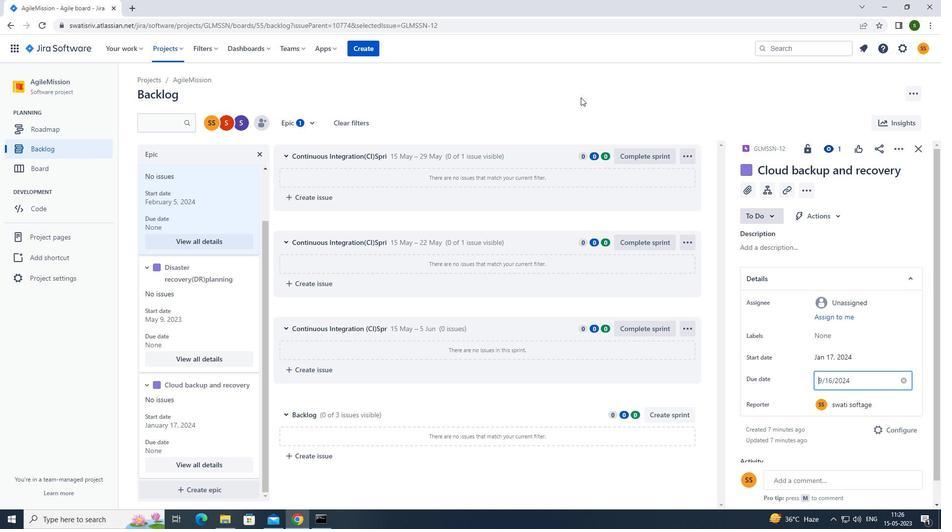 
Action: Mouse pressed left at (574, 95)
Screenshot: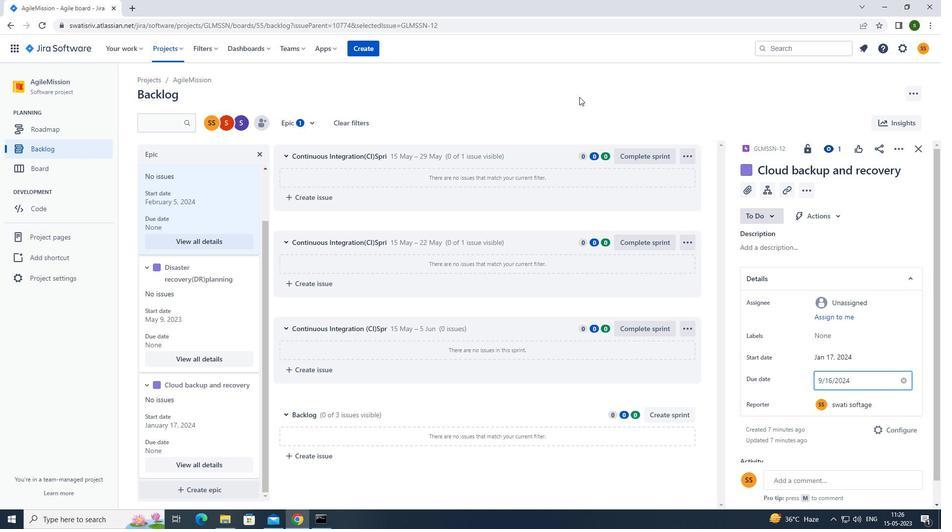 
Action: Mouse moved to (567, 97)
Screenshot: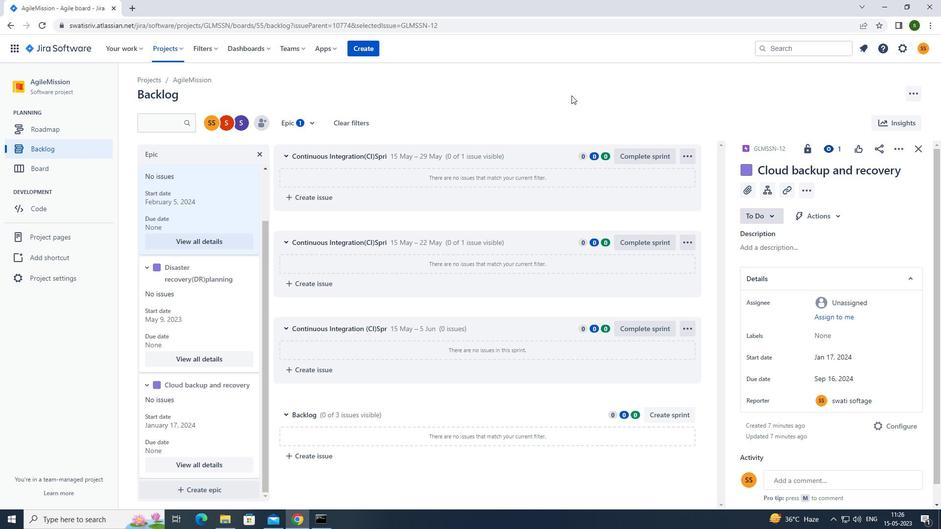 
